 Task: Look for space in Jogbani, India from 8th August, 2023 to 15th August, 2023 for 9 adults in price range Rs.10000 to Rs.14000. Place can be shared room with 5 bedrooms having 9 beds and 5 bathrooms. Property type can be house, flat, guest house. Amenities needed are: wifi, TV, free parkinig on premises, gym, breakfast. Booking option can be shelf check-in. Required host language is English.
Action: Mouse moved to (425, 105)
Screenshot: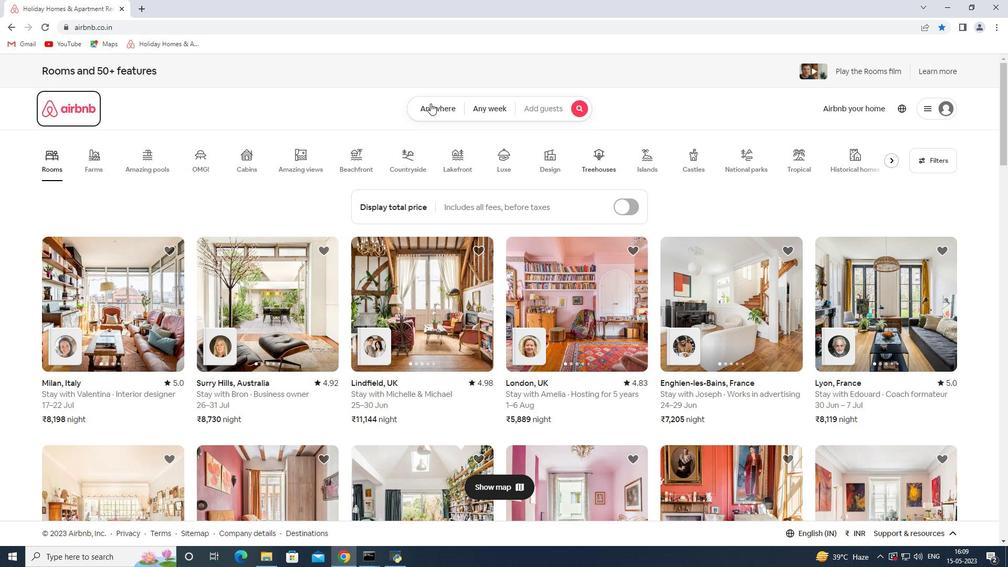 
Action: Mouse pressed left at (425, 105)
Screenshot: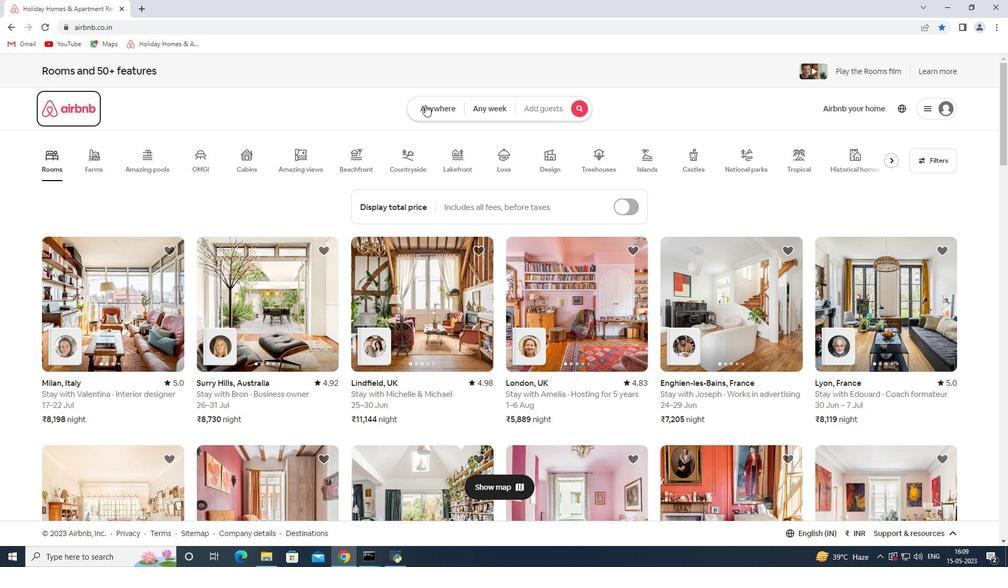 
Action: Mouse moved to (371, 147)
Screenshot: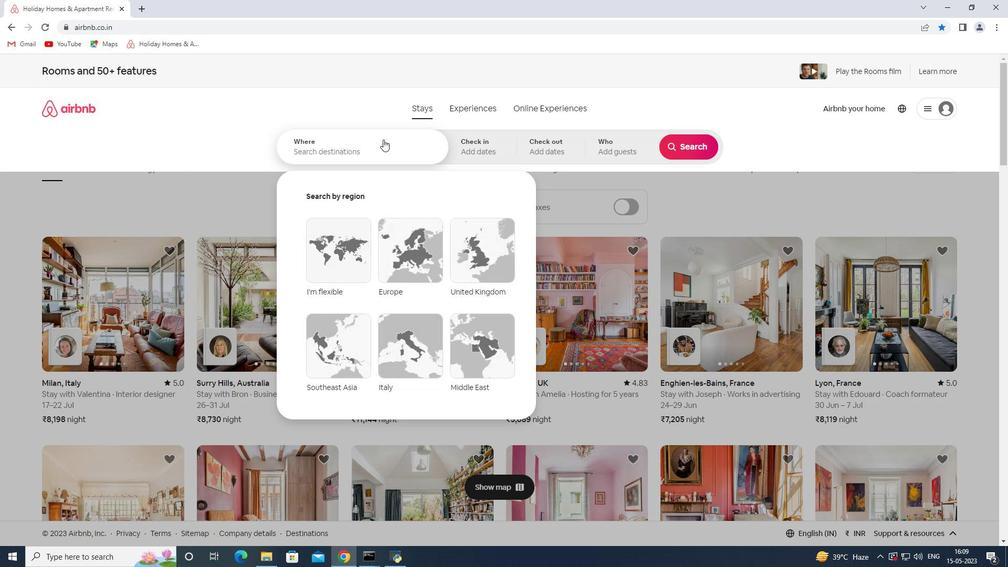 
Action: Mouse pressed left at (371, 147)
Screenshot: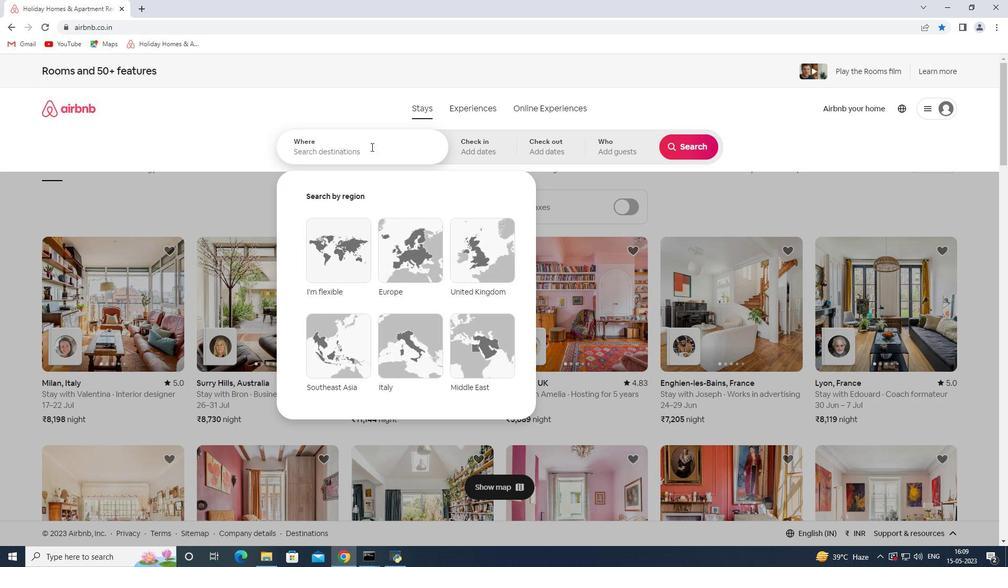 
Action: Mouse moved to (368, 148)
Screenshot: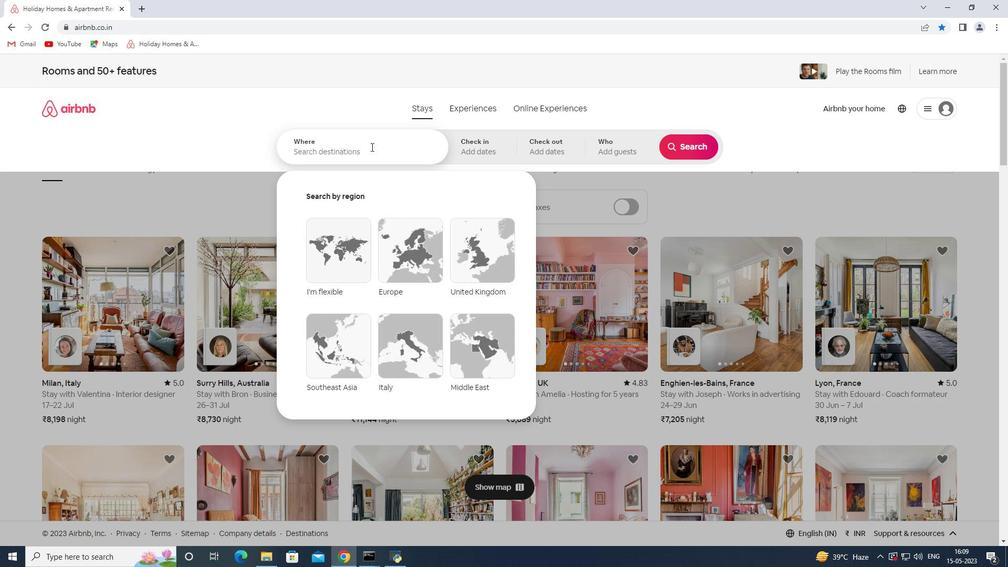 
Action: Key pressed <Key.shift><Key.shift><Key.shift><Key.shift><Key.shift>Jogbani<Key.space><Key.shift><Key.shift><Key.shift>India<Key.space><Key.enter>
Screenshot: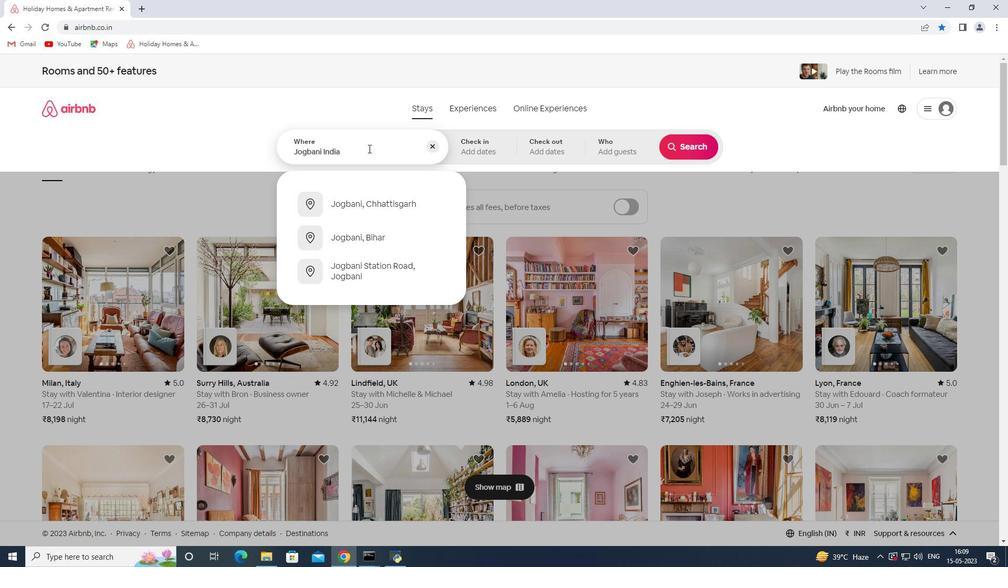 
Action: Mouse moved to (686, 233)
Screenshot: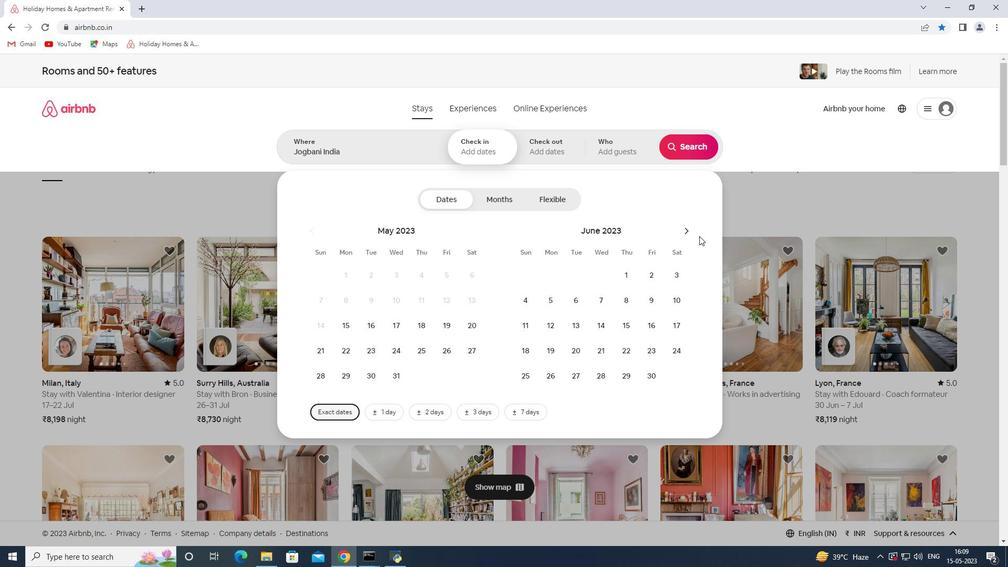 
Action: Mouse pressed left at (686, 233)
Screenshot: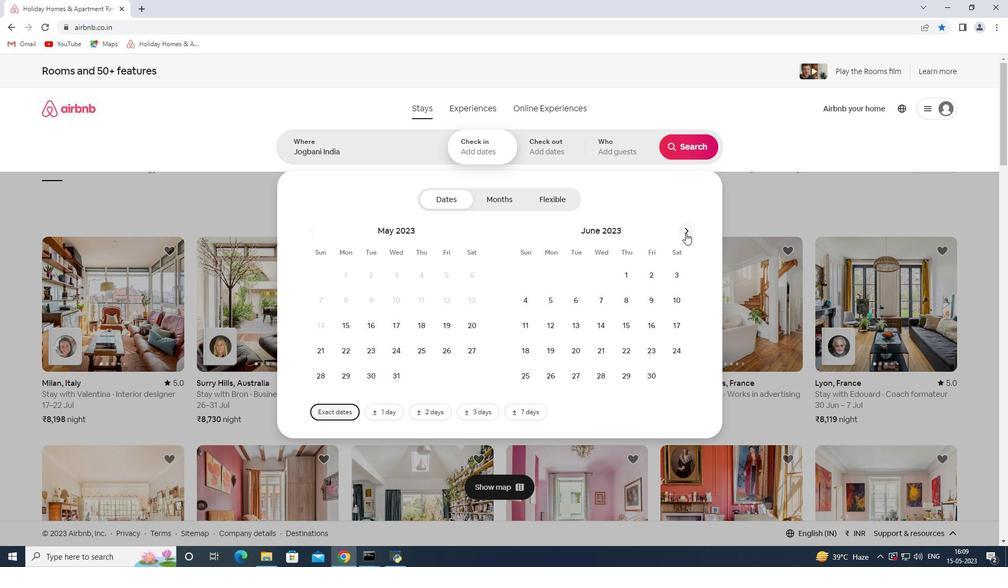 
Action: Mouse moved to (691, 230)
Screenshot: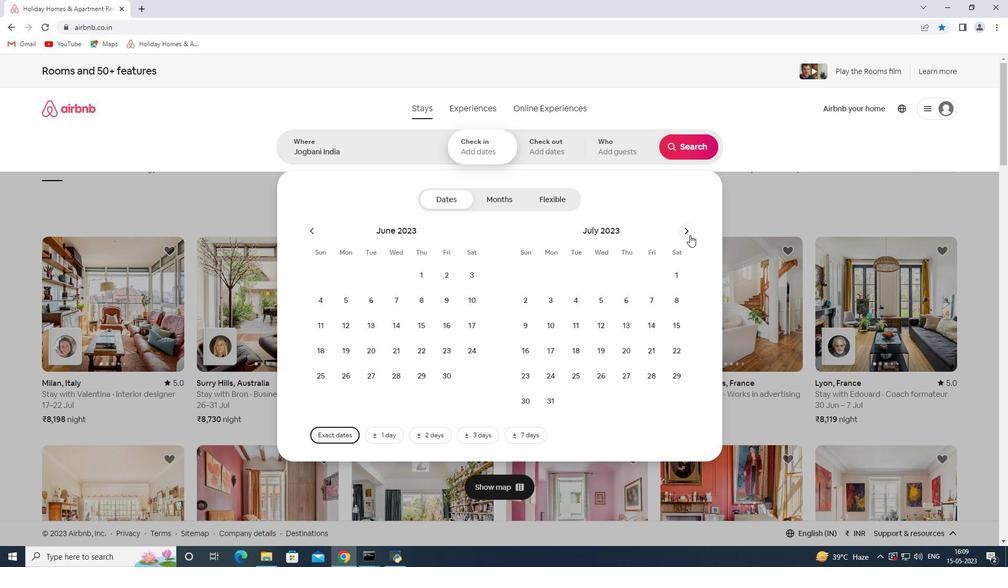 
Action: Mouse pressed left at (691, 230)
Screenshot: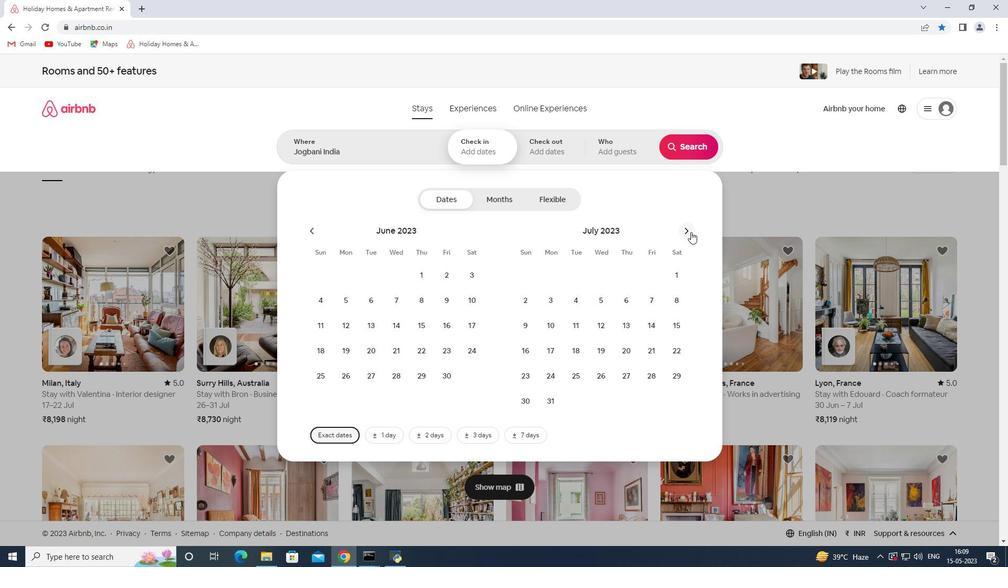 
Action: Mouse moved to (575, 300)
Screenshot: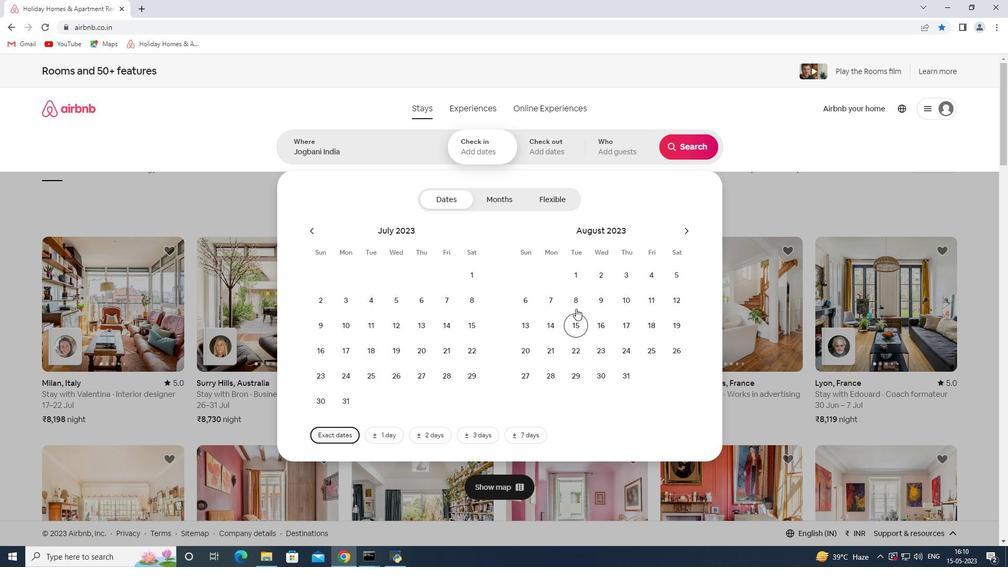 
Action: Mouse pressed left at (575, 300)
Screenshot: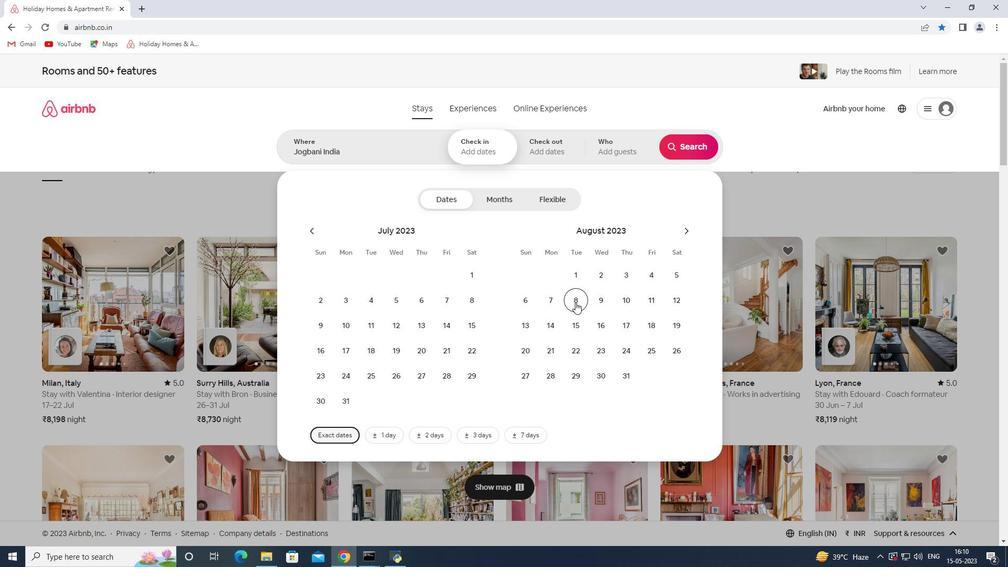 
Action: Mouse moved to (580, 330)
Screenshot: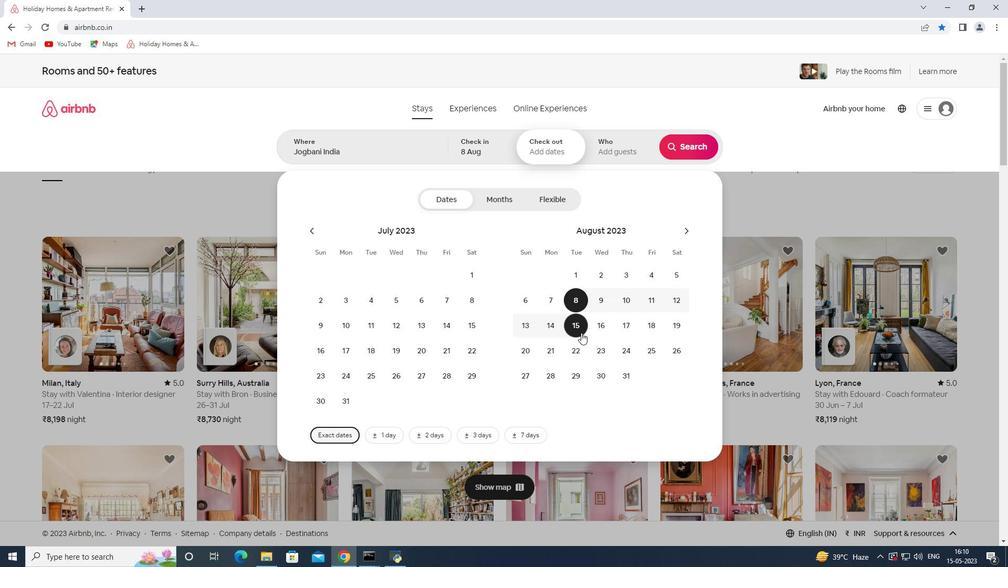 
Action: Mouse pressed left at (580, 330)
Screenshot: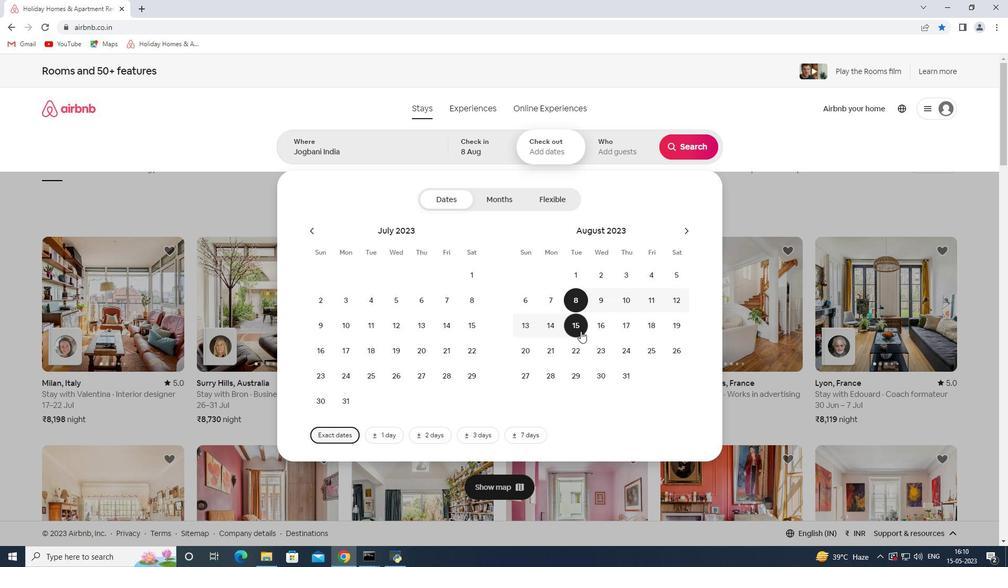 
Action: Mouse moved to (630, 151)
Screenshot: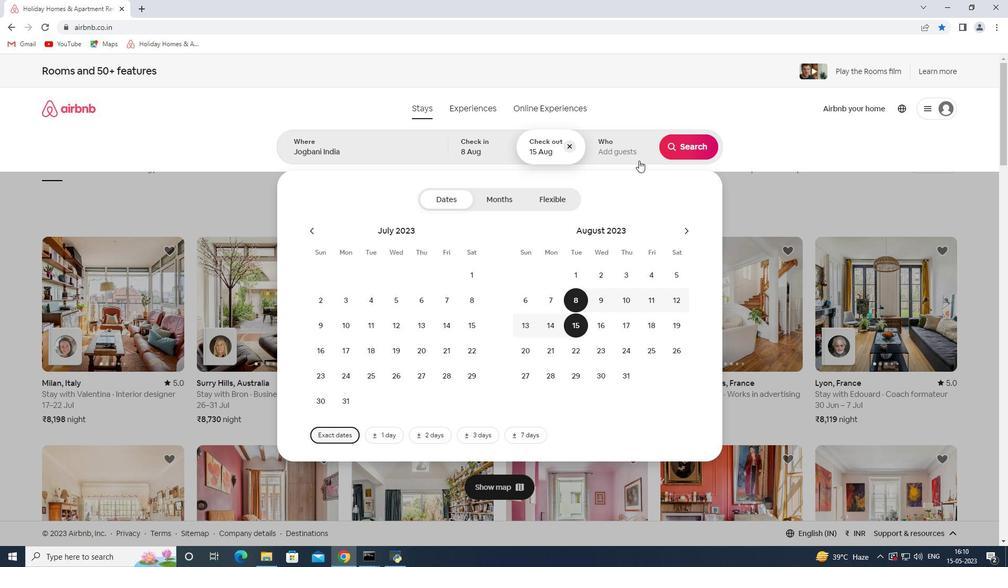 
Action: Mouse pressed left at (630, 151)
Screenshot: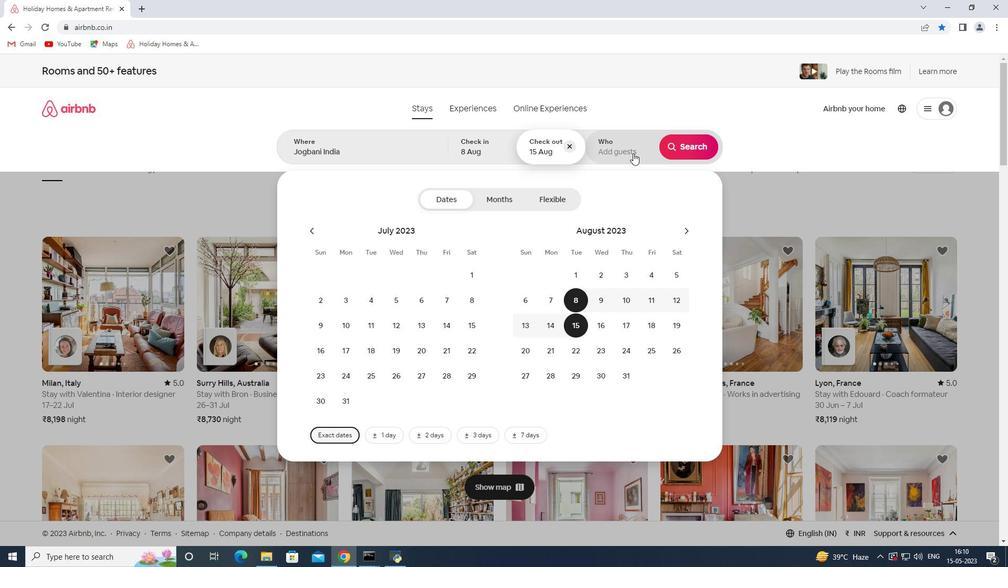 
Action: Mouse moved to (694, 205)
Screenshot: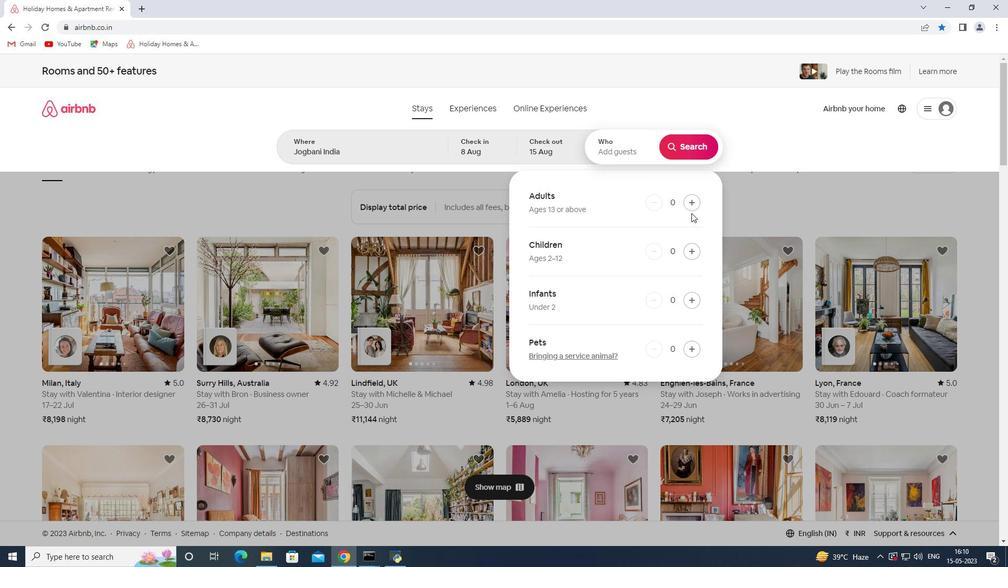 
Action: Mouse pressed left at (694, 205)
Screenshot: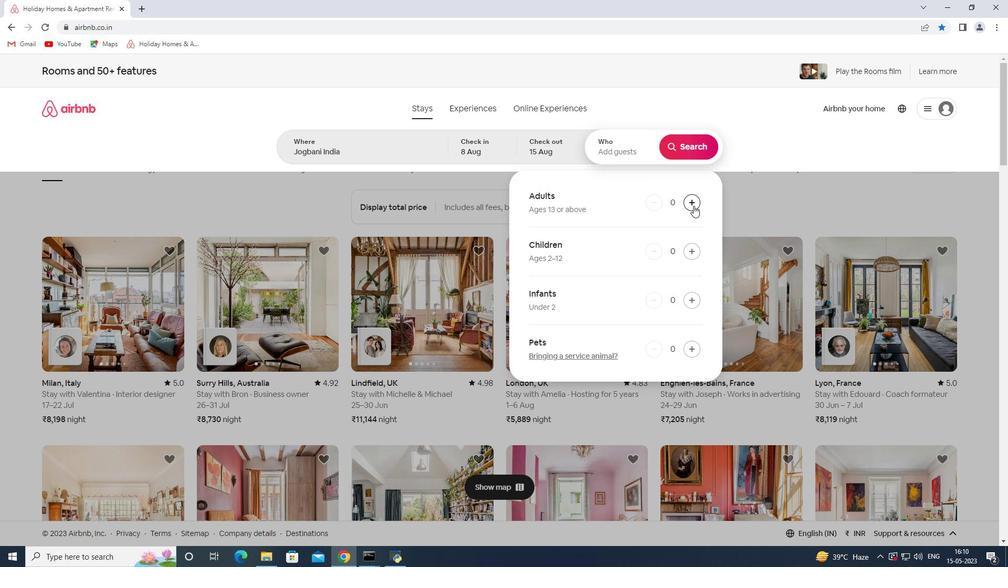 
Action: Mouse pressed left at (694, 205)
Screenshot: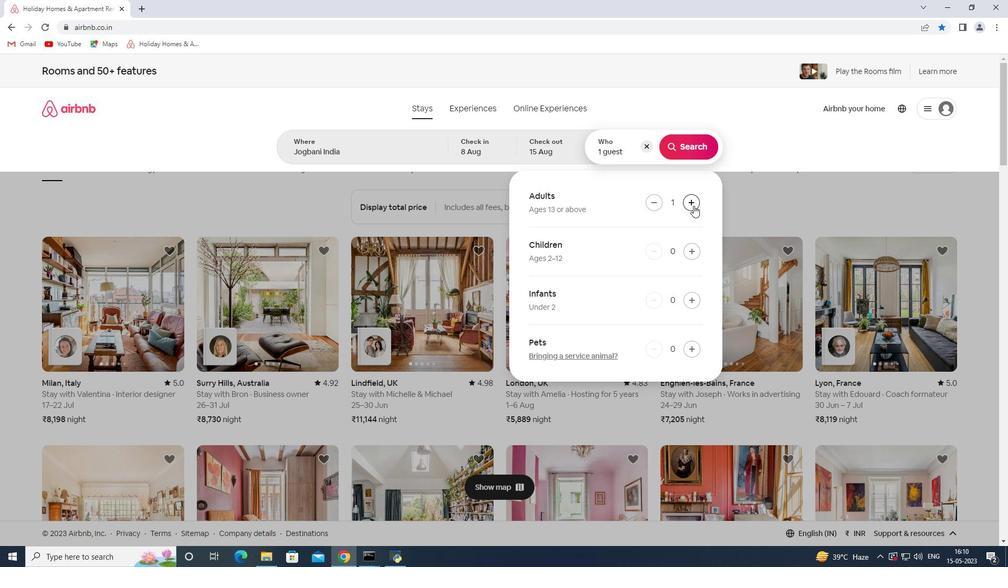 
Action: Mouse moved to (694, 205)
Screenshot: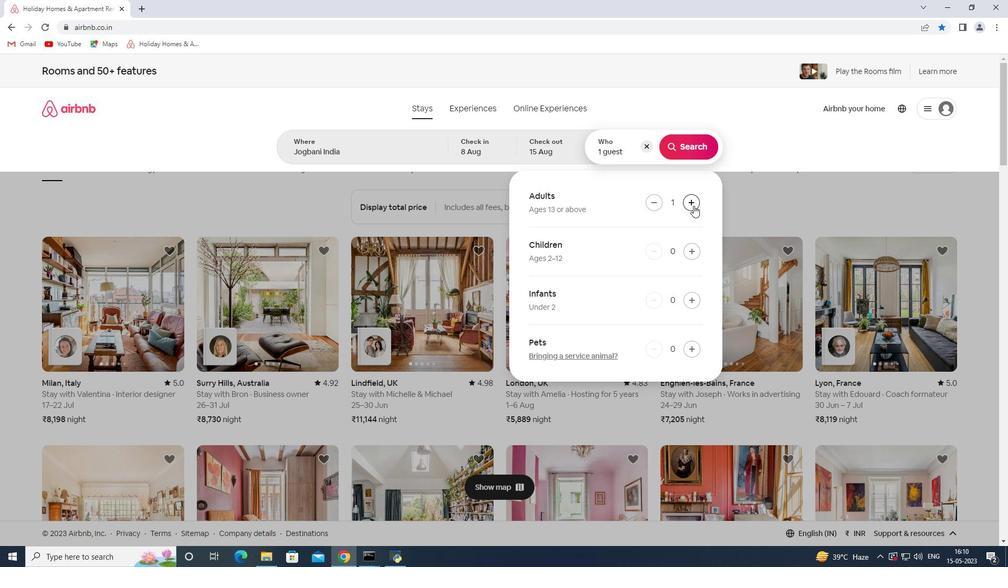 
Action: Mouse pressed left at (694, 205)
Screenshot: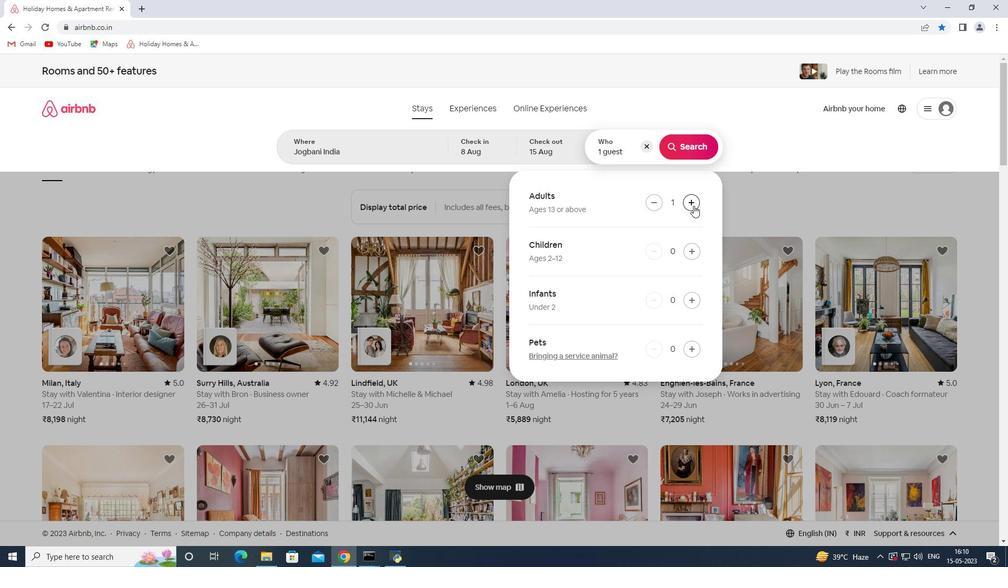 
Action: Mouse pressed left at (694, 205)
Screenshot: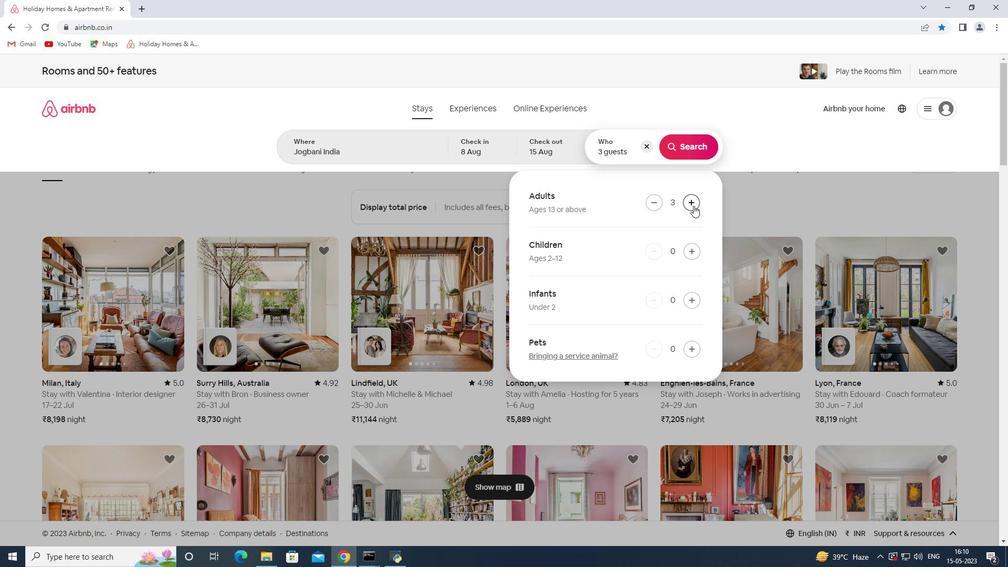 
Action: Mouse pressed left at (694, 205)
Screenshot: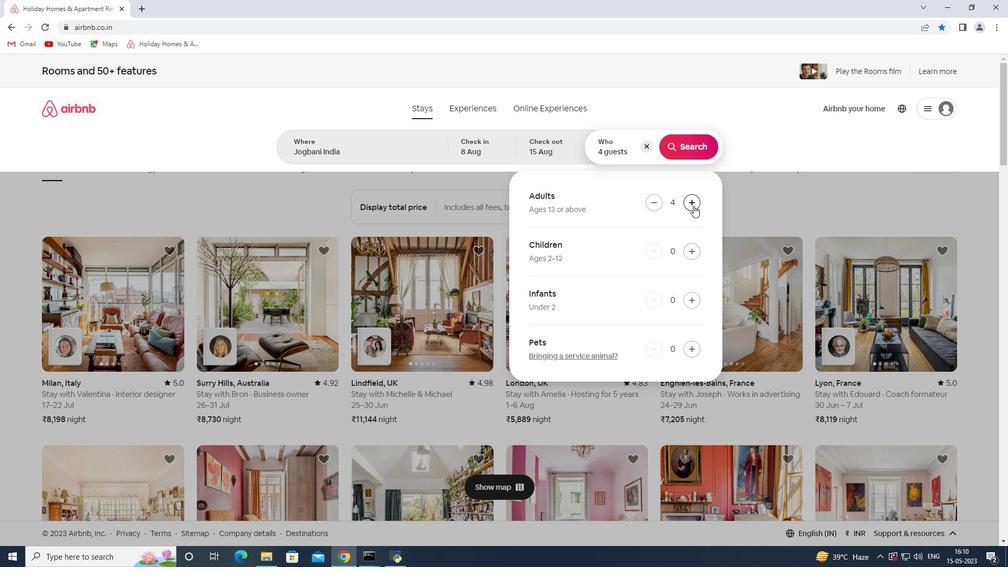 
Action: Mouse moved to (694, 205)
Screenshot: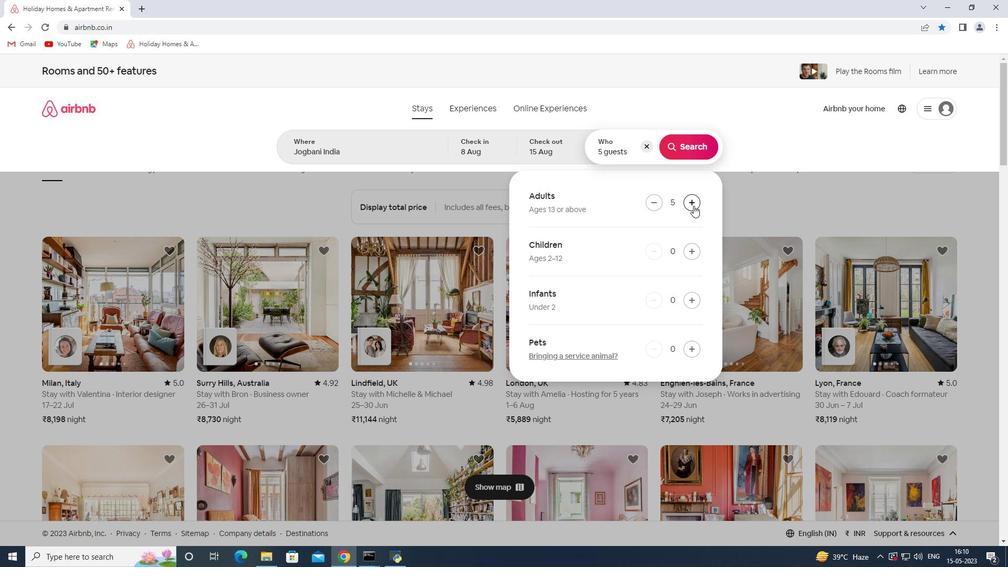 
Action: Mouse pressed left at (694, 205)
Screenshot: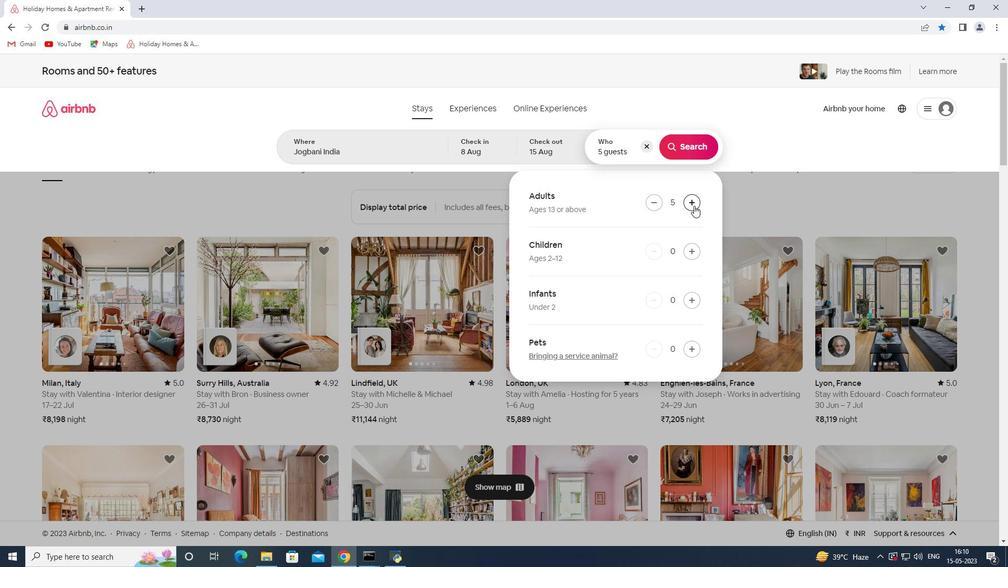 
Action: Mouse pressed left at (694, 205)
Screenshot: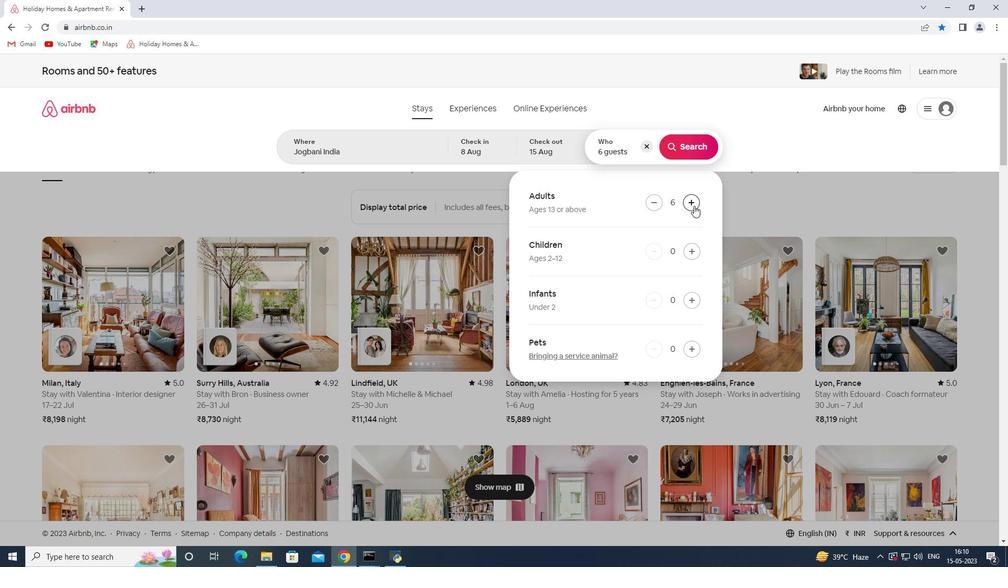 
Action: Mouse pressed left at (694, 205)
Screenshot: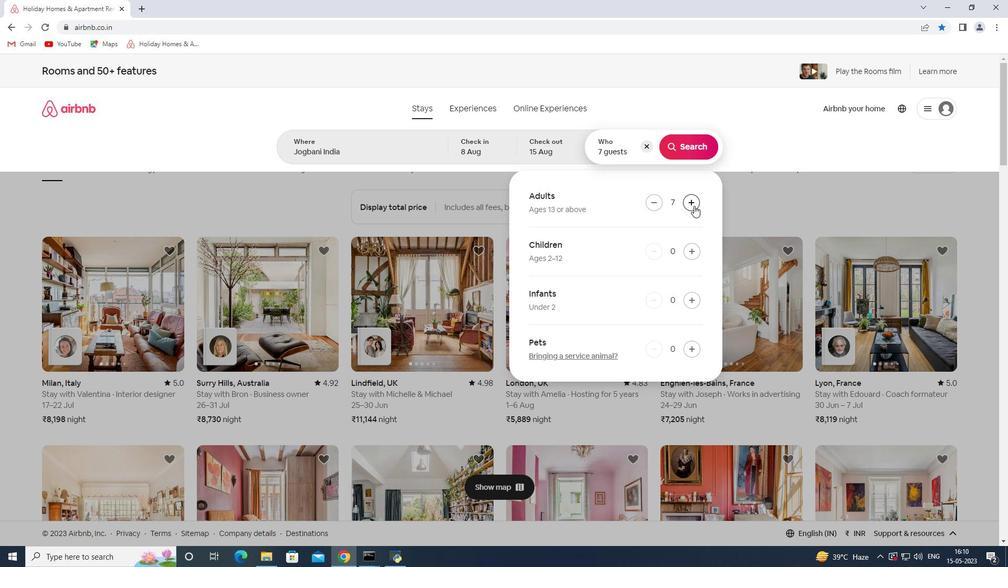 
Action: Mouse moved to (686, 181)
Screenshot: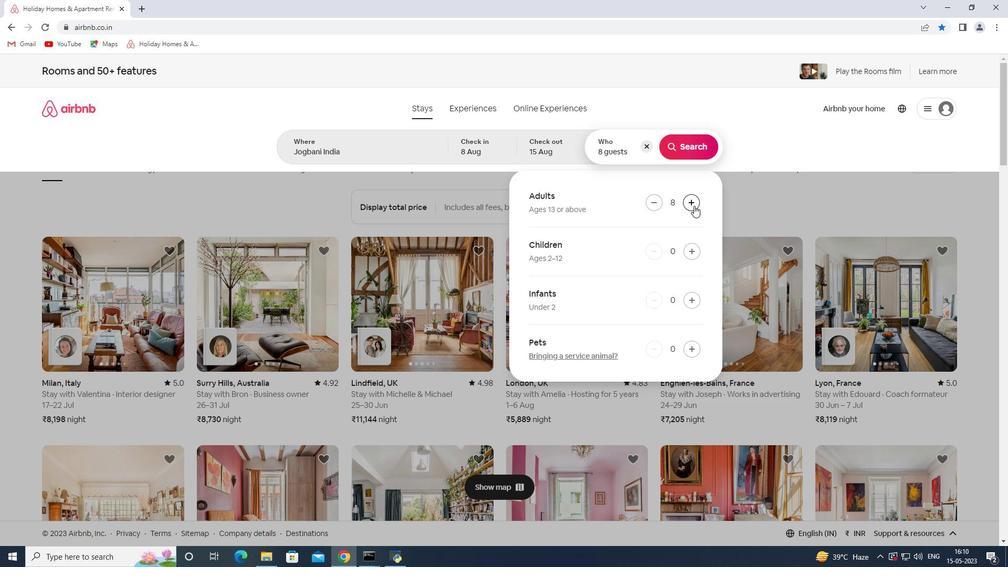 
Action: Mouse pressed left at (686, 181)
Screenshot: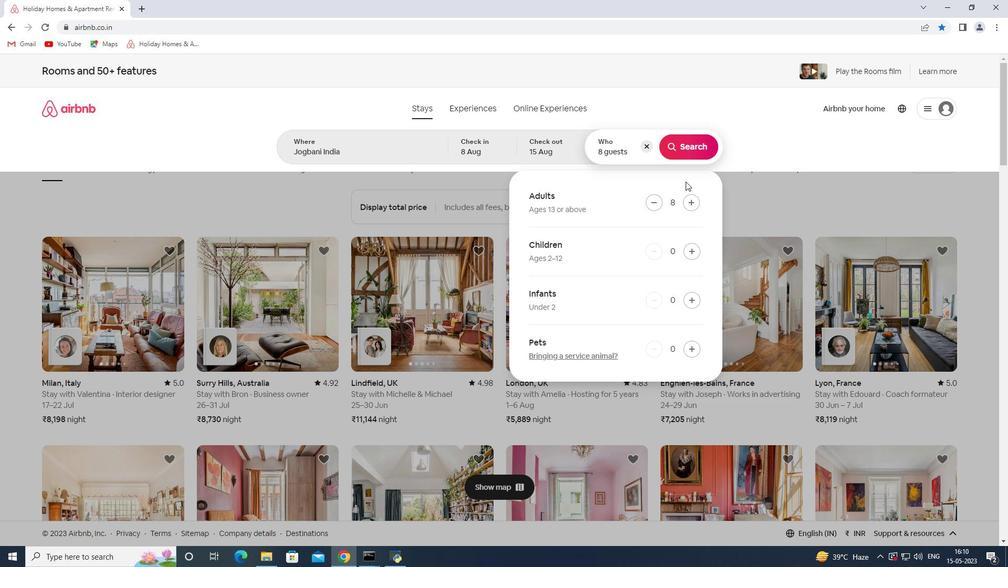
Action: Mouse moved to (692, 205)
Screenshot: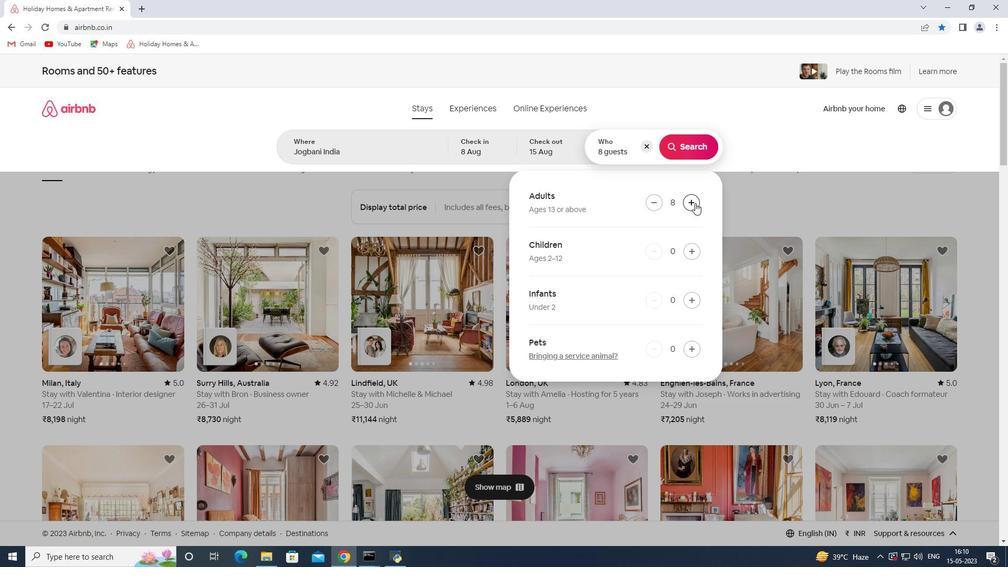
Action: Mouse pressed left at (692, 205)
Screenshot: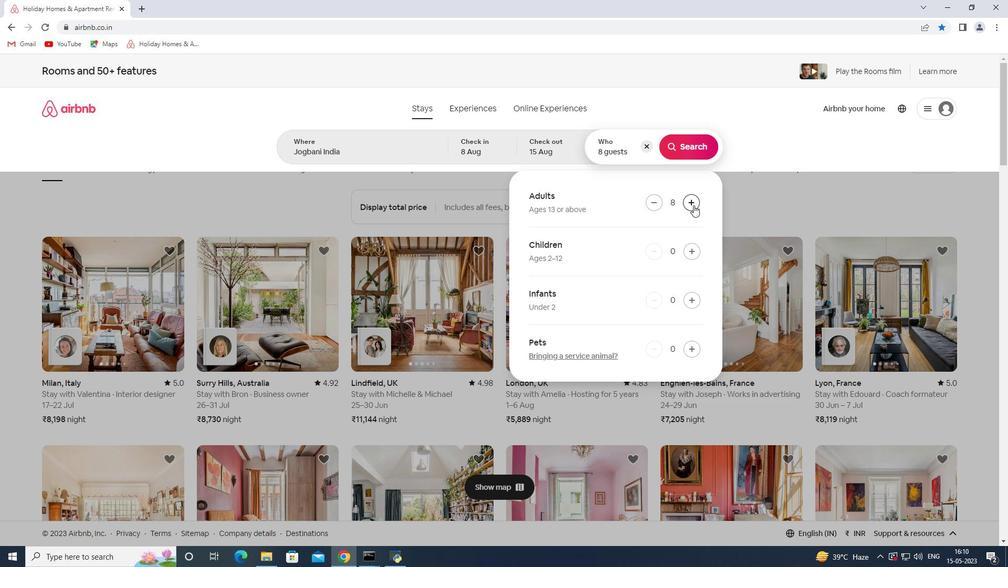
Action: Mouse moved to (698, 147)
Screenshot: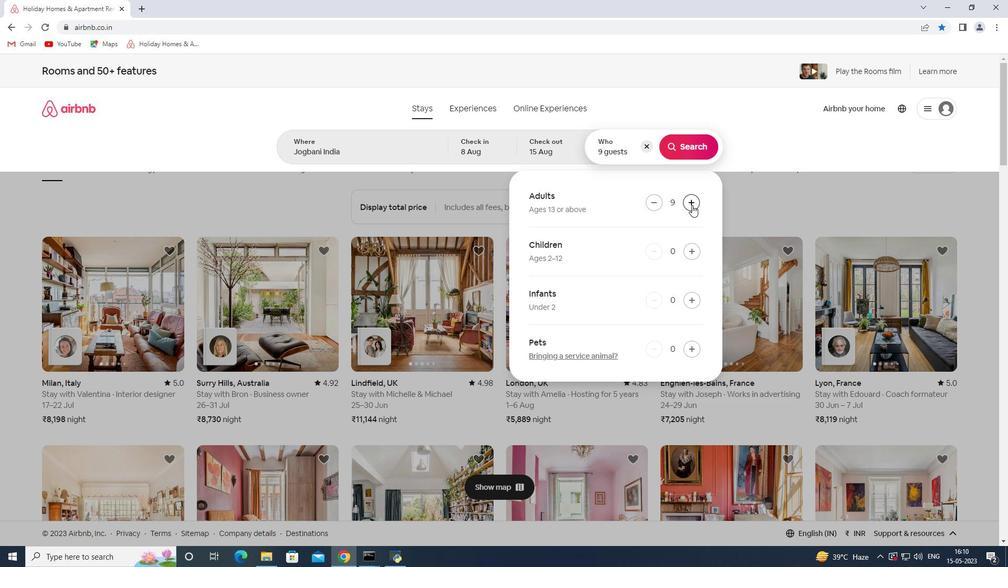 
Action: Mouse pressed left at (698, 147)
Screenshot: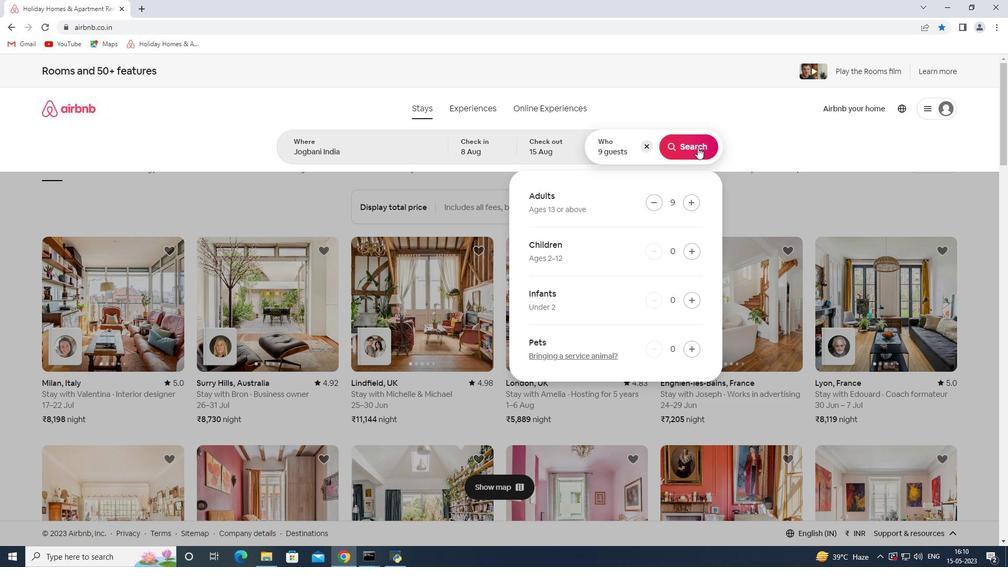 
Action: Mouse moved to (936, 124)
Screenshot: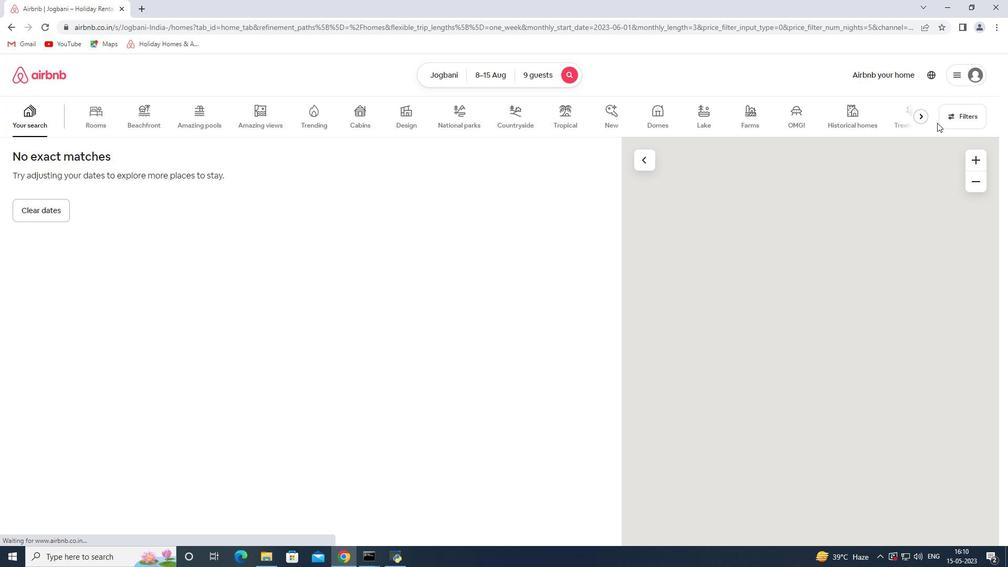 
Action: Mouse pressed left at (936, 124)
Screenshot: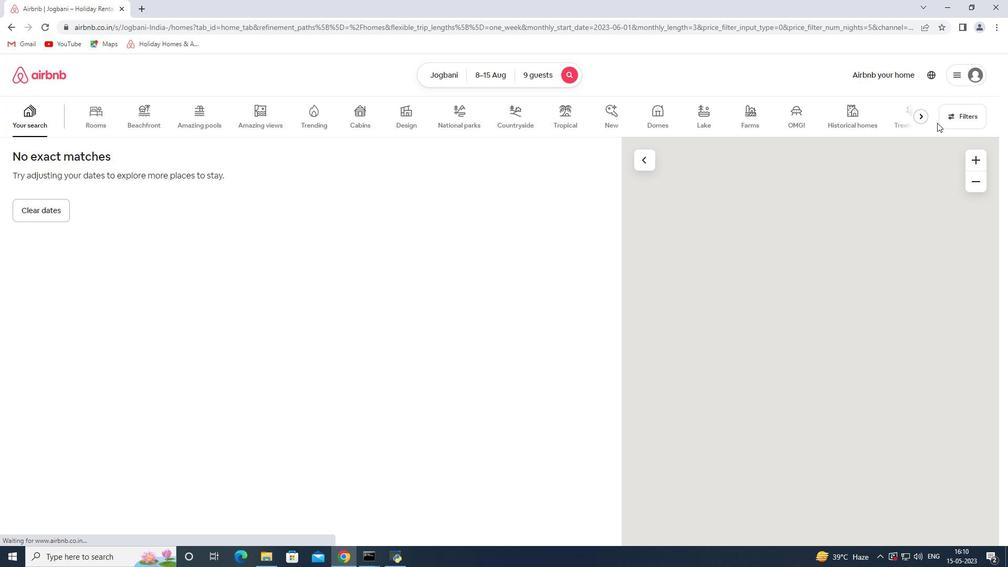 
Action: Mouse moved to (953, 117)
Screenshot: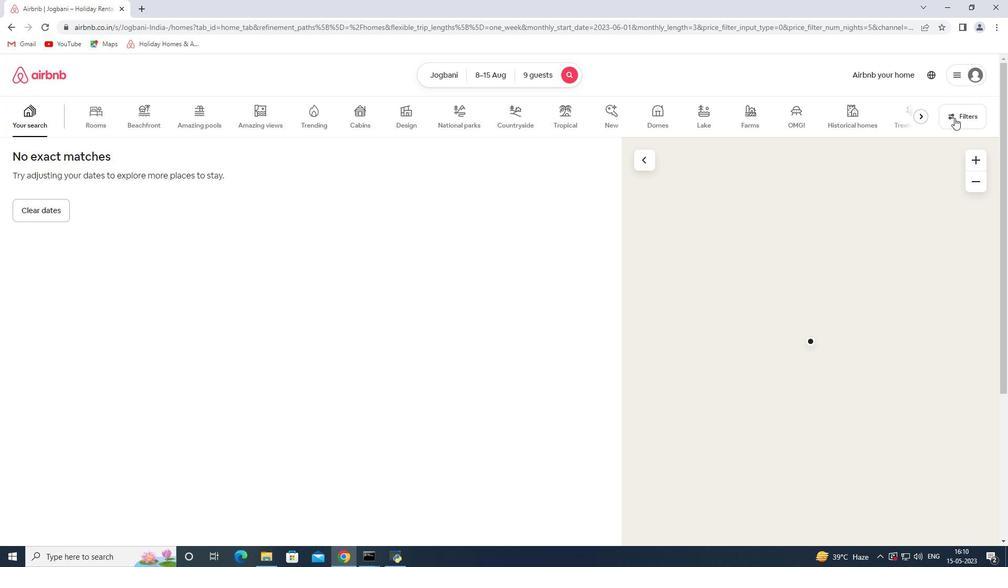 
Action: Mouse pressed left at (953, 117)
Screenshot: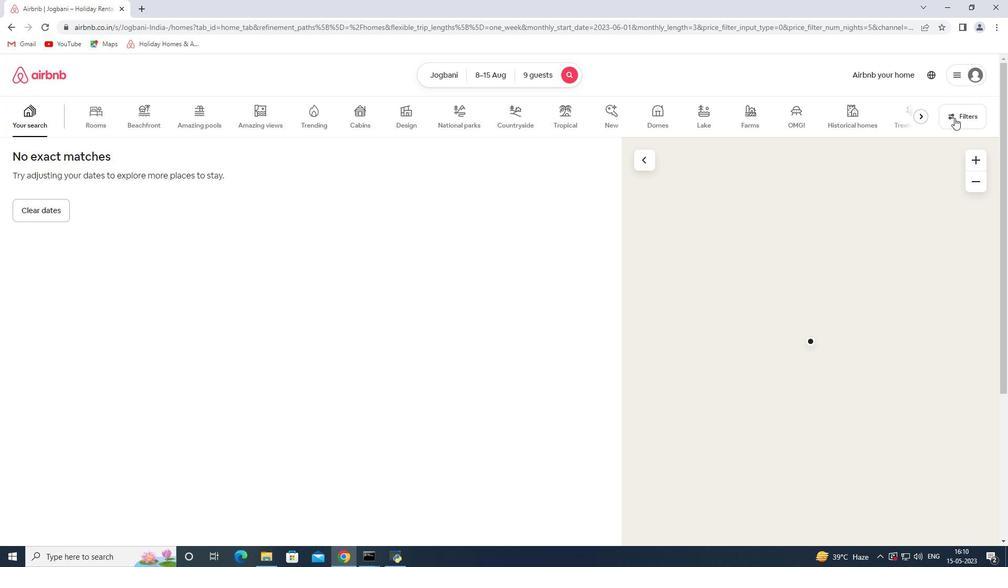 
Action: Mouse moved to (400, 370)
Screenshot: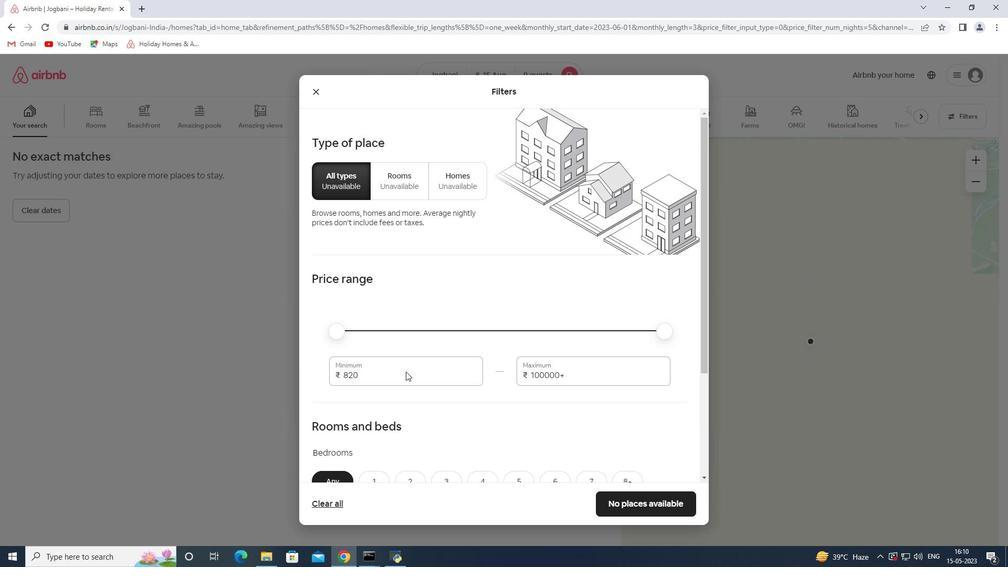 
Action: Mouse pressed left at (400, 370)
Screenshot: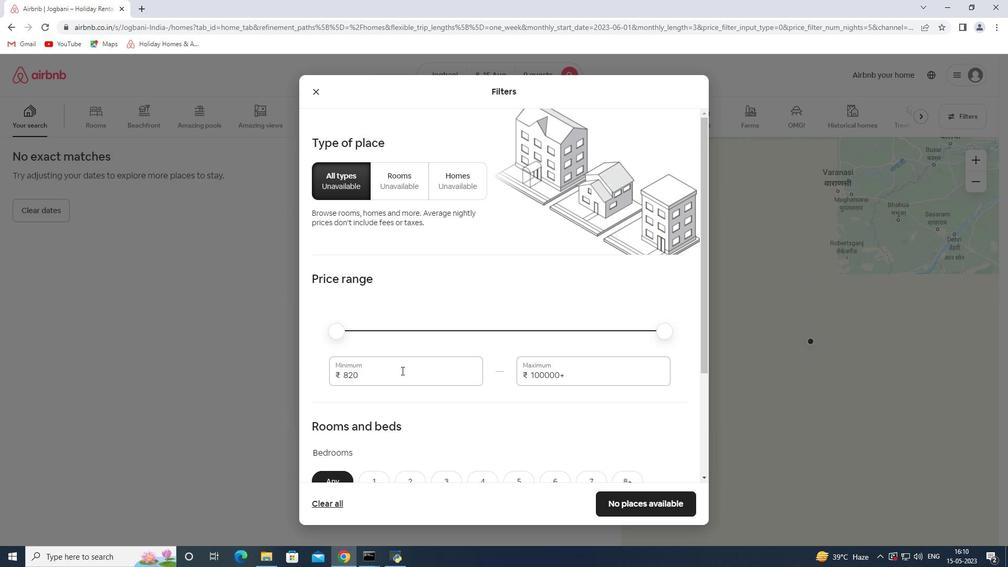 
Action: Mouse pressed left at (400, 370)
Screenshot: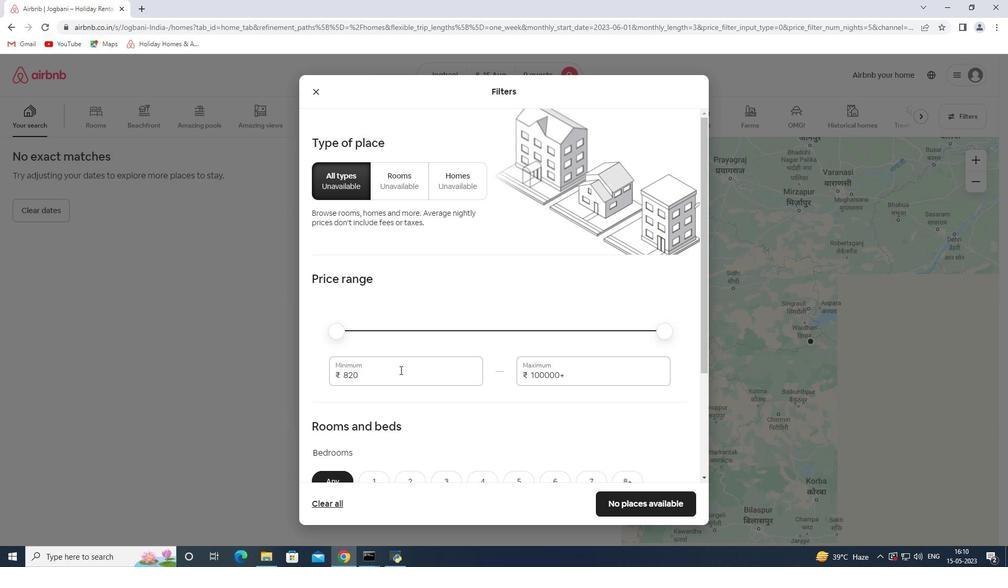 
Action: Key pressed 10000<Key.tab>14000
Screenshot: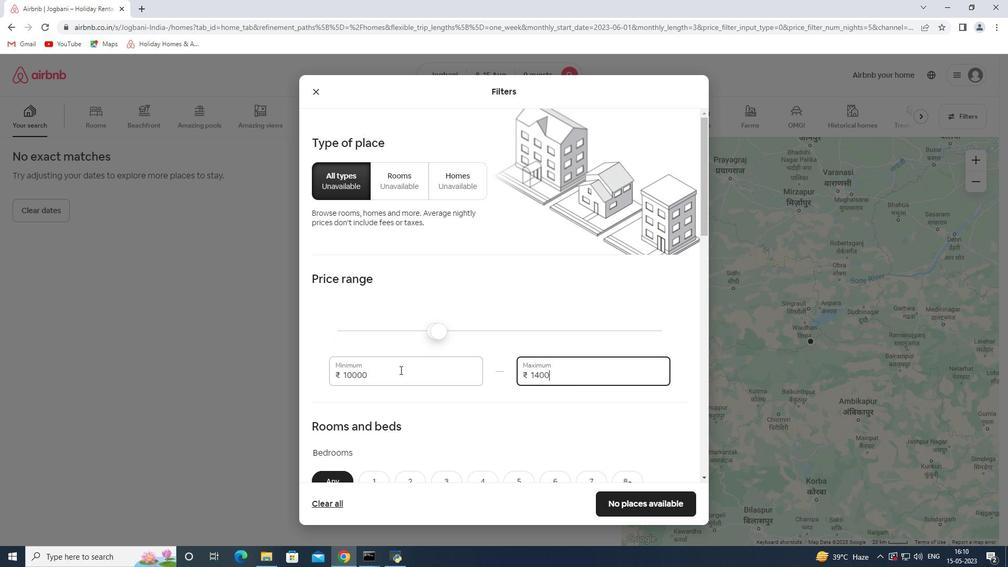 
Action: Mouse moved to (379, 376)
Screenshot: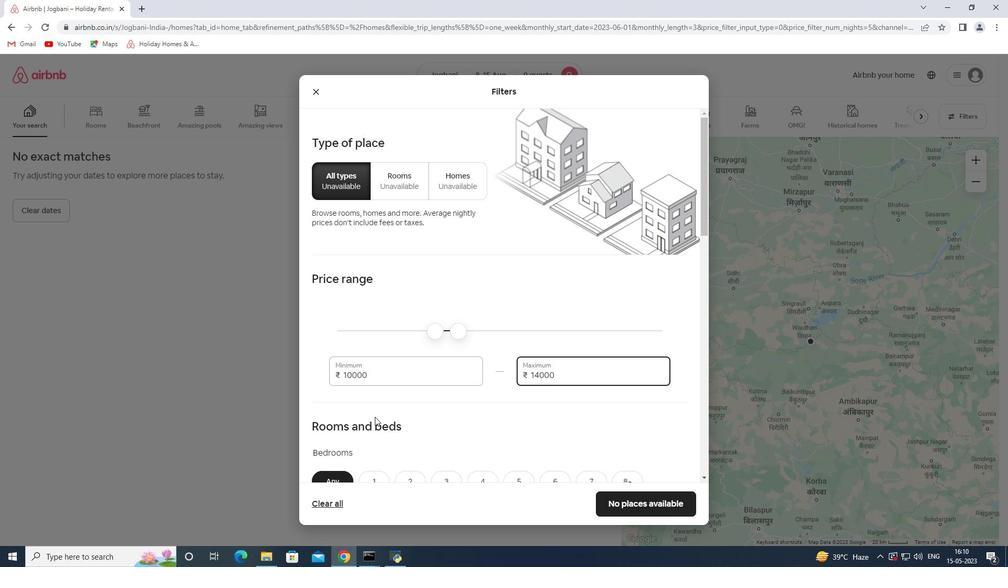 
Action: Mouse scrolled (379, 376) with delta (0, 0)
Screenshot: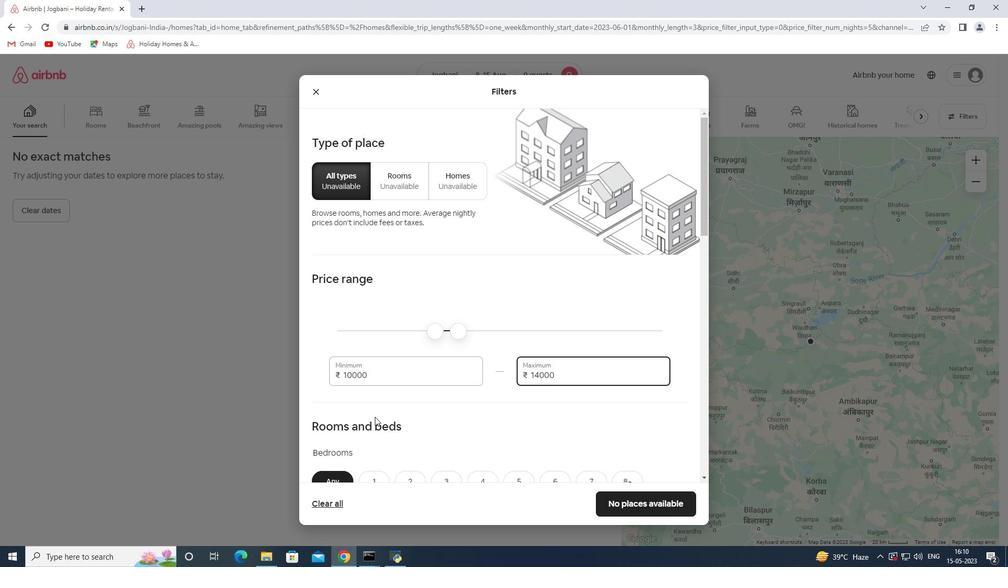 
Action: Mouse scrolled (379, 376) with delta (0, 0)
Screenshot: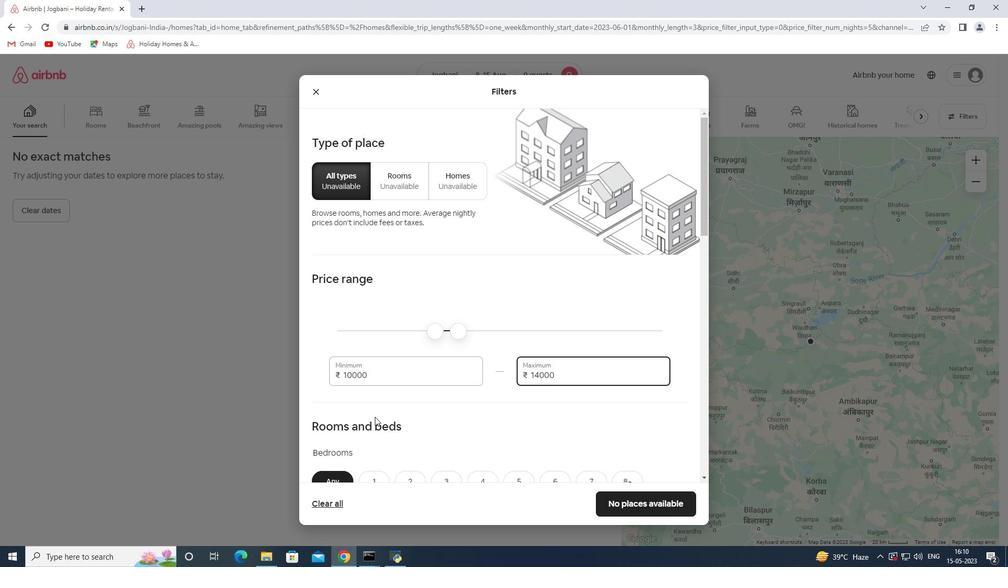 
Action: Mouse scrolled (379, 376) with delta (0, 0)
Screenshot: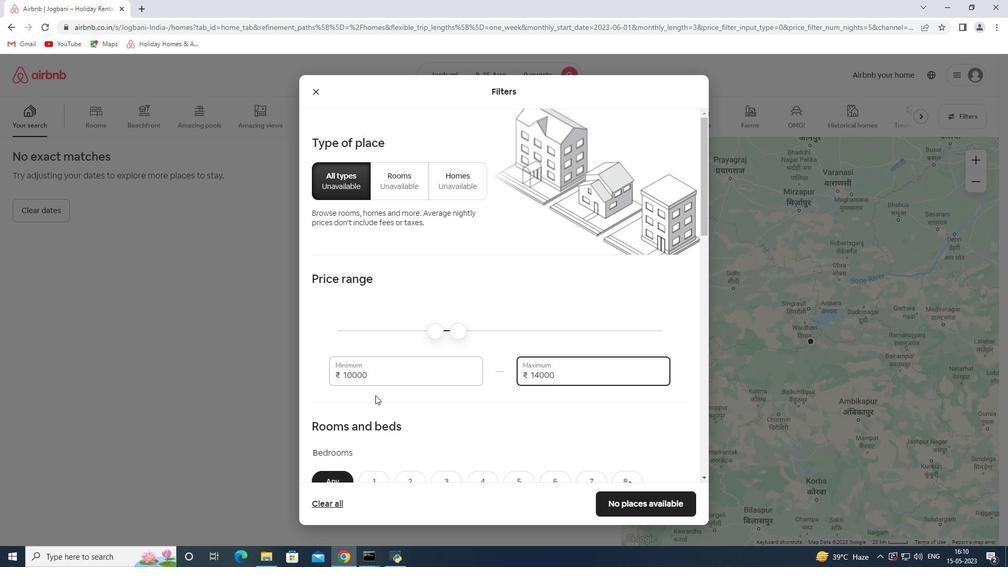
Action: Mouse scrolled (379, 376) with delta (0, 0)
Screenshot: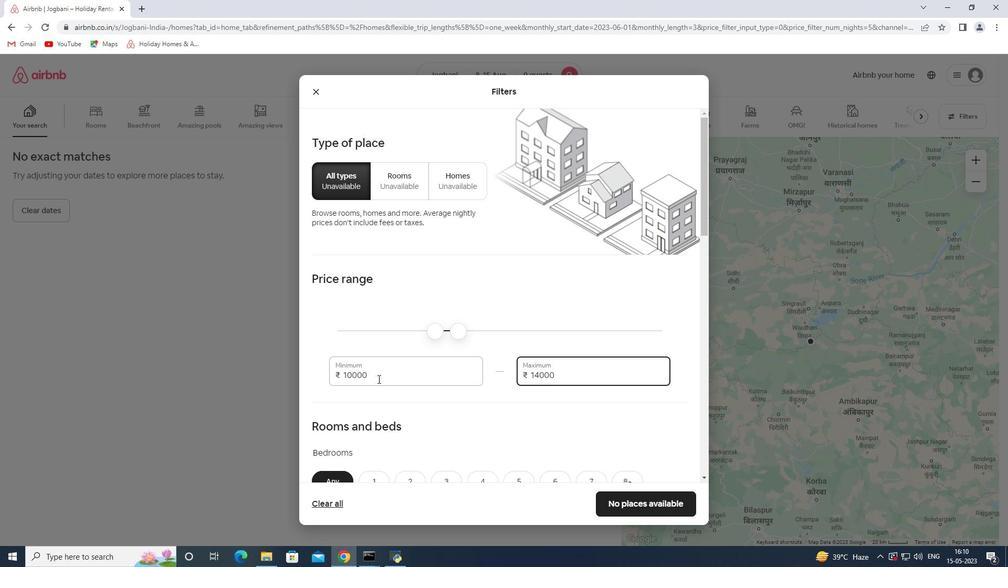 
Action: Mouse moved to (527, 273)
Screenshot: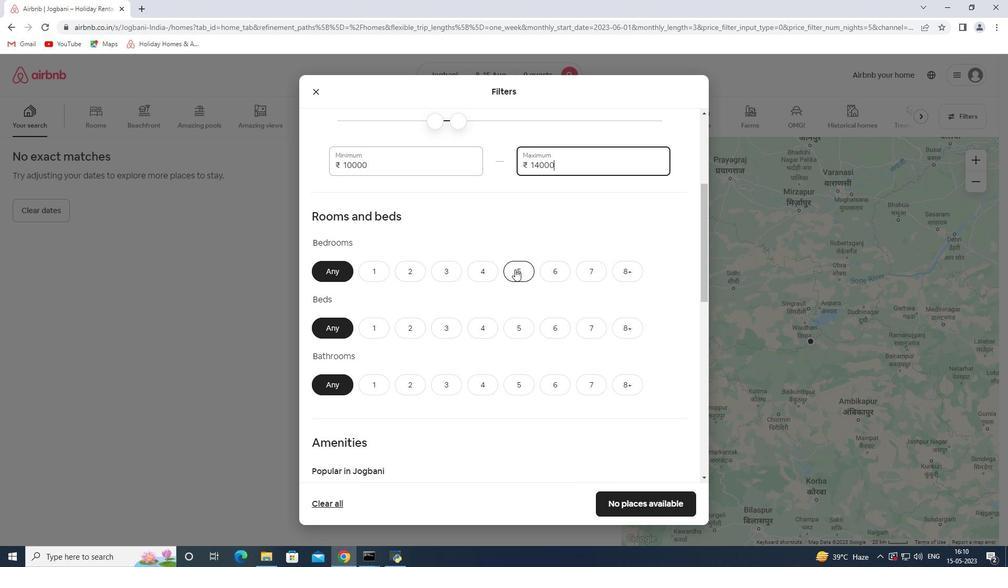 
Action: Mouse pressed left at (527, 273)
Screenshot: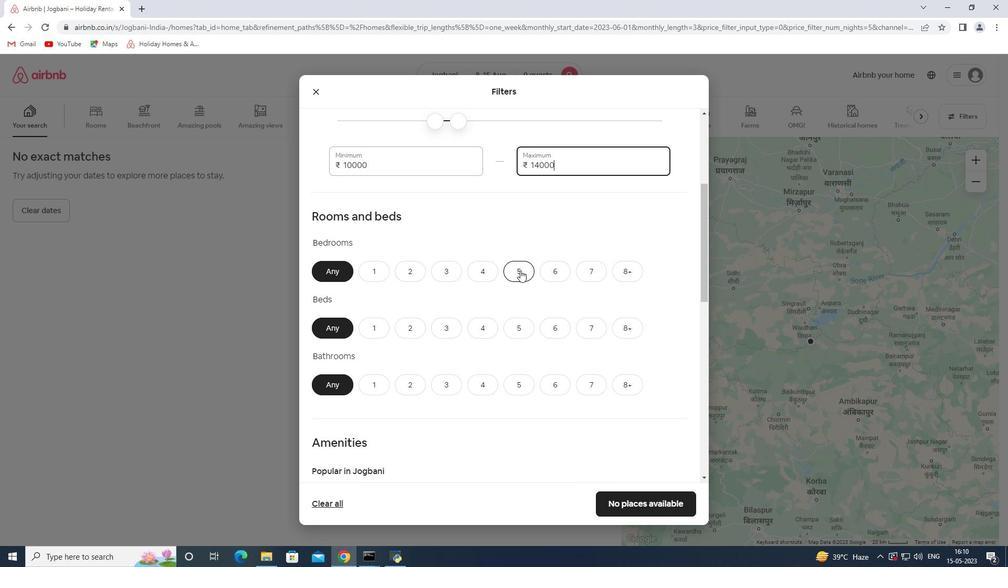 
Action: Mouse moved to (631, 326)
Screenshot: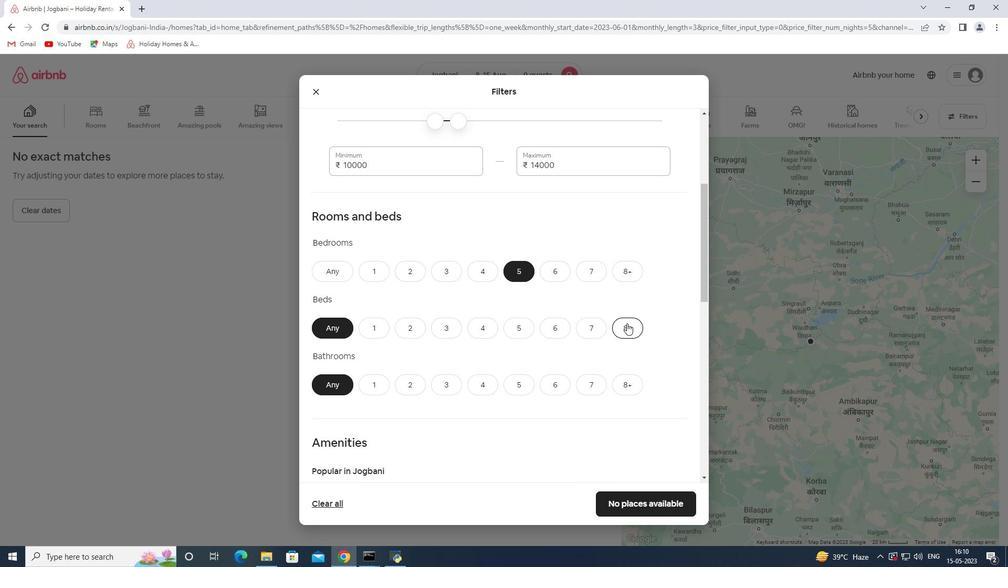 
Action: Mouse pressed left at (631, 326)
Screenshot: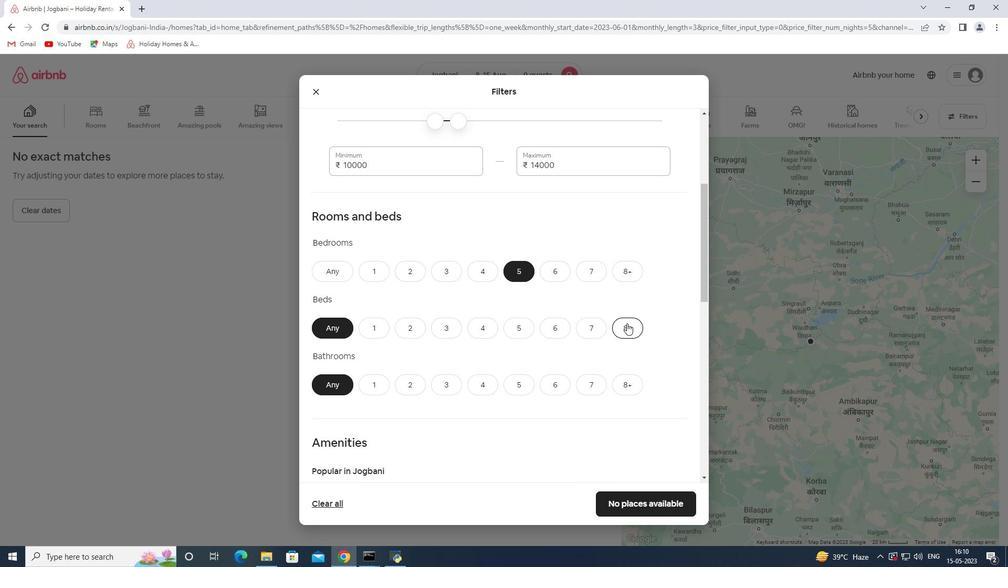 
Action: Mouse moved to (520, 385)
Screenshot: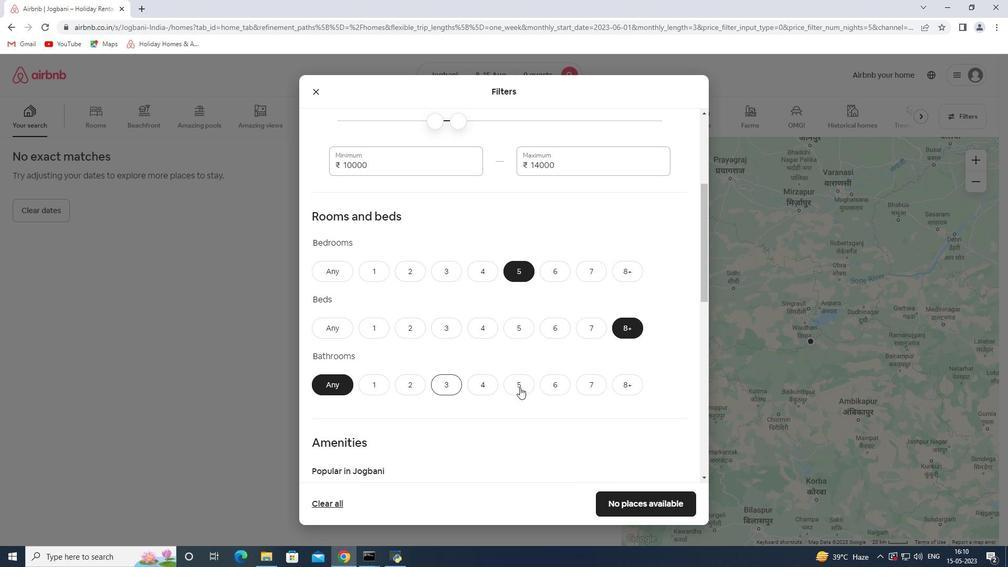 
Action: Mouse pressed left at (520, 385)
Screenshot: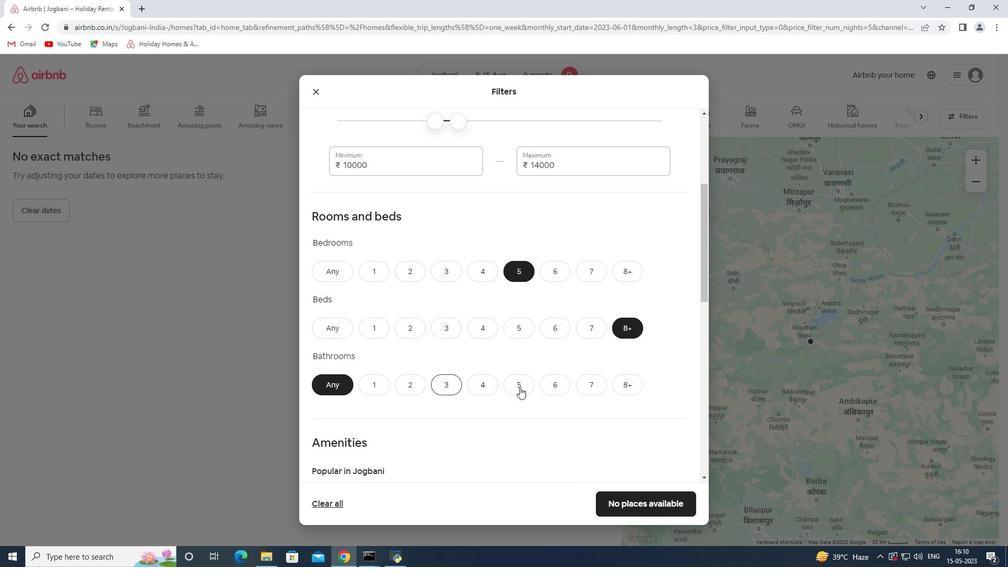 
Action: Mouse moved to (520, 364)
Screenshot: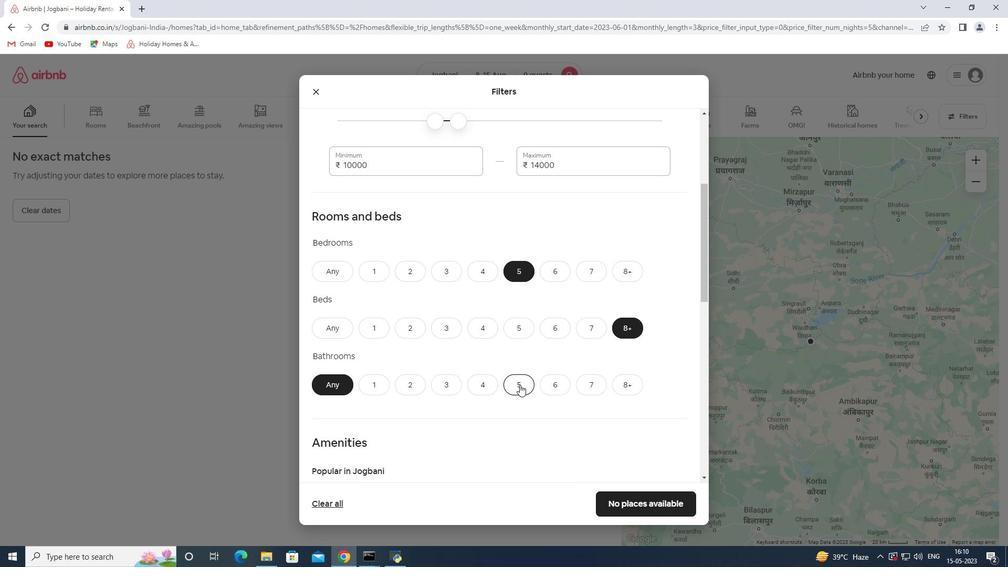 
Action: Mouse scrolled (520, 363) with delta (0, 0)
Screenshot: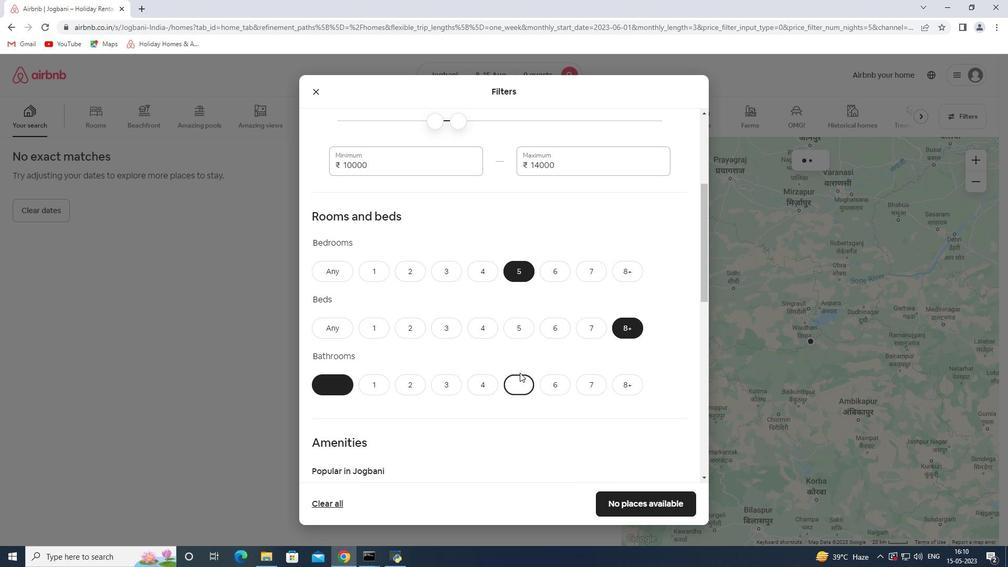 
Action: Mouse scrolled (520, 363) with delta (0, 0)
Screenshot: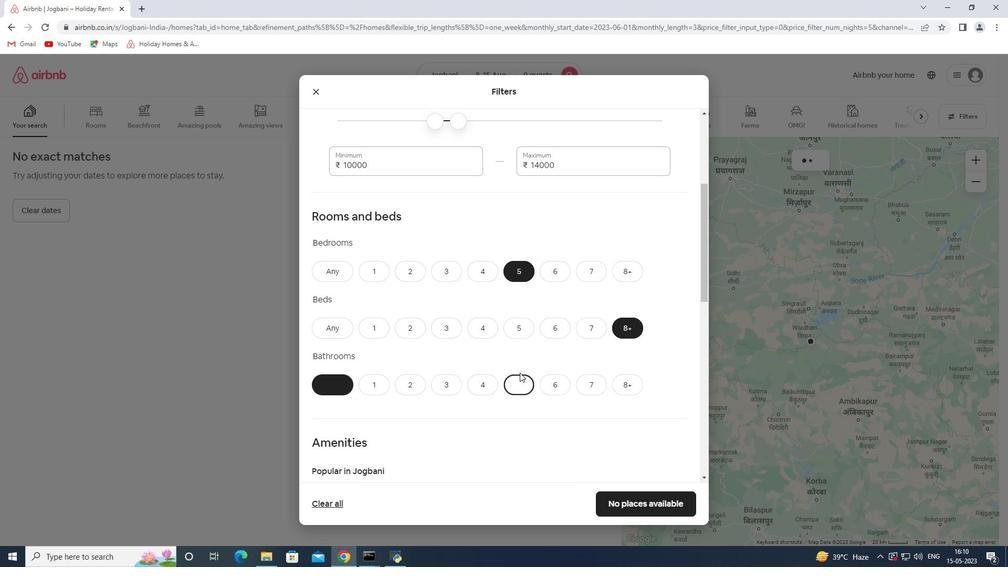 
Action: Mouse scrolled (520, 363) with delta (0, 0)
Screenshot: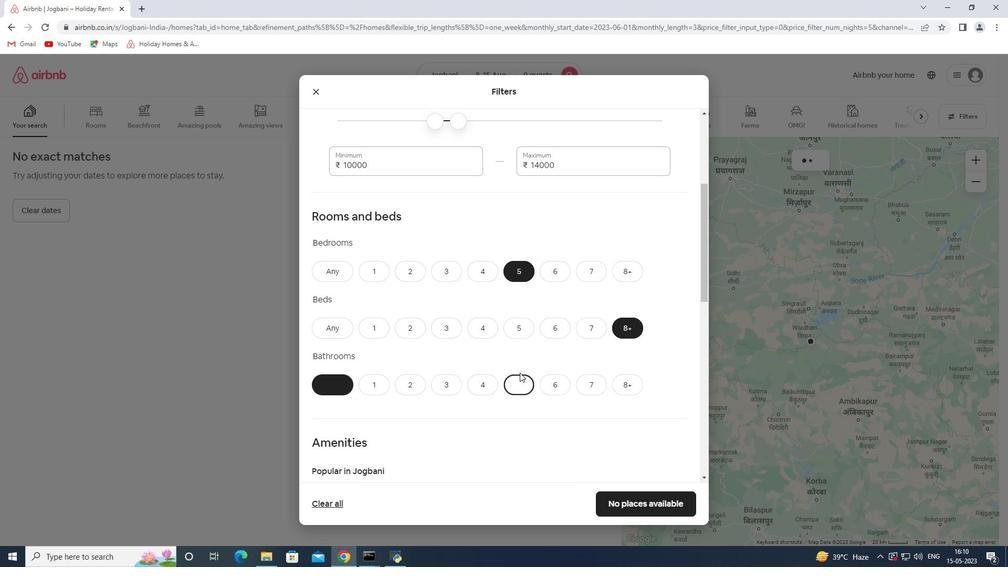 
Action: Mouse scrolled (520, 363) with delta (0, 0)
Screenshot: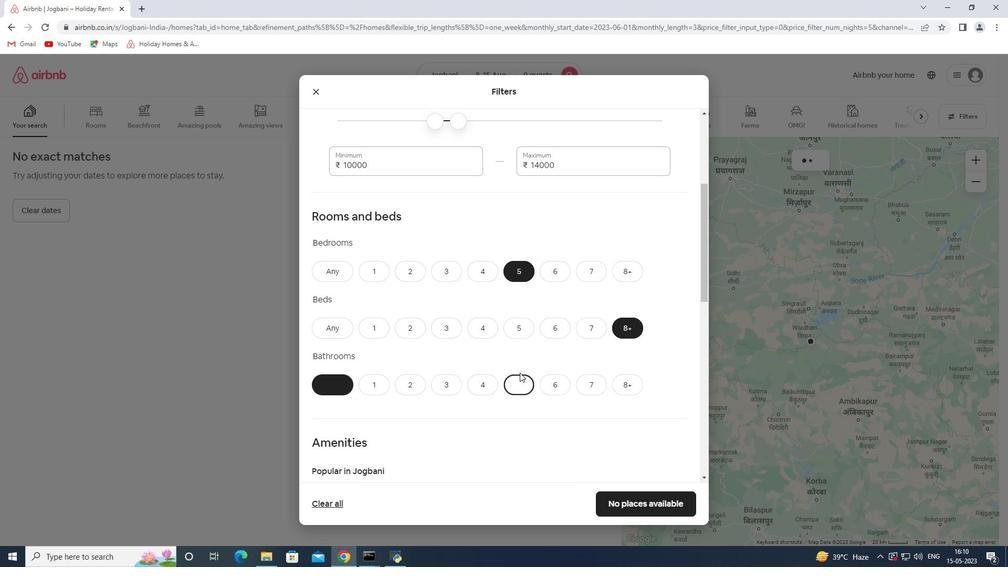 
Action: Mouse scrolled (520, 363) with delta (0, 0)
Screenshot: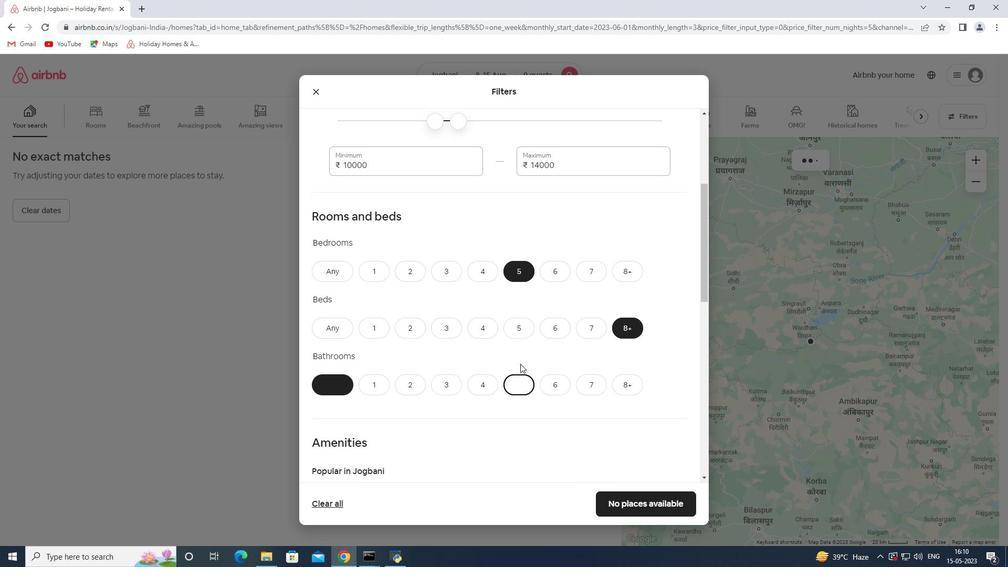 
Action: Mouse moved to (343, 230)
Screenshot: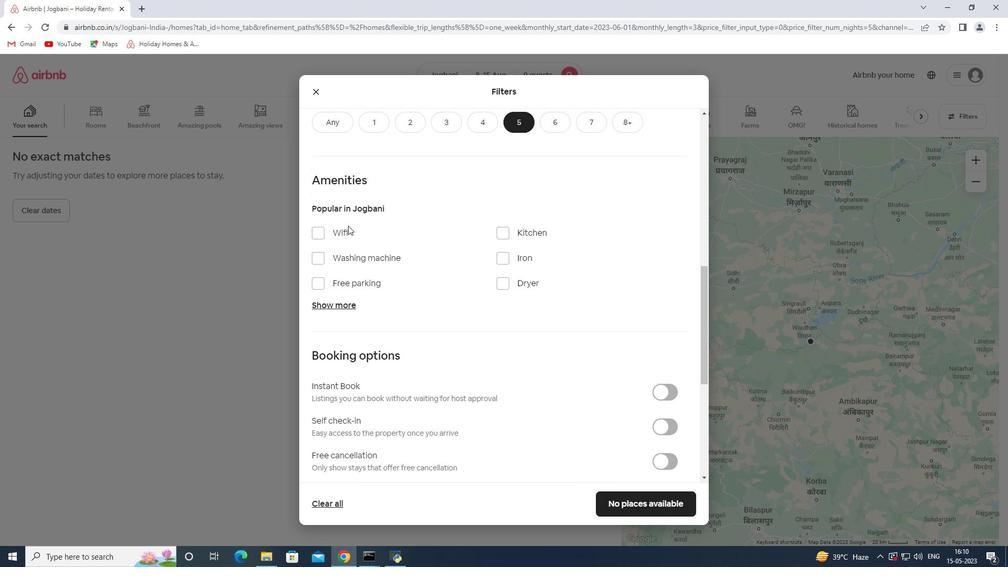 
Action: Mouse pressed left at (343, 230)
Screenshot: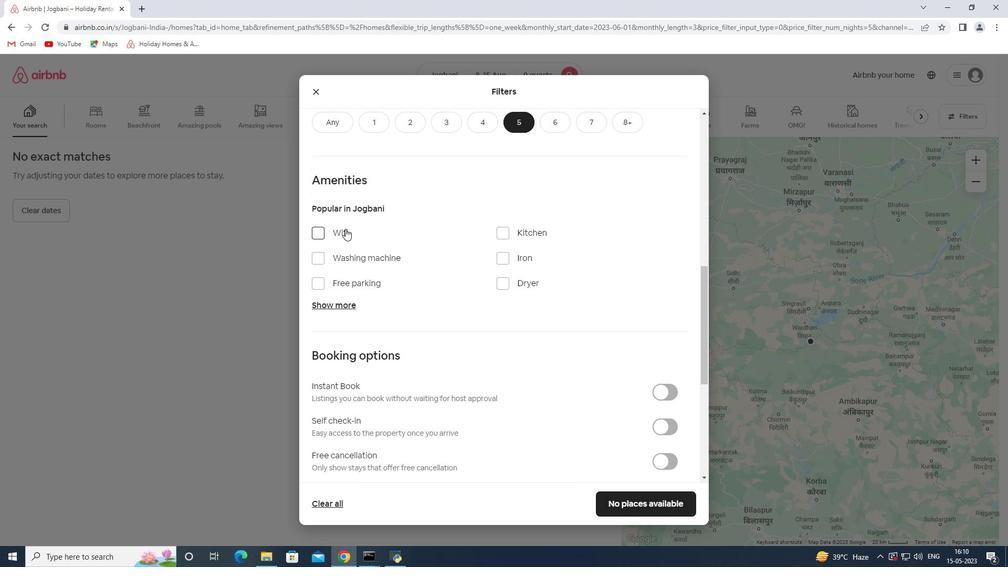 
Action: Mouse moved to (348, 281)
Screenshot: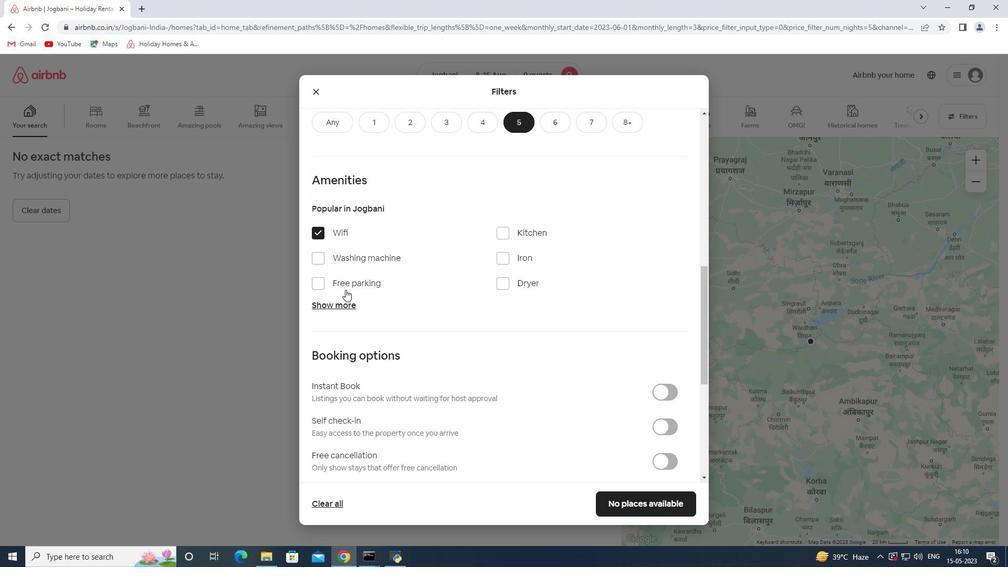 
Action: Mouse pressed left at (348, 281)
Screenshot: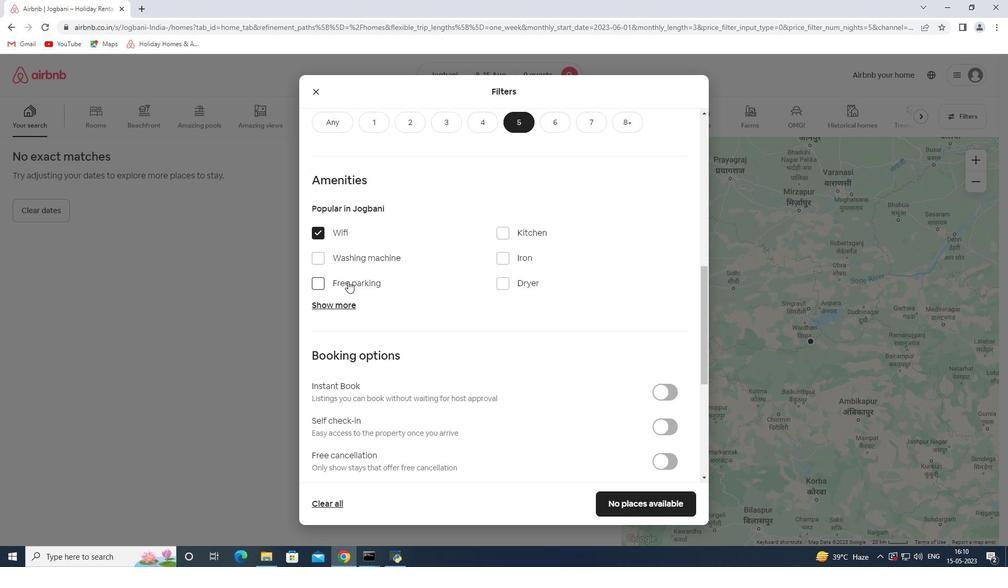 
Action: Mouse moved to (343, 305)
Screenshot: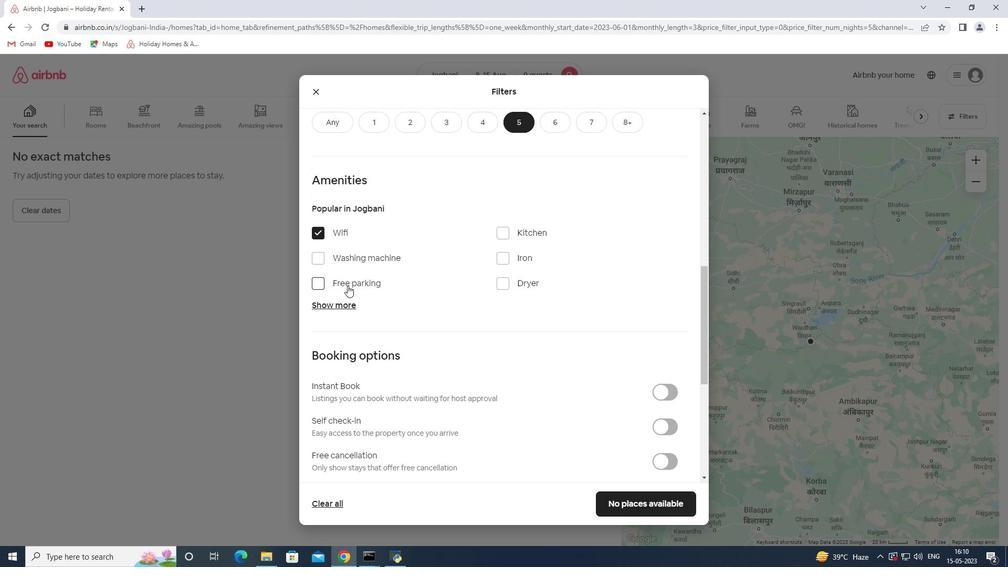 
Action: Mouse pressed left at (343, 305)
Screenshot: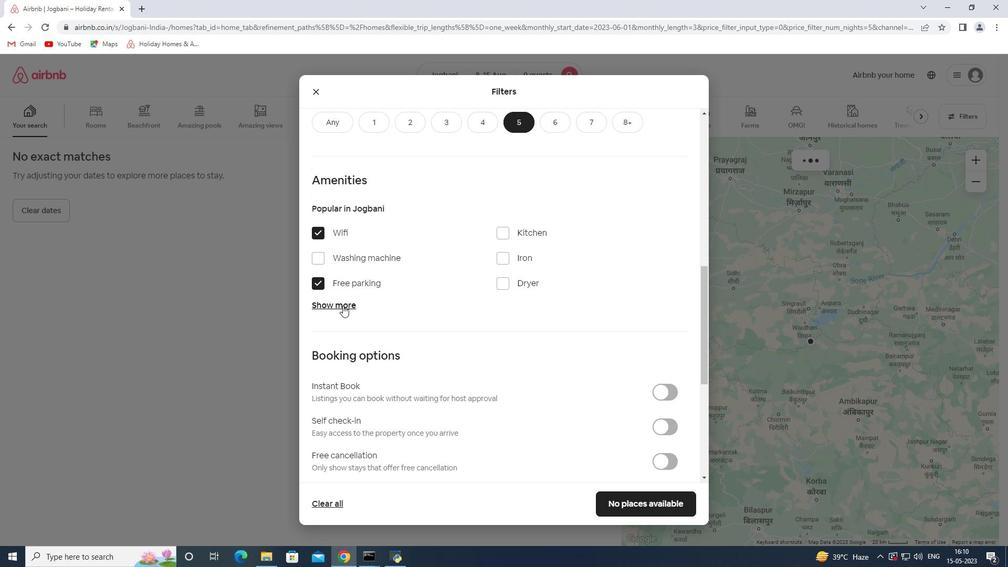 
Action: Mouse moved to (503, 373)
Screenshot: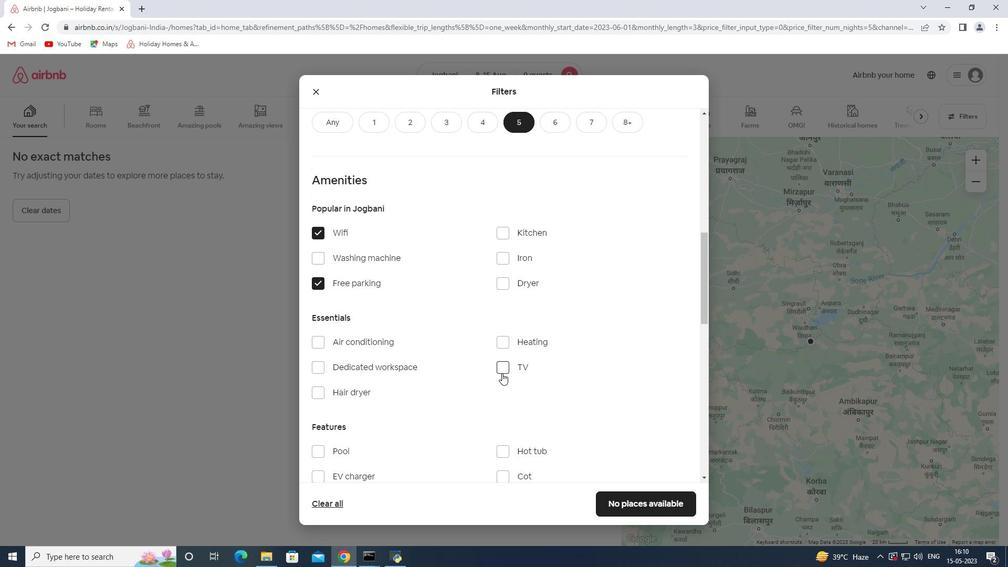 
Action: Mouse pressed left at (503, 373)
Screenshot: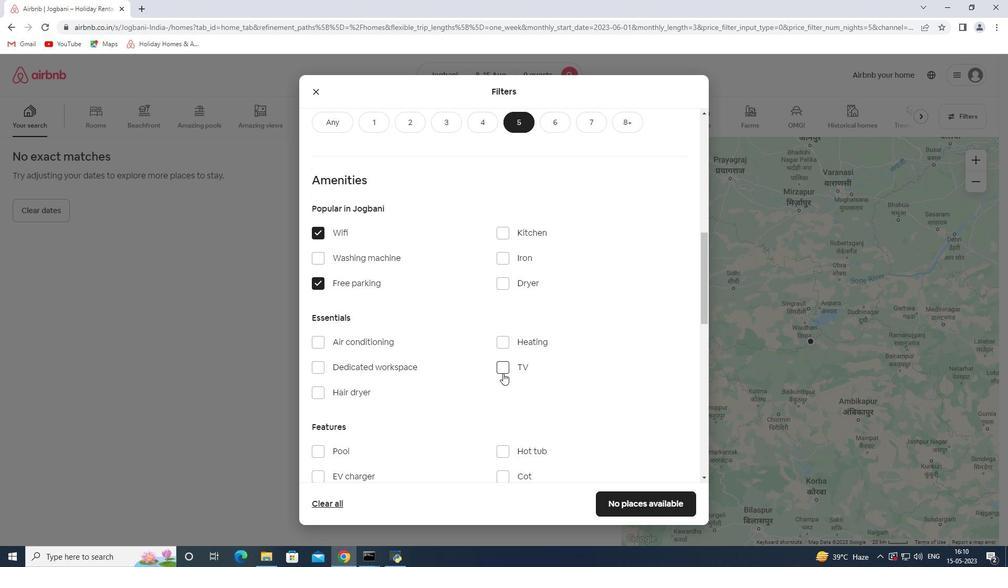 
Action: Mouse moved to (397, 431)
Screenshot: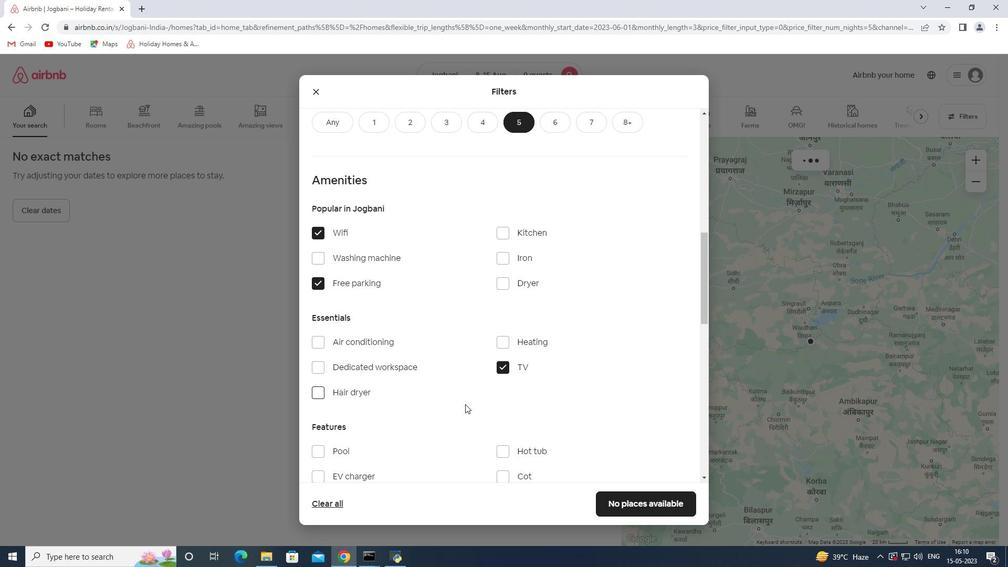 
Action: Mouse scrolled (397, 430) with delta (0, 0)
Screenshot: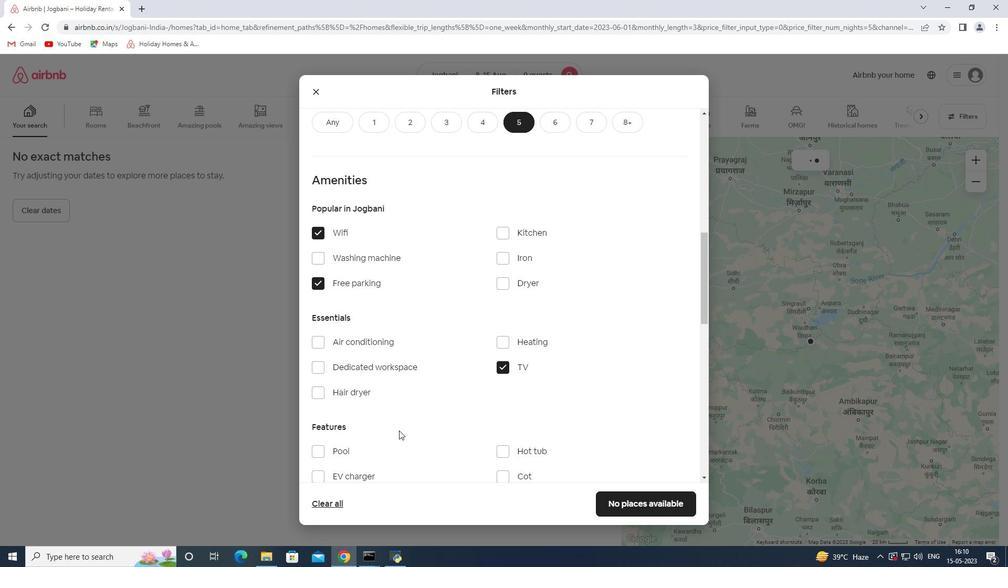 
Action: Mouse scrolled (397, 430) with delta (0, 0)
Screenshot: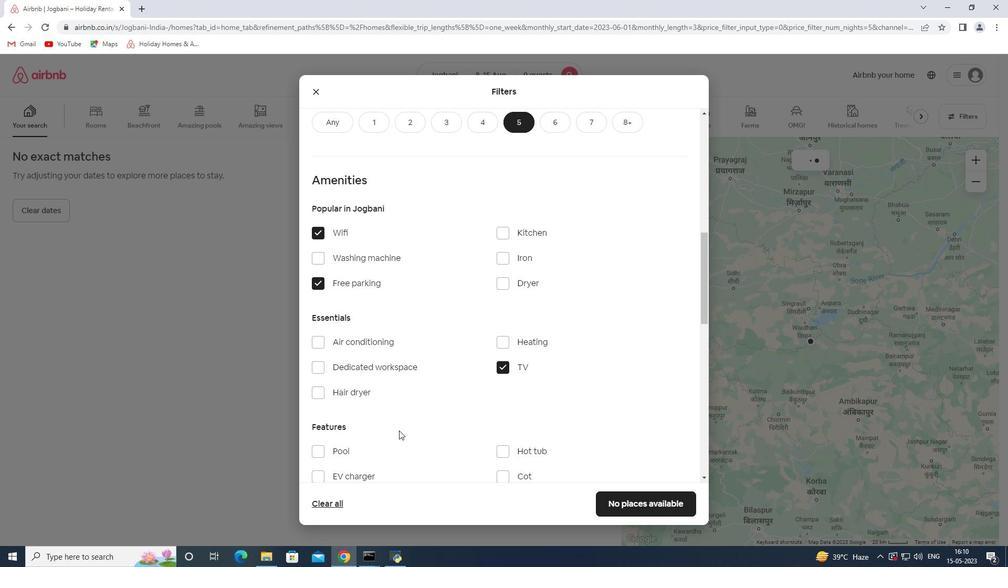 
Action: Mouse scrolled (397, 430) with delta (0, 0)
Screenshot: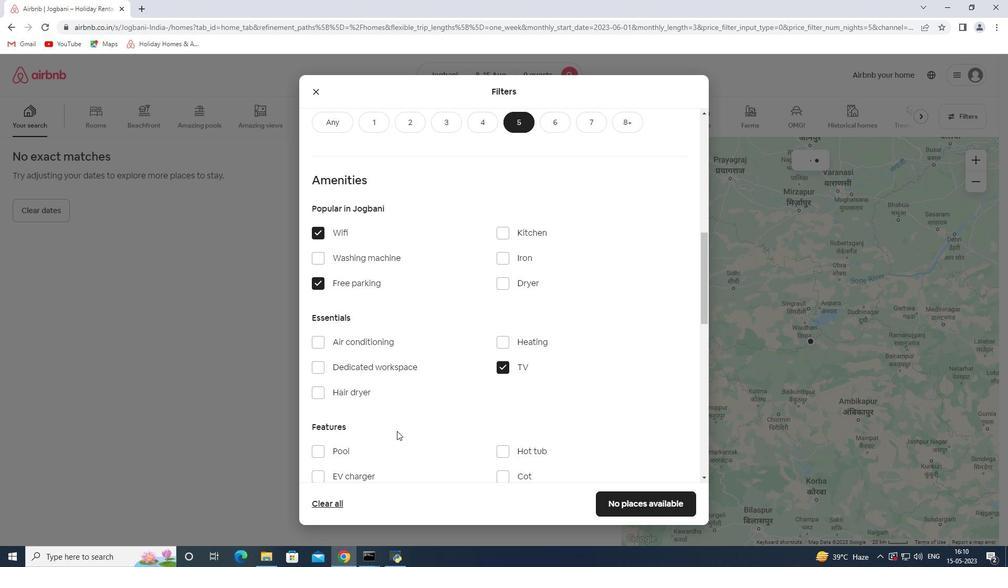 
Action: Mouse moved to (341, 348)
Screenshot: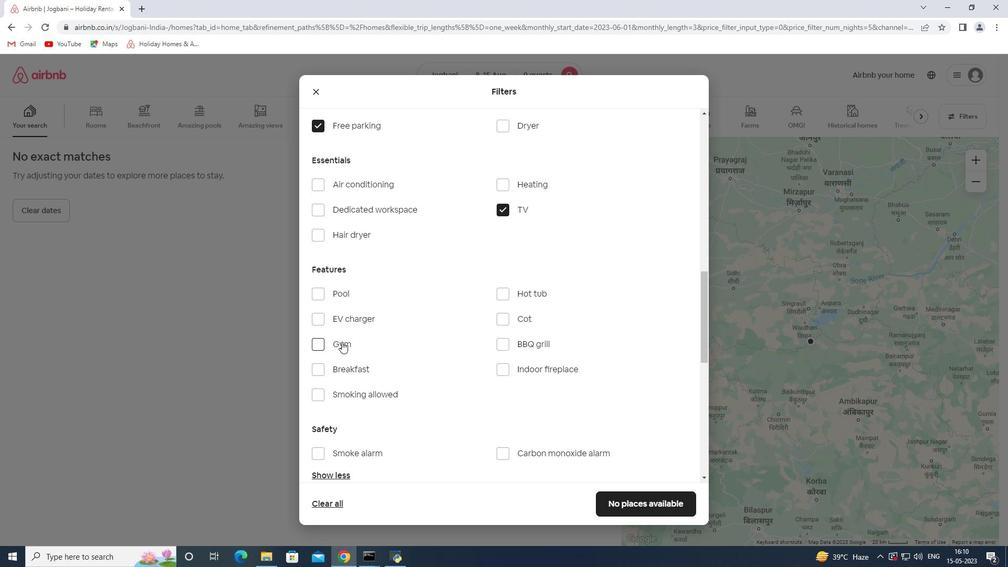 
Action: Mouse pressed left at (341, 348)
Screenshot: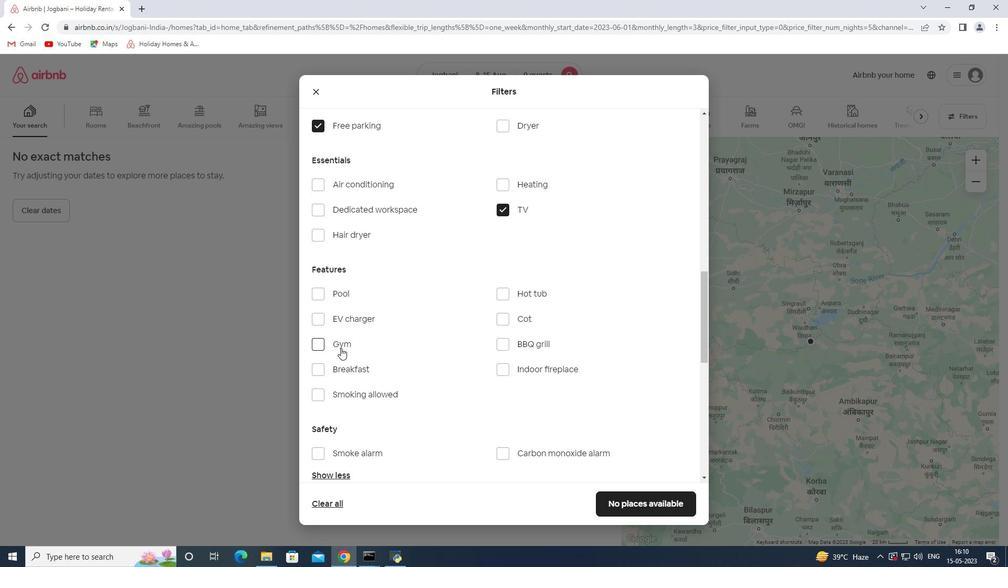 
Action: Mouse moved to (343, 367)
Screenshot: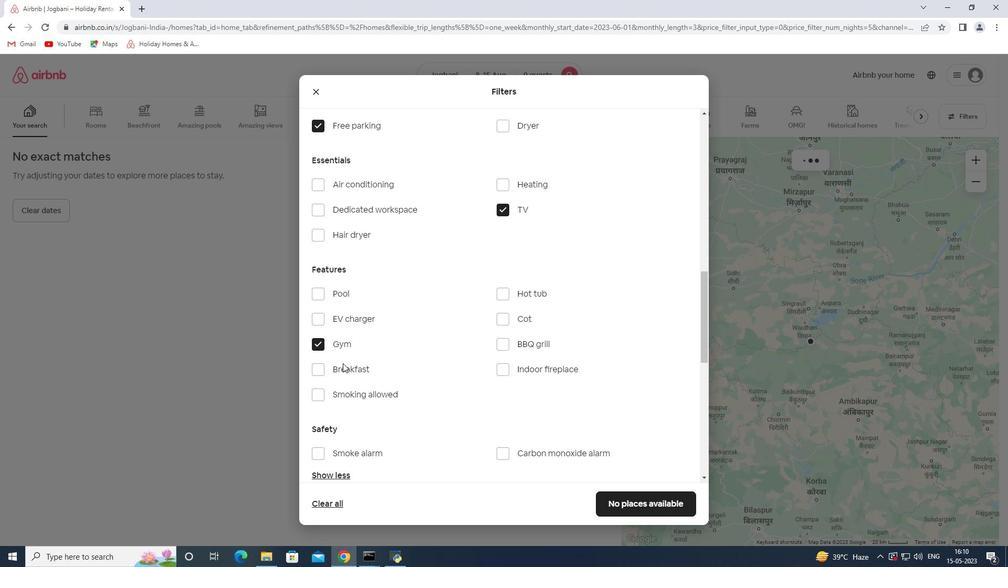 
Action: Mouse pressed left at (343, 367)
Screenshot: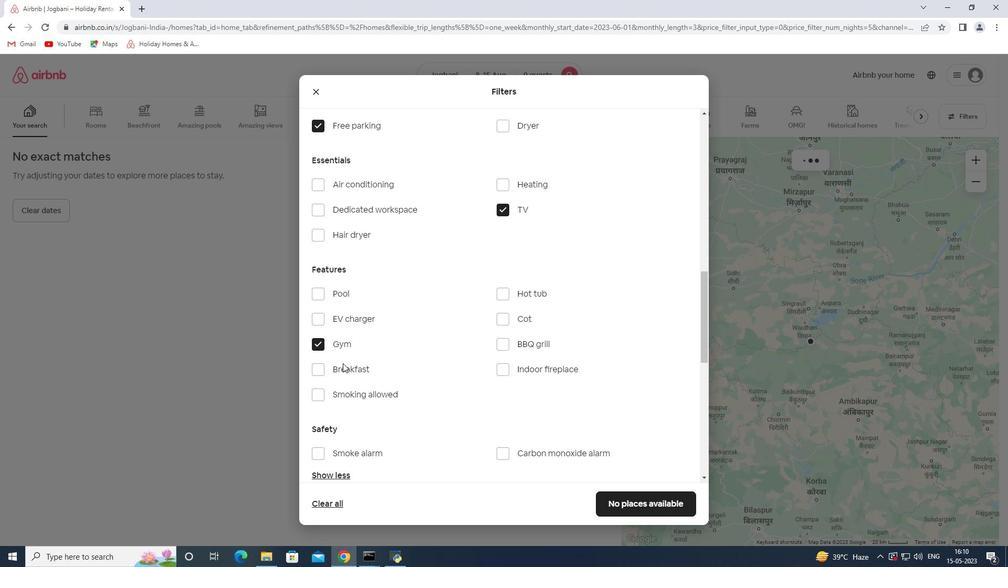 
Action: Mouse moved to (362, 366)
Screenshot: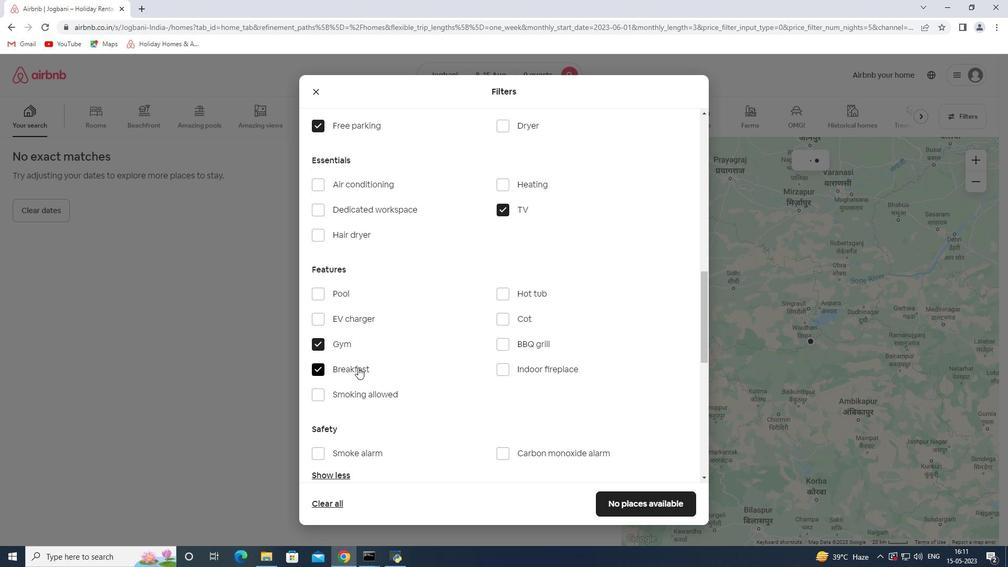
Action: Mouse scrolled (362, 365) with delta (0, 0)
Screenshot: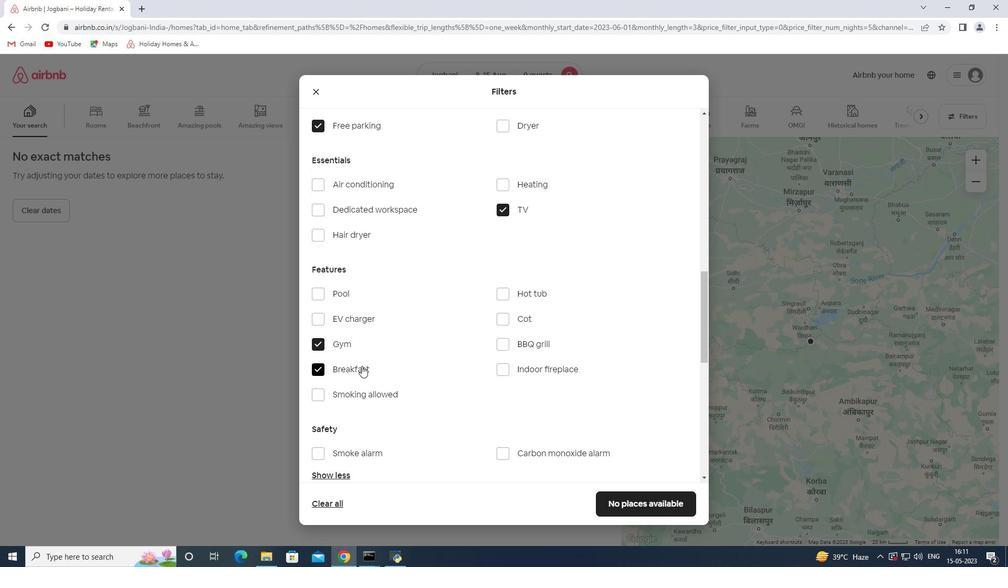 
Action: Mouse scrolled (362, 365) with delta (0, 0)
Screenshot: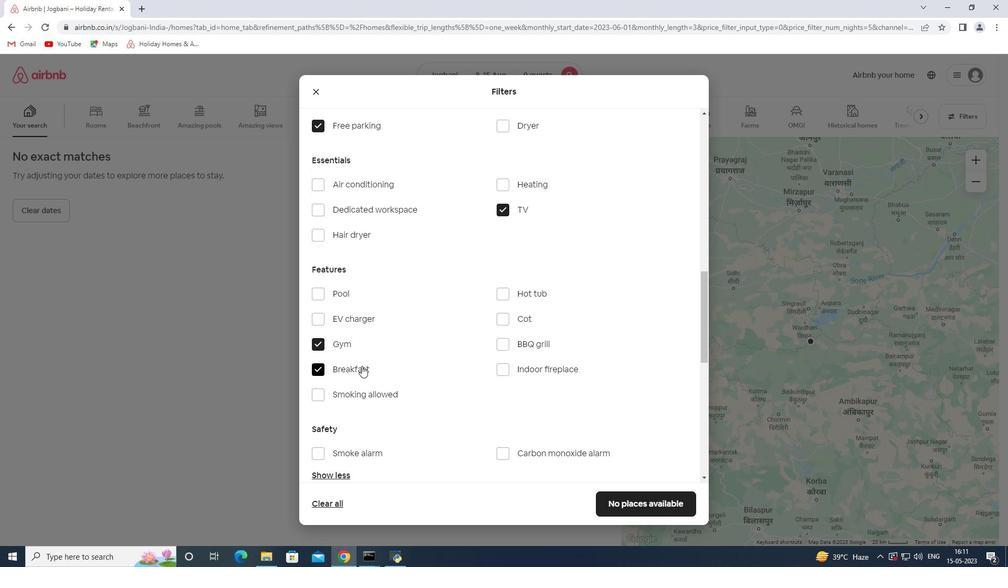 
Action: Mouse scrolled (362, 365) with delta (0, 0)
Screenshot: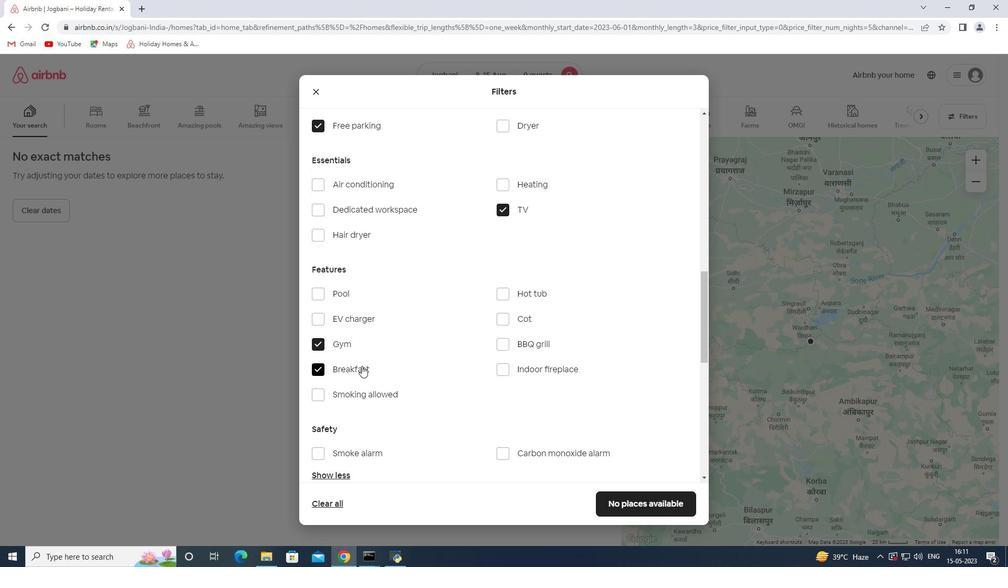 
Action: Mouse scrolled (362, 365) with delta (0, 0)
Screenshot: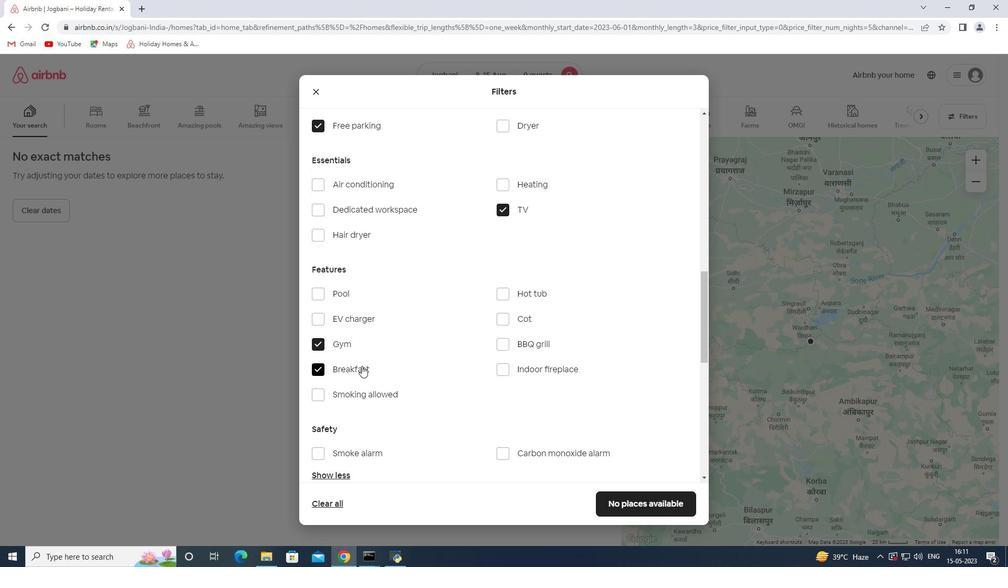 
Action: Mouse moved to (666, 387)
Screenshot: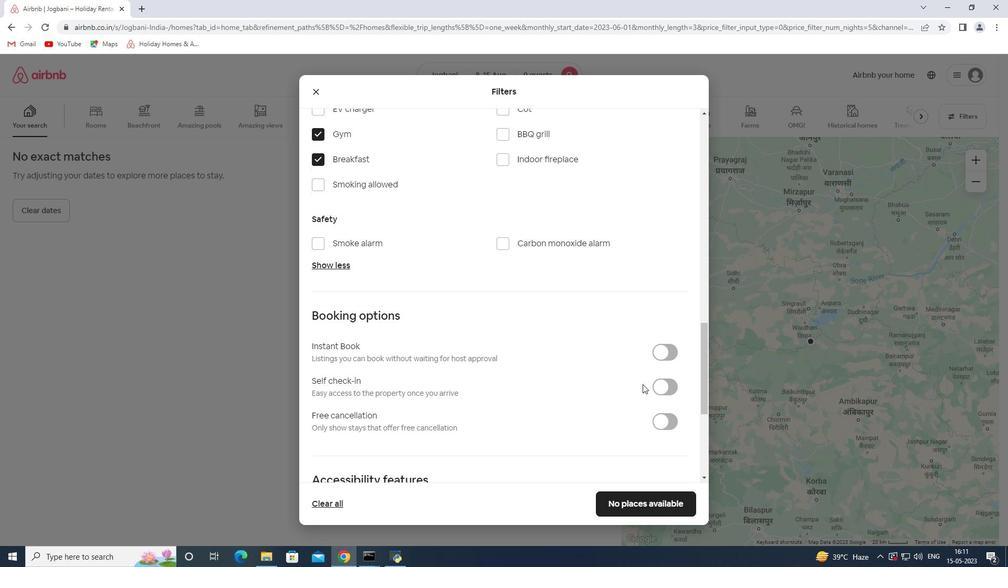 
Action: Mouse pressed left at (666, 387)
Screenshot: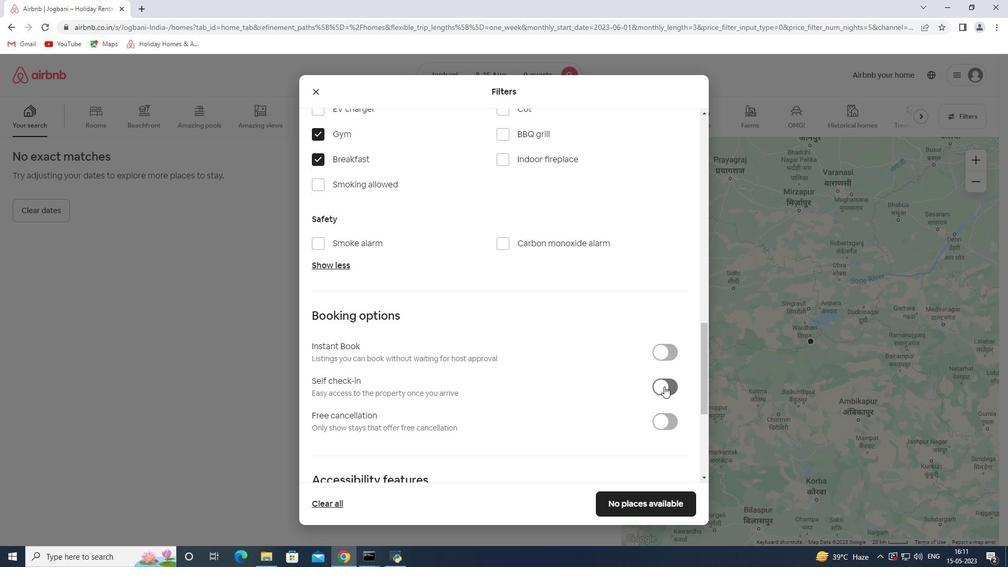 
Action: Mouse moved to (274, 463)
Screenshot: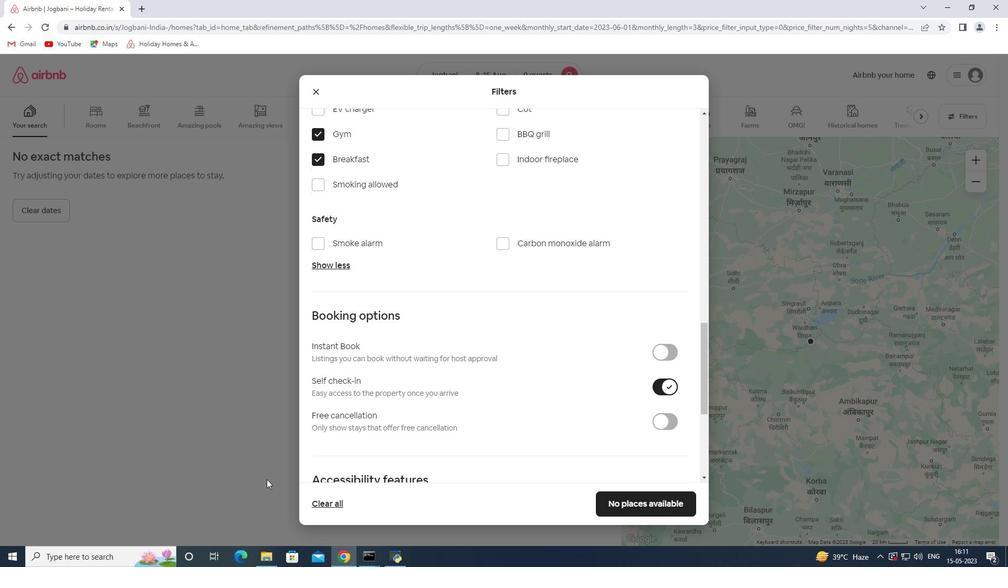 
Action: Mouse scrolled (274, 463) with delta (0, 0)
Screenshot: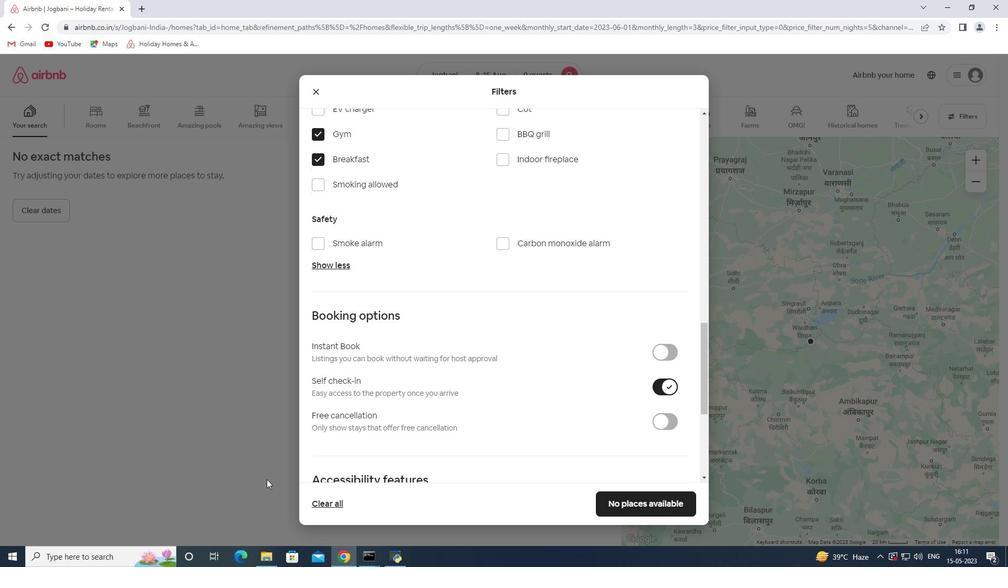 
Action: Mouse moved to (291, 456)
Screenshot: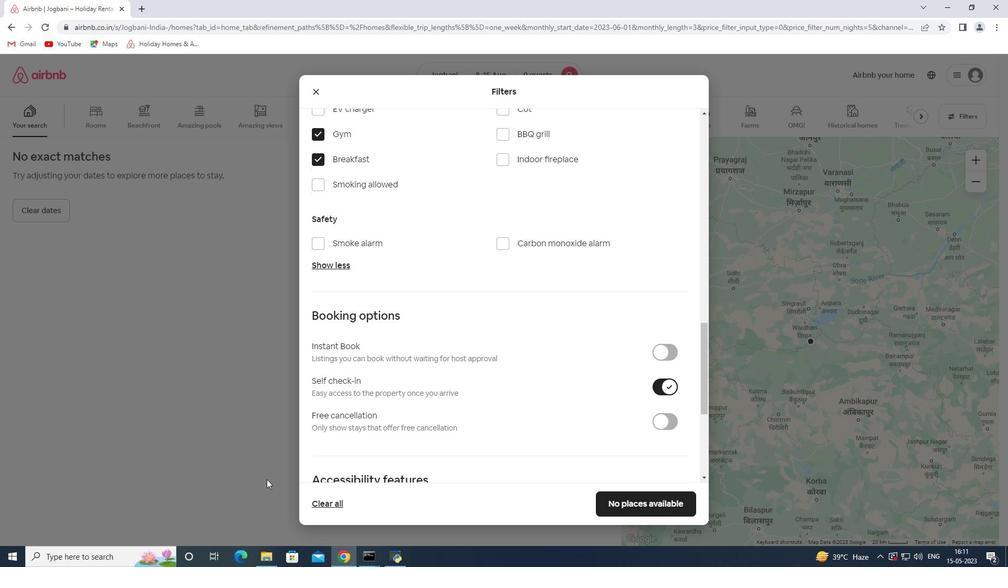
Action: Mouse scrolled (291, 456) with delta (0, 0)
Screenshot: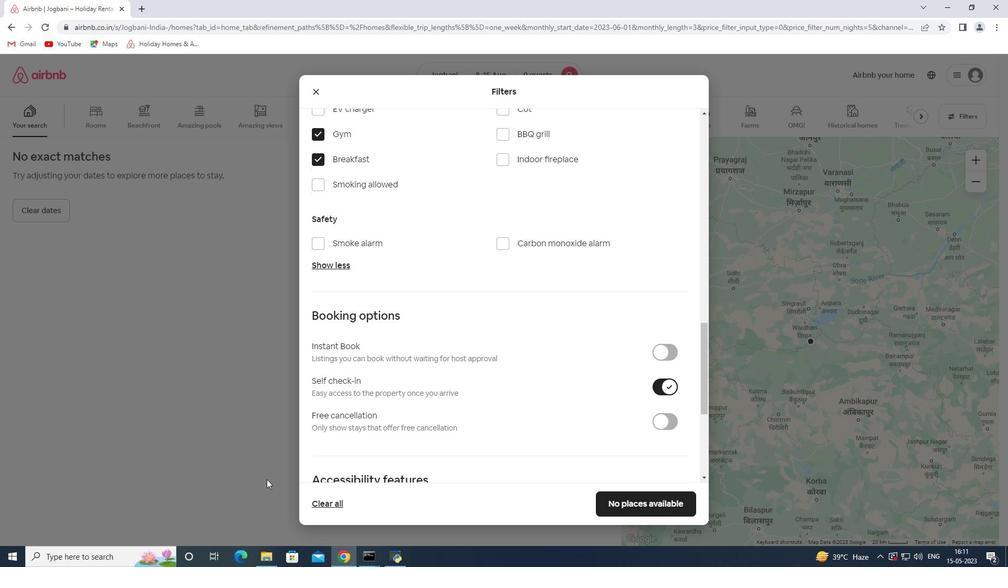 
Action: Mouse moved to (301, 451)
Screenshot: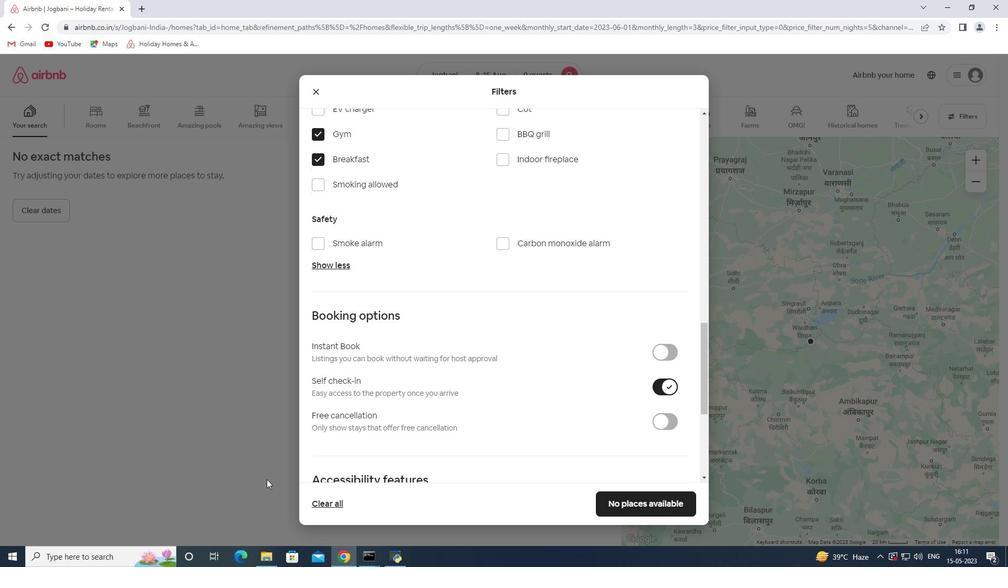 
Action: Mouse scrolled (301, 450) with delta (0, 0)
Screenshot: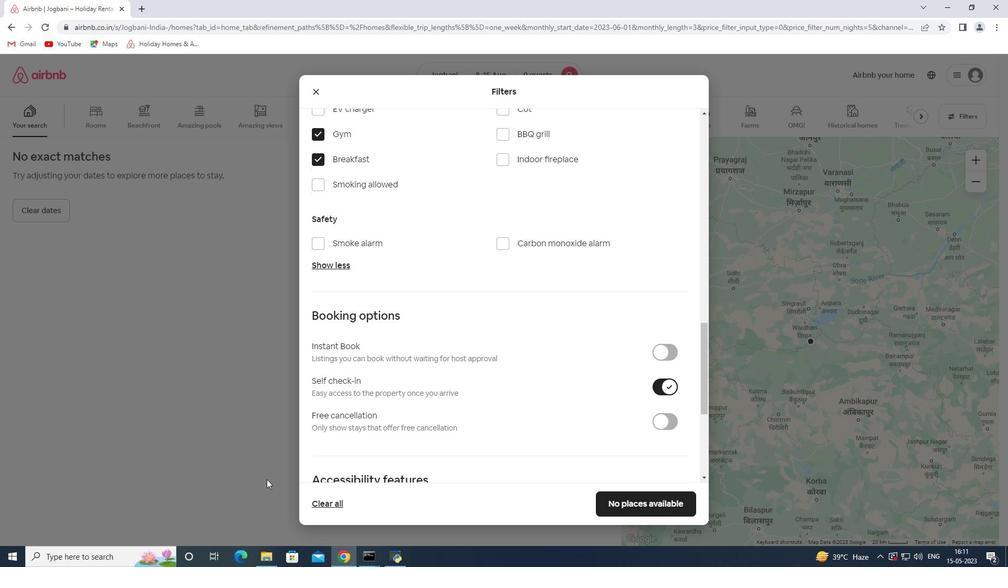 
Action: Mouse moved to (315, 439)
Screenshot: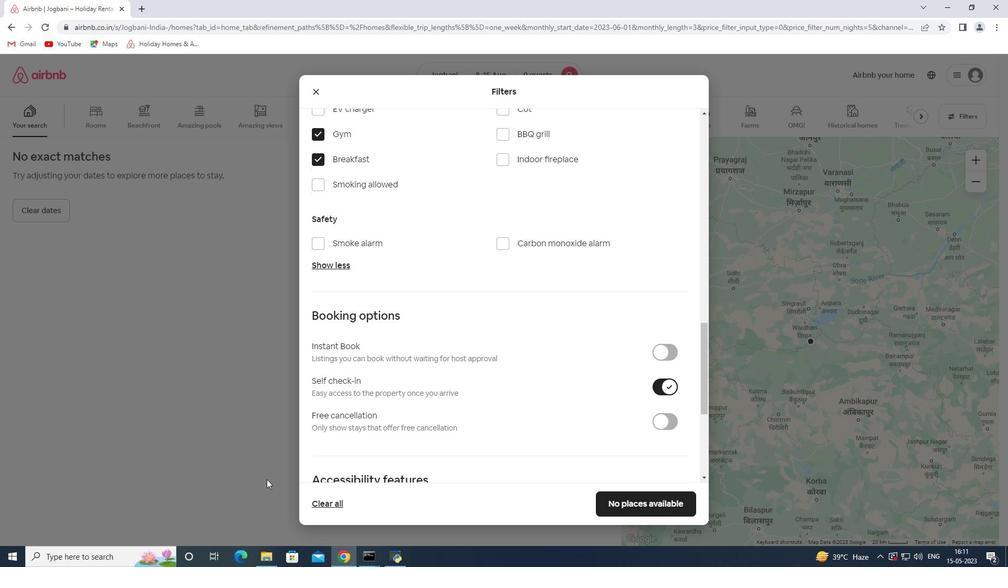 
Action: Mouse scrolled (315, 439) with delta (0, 0)
Screenshot: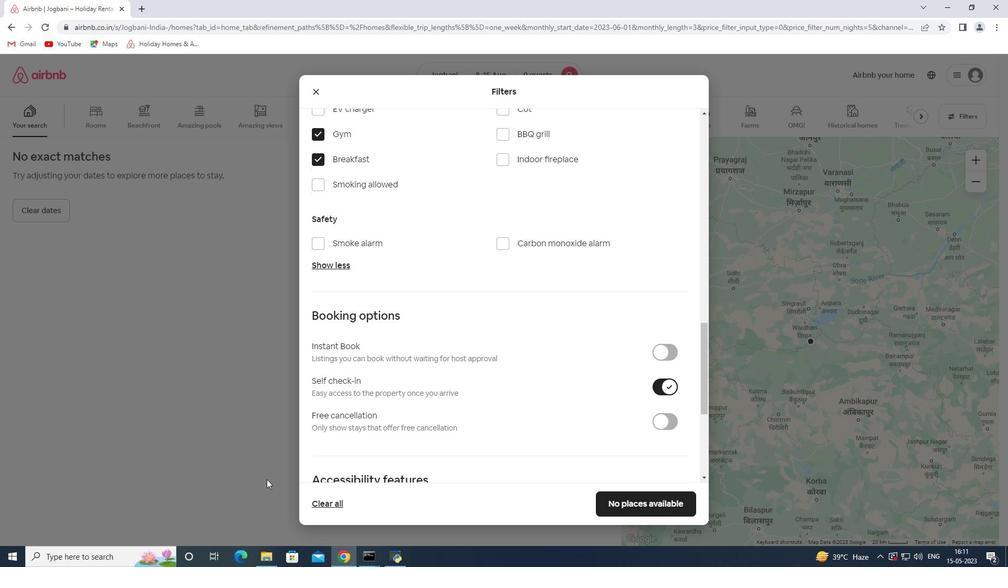 
Action: Mouse moved to (354, 363)
Screenshot: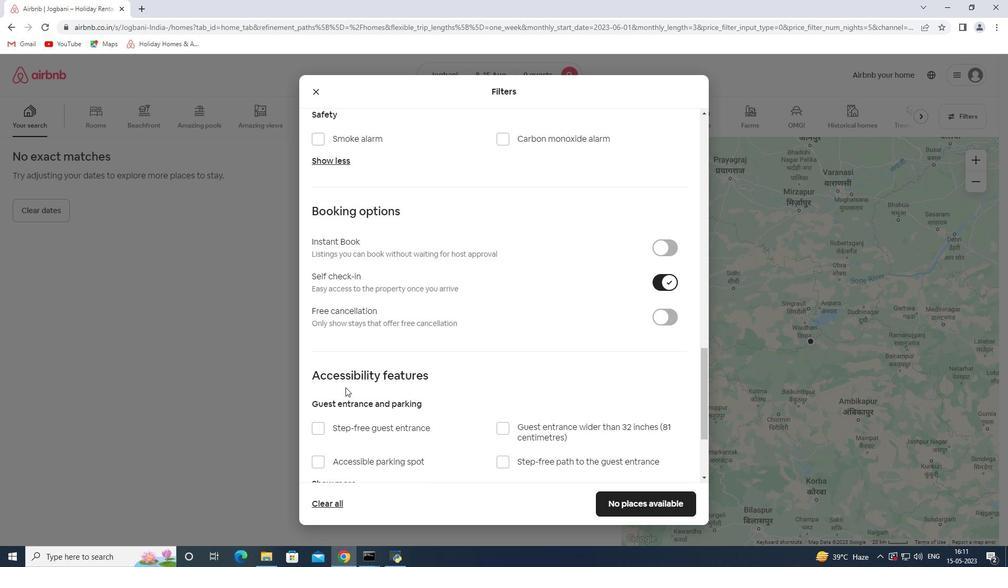 
Action: Mouse scrolled (354, 363) with delta (0, 0)
Screenshot: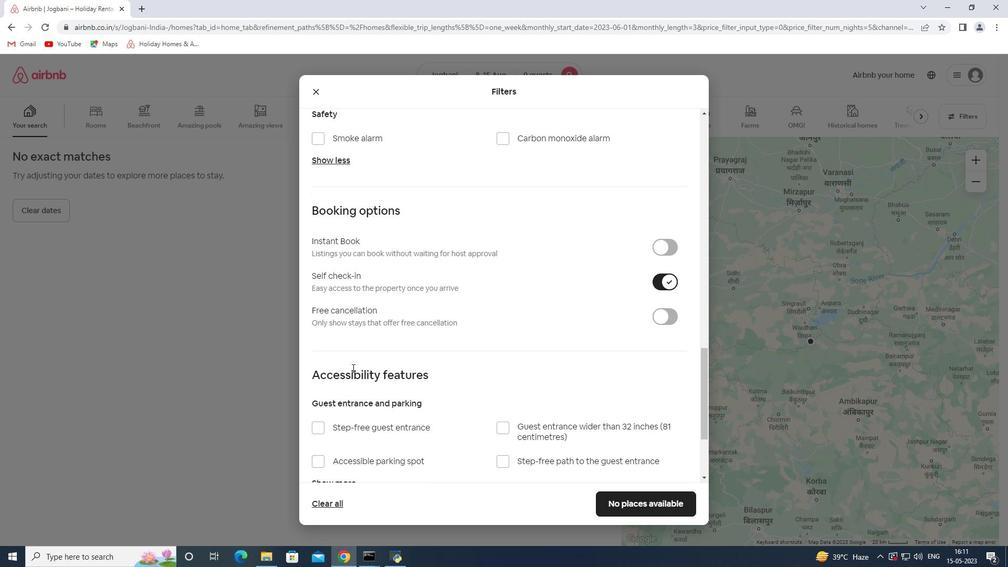 
Action: Mouse scrolled (354, 363) with delta (0, 0)
Screenshot: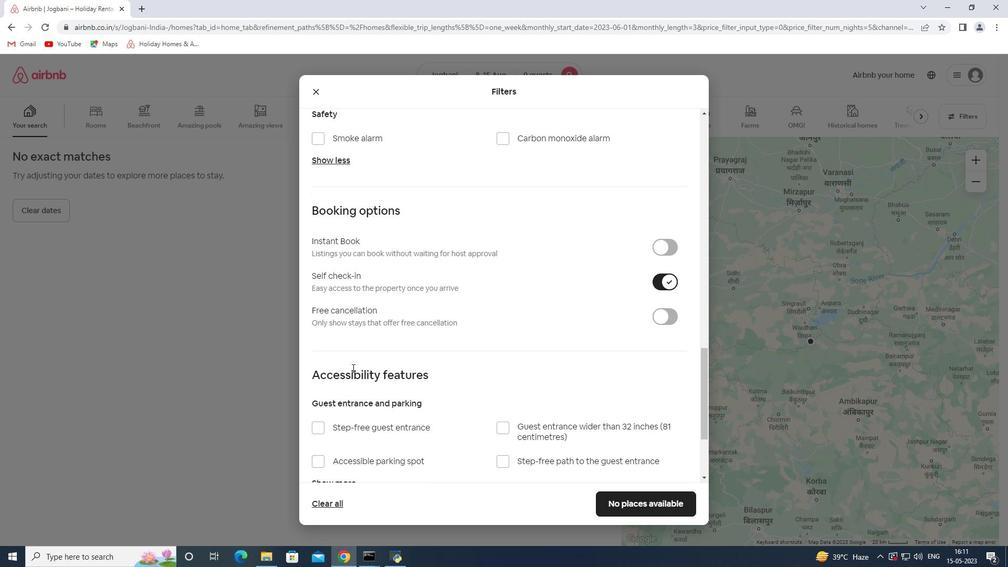 
Action: Mouse scrolled (354, 363) with delta (0, 0)
Screenshot: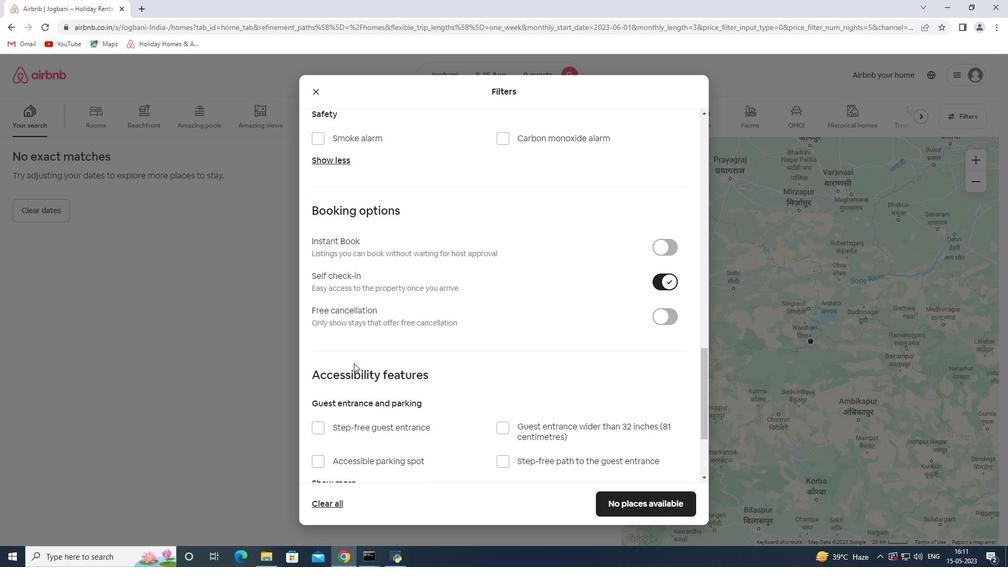 
Action: Mouse scrolled (354, 363) with delta (0, 0)
Screenshot: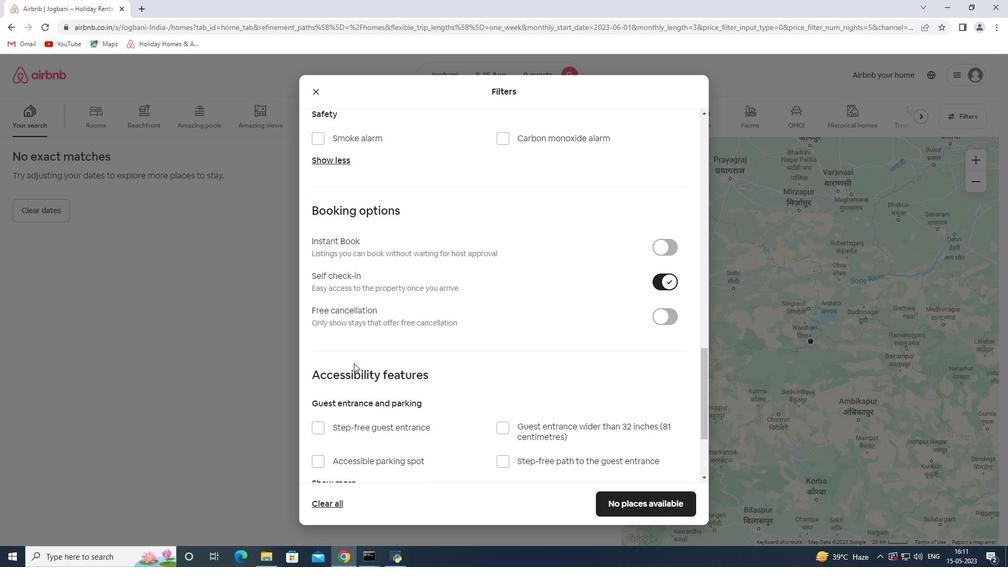 
Action: Mouse scrolled (354, 363) with delta (0, 0)
Screenshot: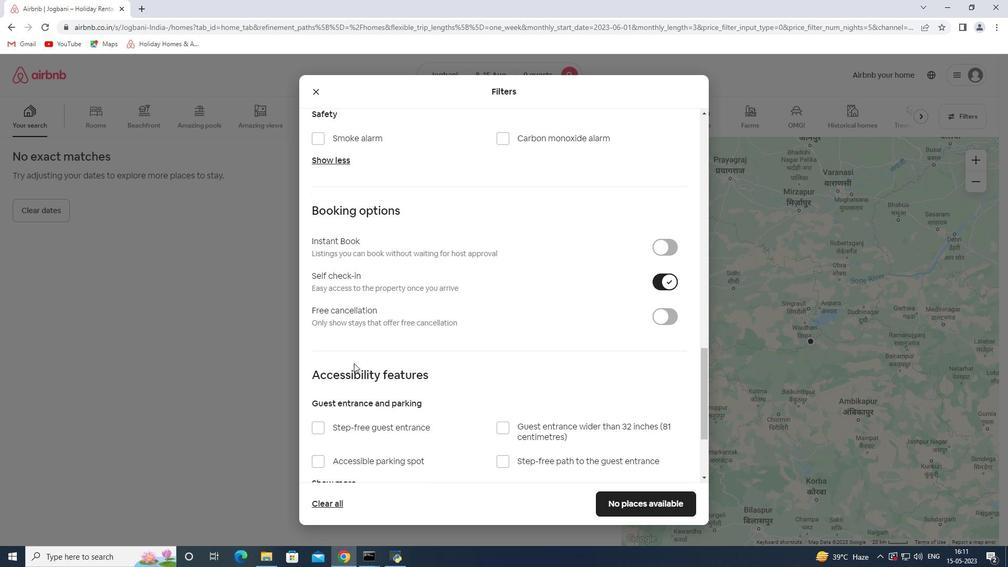 
Action: Mouse moved to (354, 365)
Screenshot: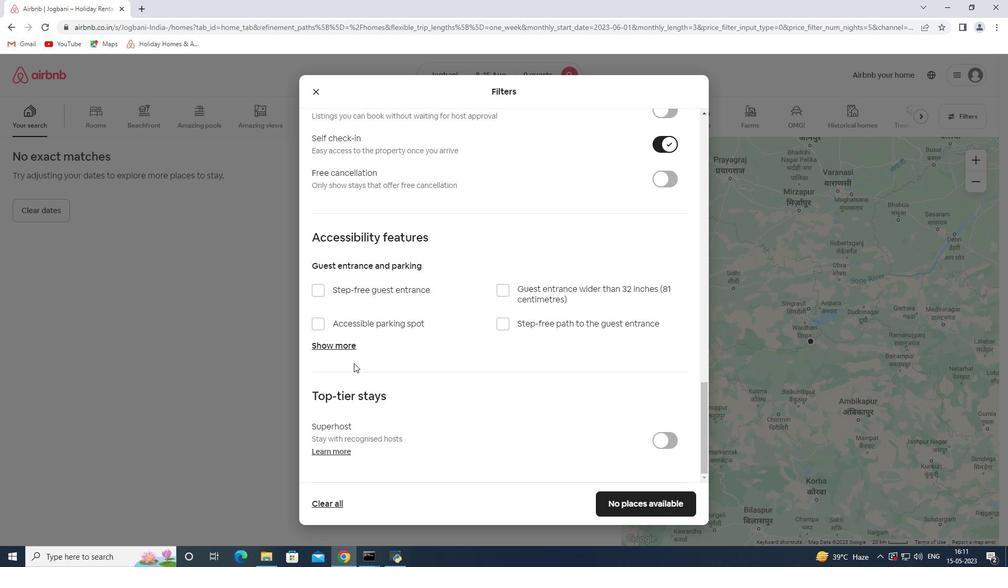 
Action: Mouse scrolled (354, 365) with delta (0, 0)
Screenshot: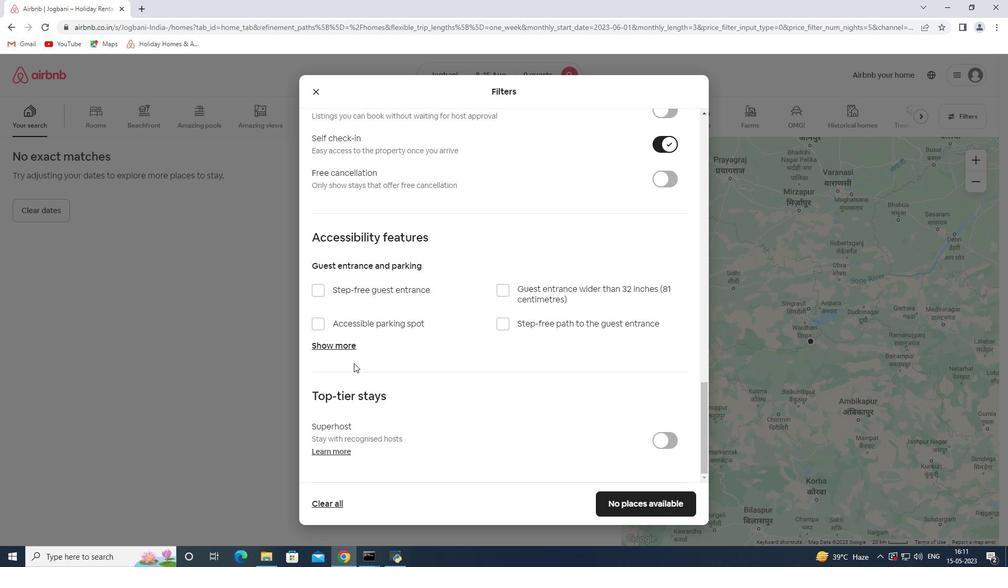 
Action: Mouse moved to (354, 367)
Screenshot: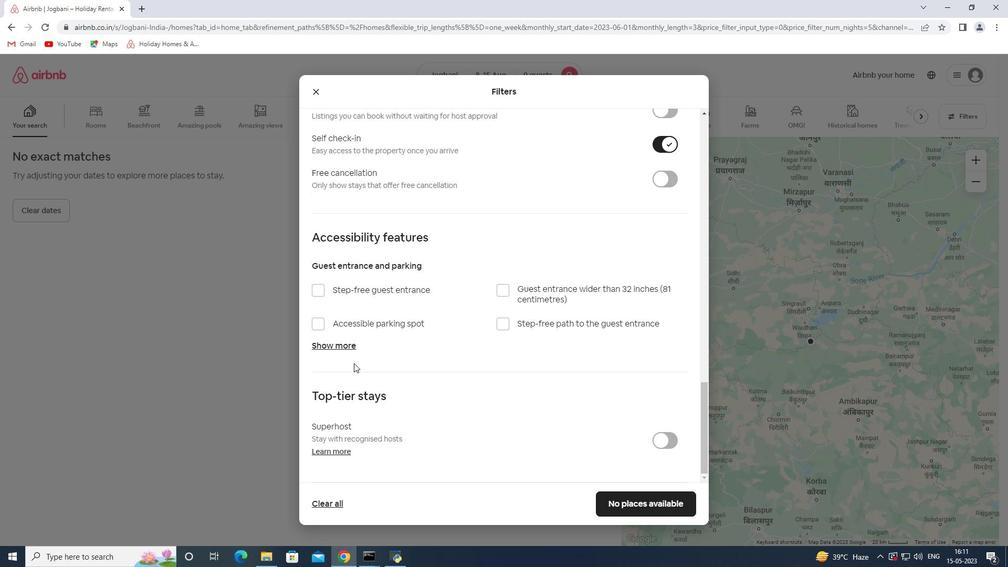 
Action: Mouse scrolled (354, 366) with delta (0, 0)
Screenshot: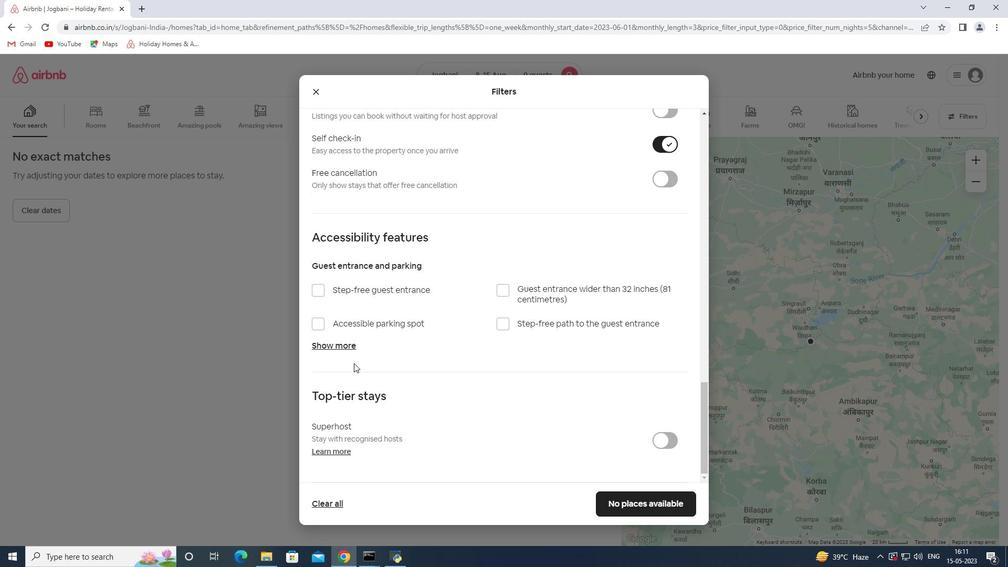 
Action: Mouse moved to (354, 367)
Screenshot: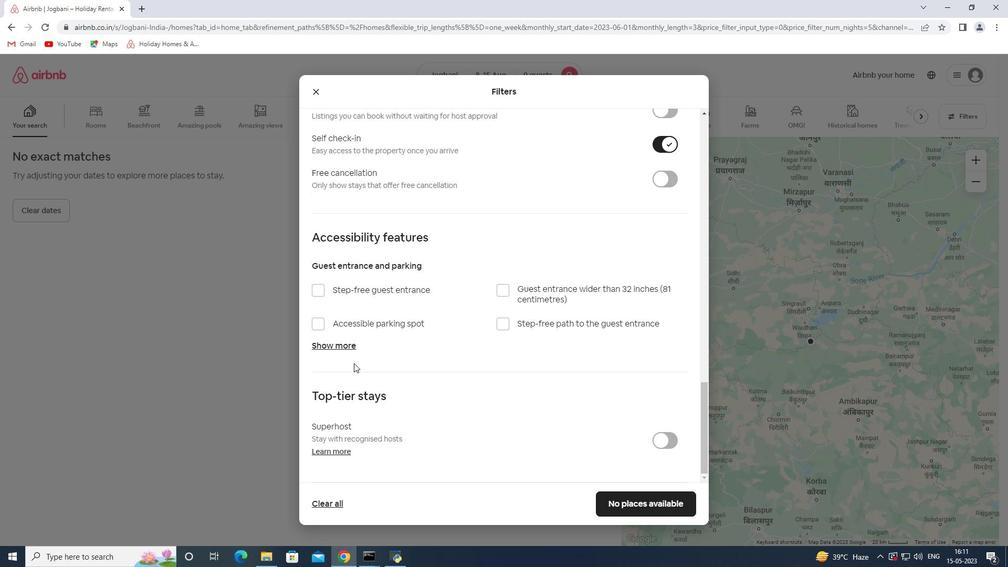 
Action: Mouse scrolled (354, 366) with delta (0, 0)
Screenshot: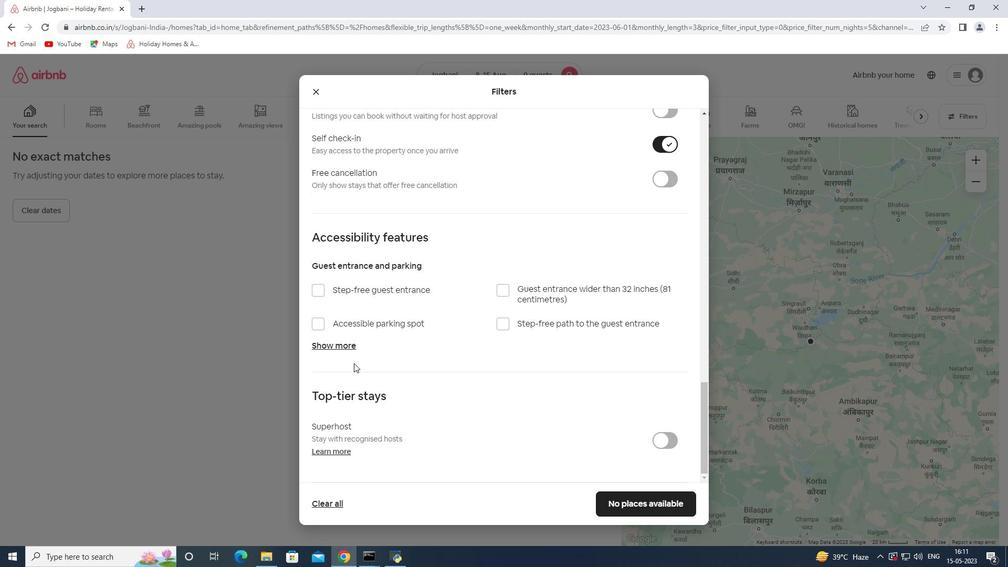 
Action: Mouse moved to (354, 368)
Screenshot: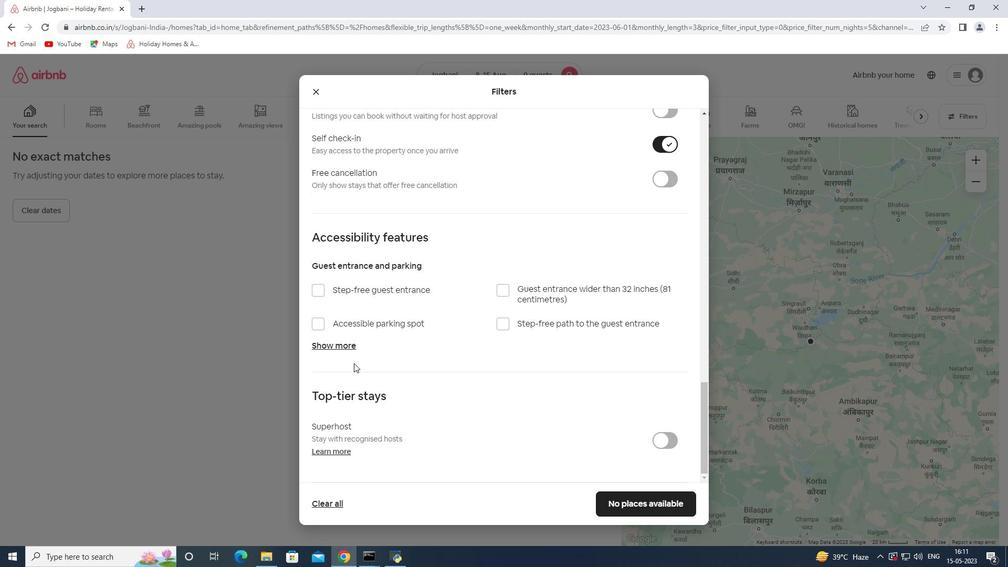 
Action: Mouse scrolled (354, 367) with delta (0, 0)
Screenshot: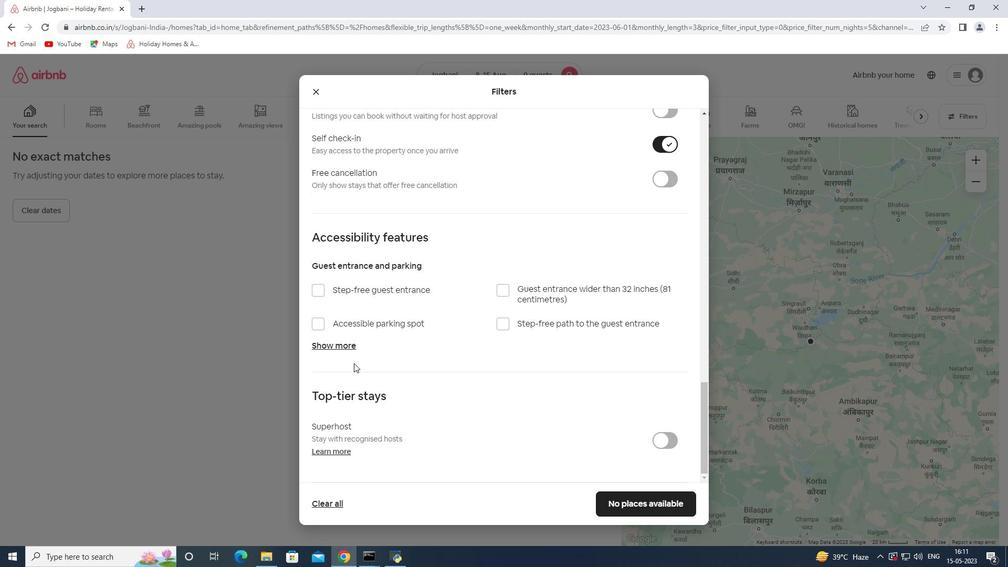 
Action: Mouse moved to (448, 372)
Screenshot: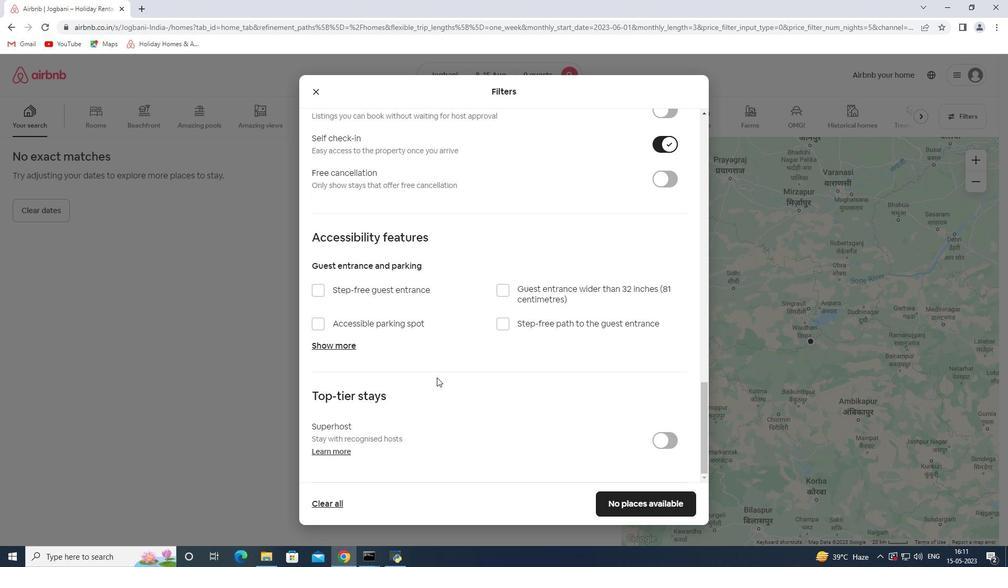 
Action: Mouse scrolled (448, 372) with delta (0, 0)
Screenshot: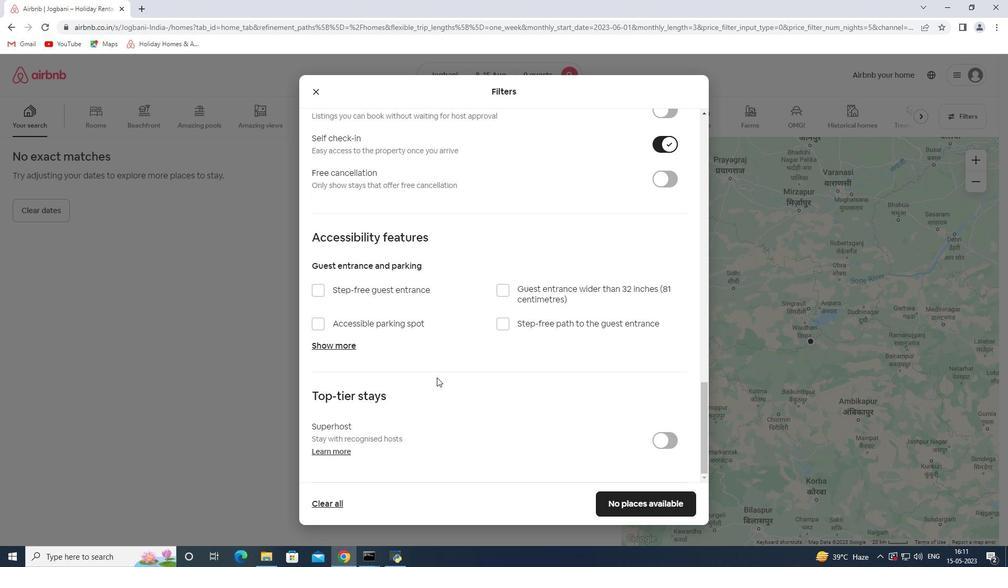 
Action: Mouse scrolled (448, 372) with delta (0, 0)
Screenshot: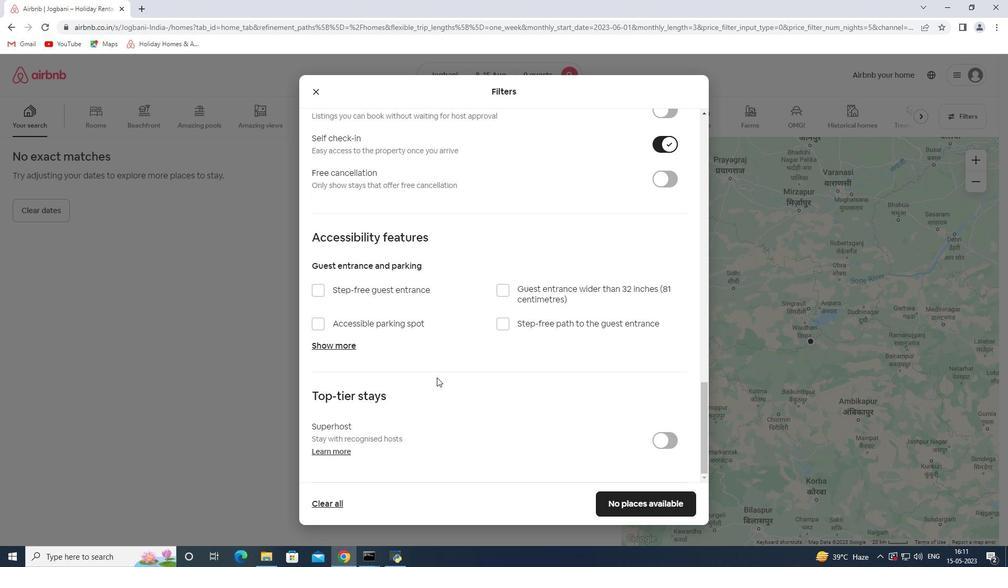 
Action: Mouse scrolled (448, 372) with delta (0, 0)
Screenshot: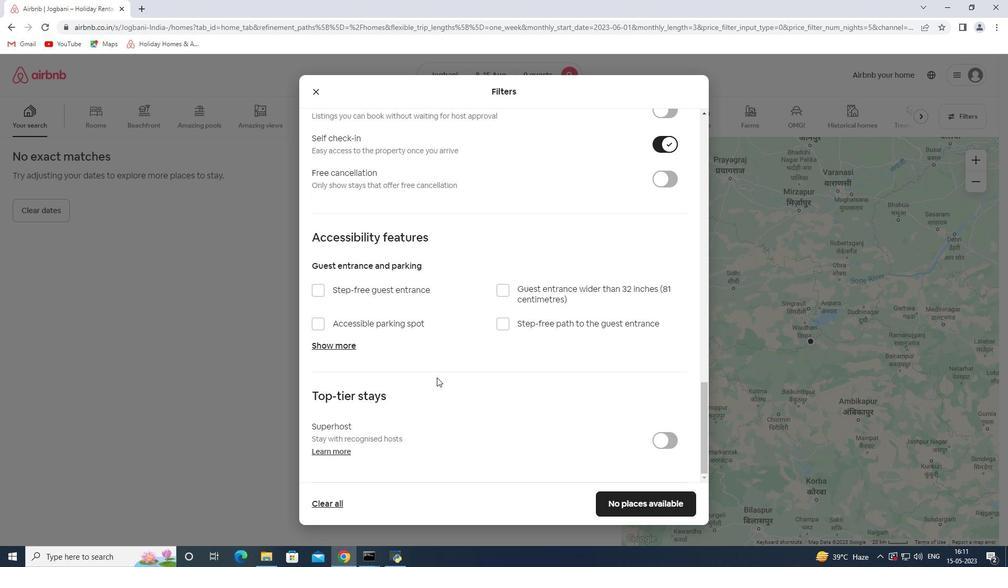 
Action: Mouse scrolled (448, 372) with delta (0, 0)
Screenshot: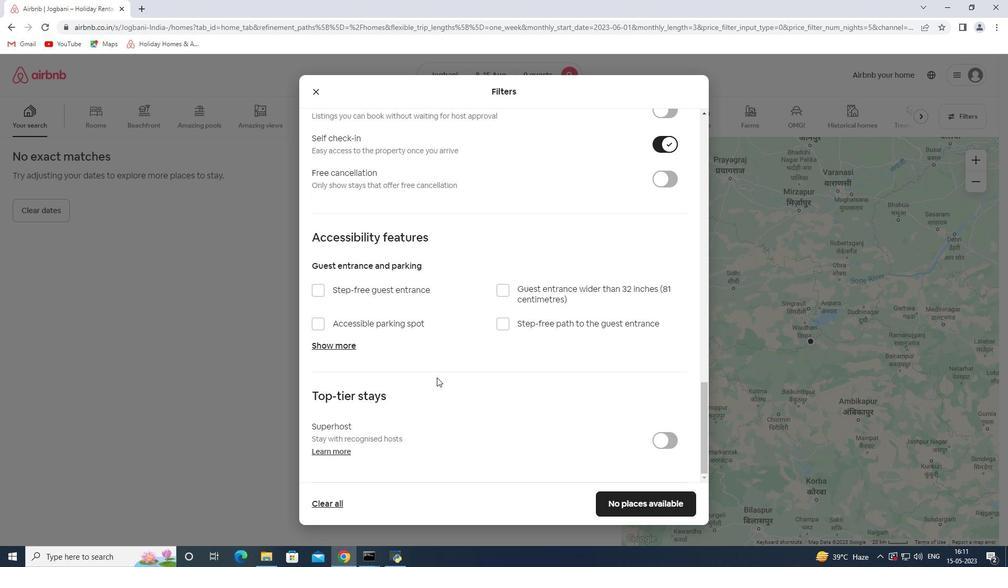 
Action: Mouse moved to (448, 372)
Screenshot: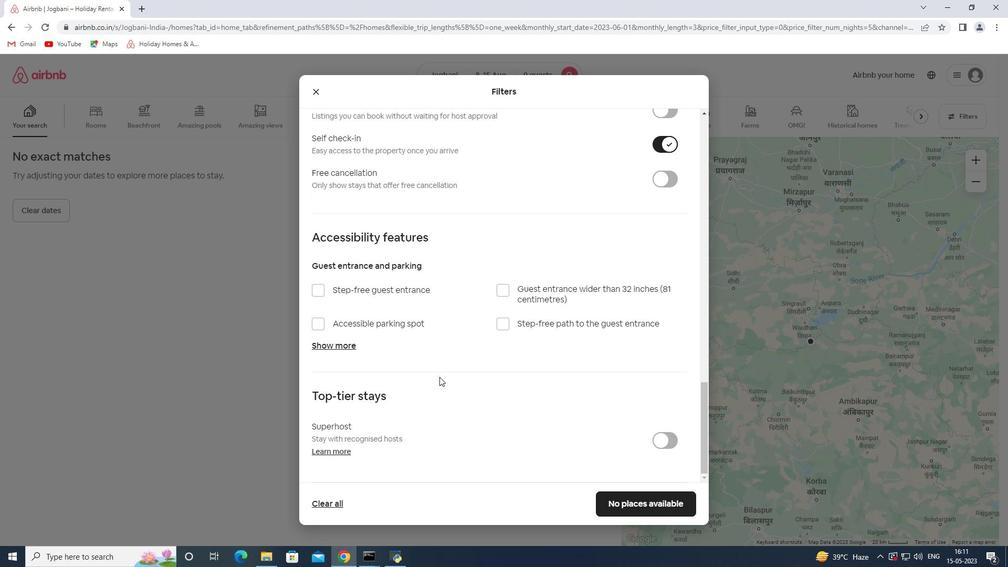 
Action: Mouse scrolled (448, 372) with delta (0, 0)
Screenshot: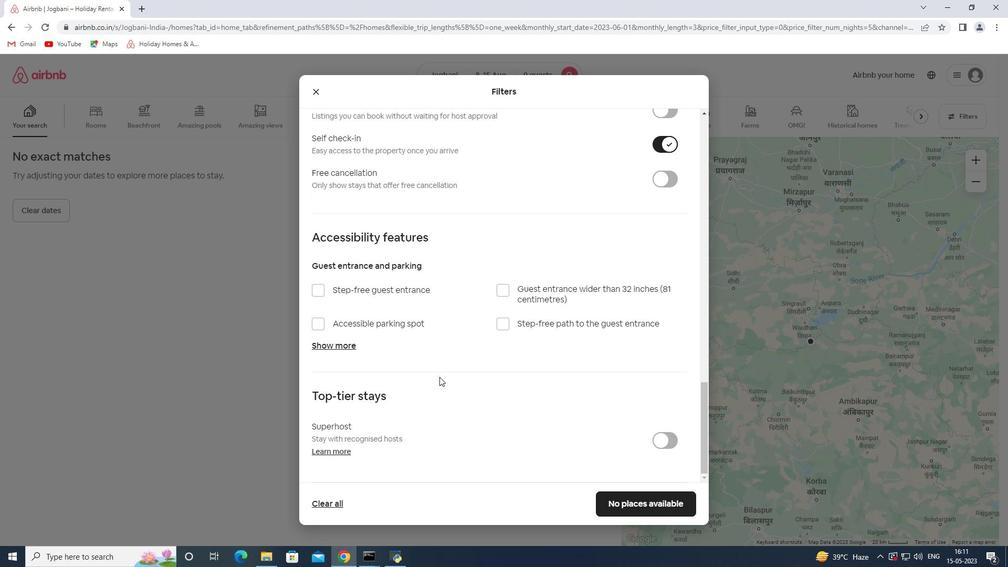 
Action: Mouse moved to (452, 371)
Screenshot: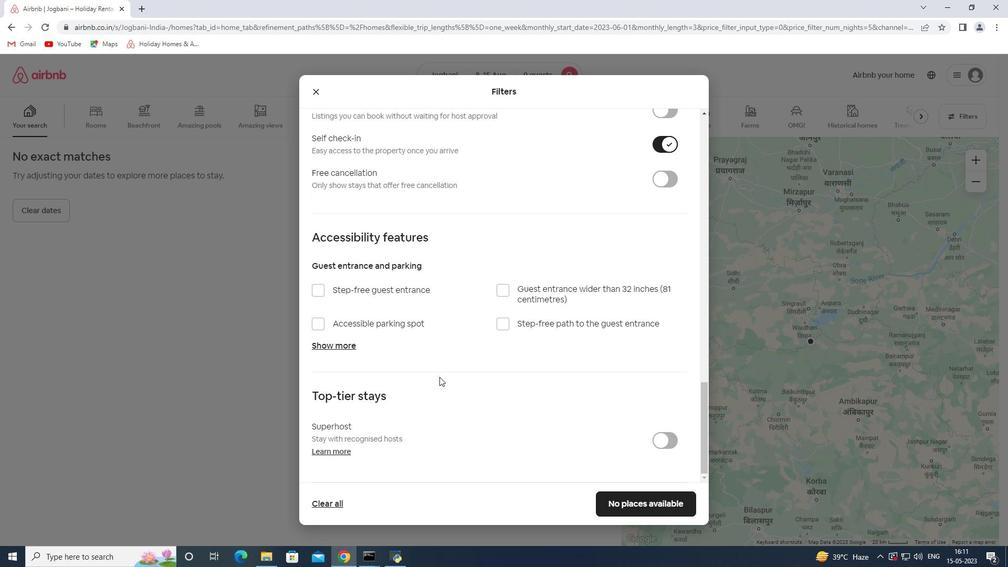
Action: Mouse scrolled (452, 370) with delta (0, 0)
Screenshot: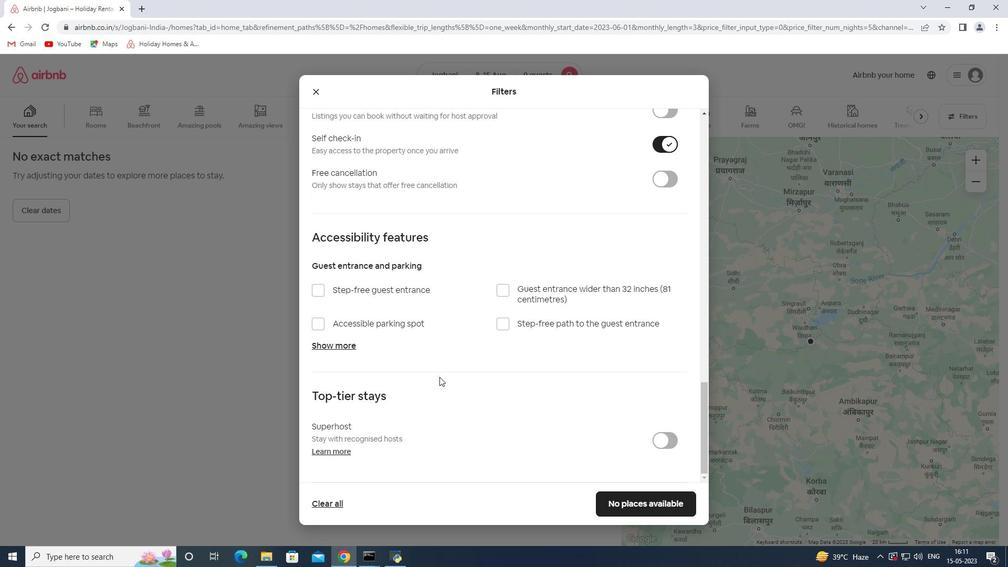 
Action: Mouse moved to (666, 404)
Screenshot: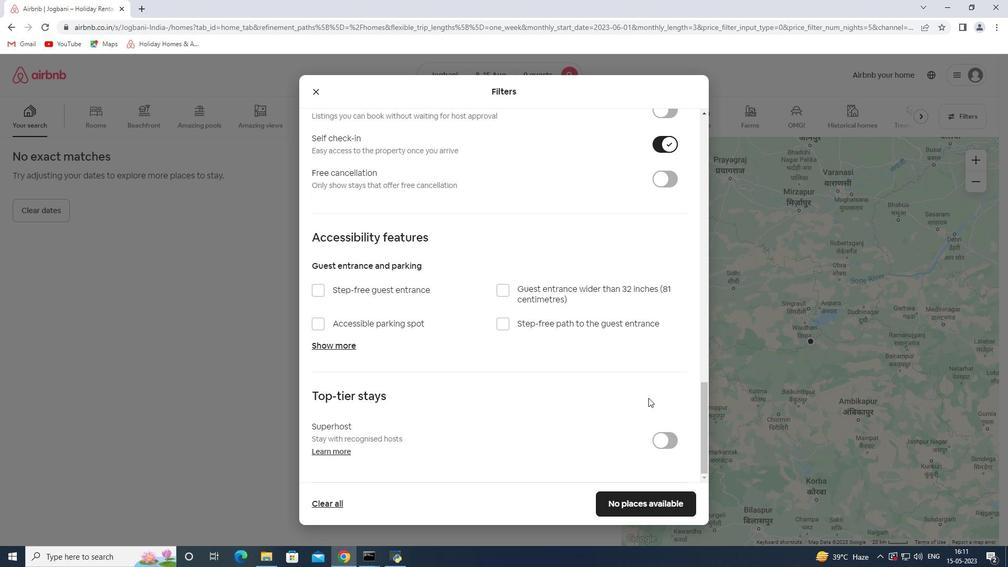 
Action: Mouse scrolled (666, 403) with delta (0, 0)
Screenshot: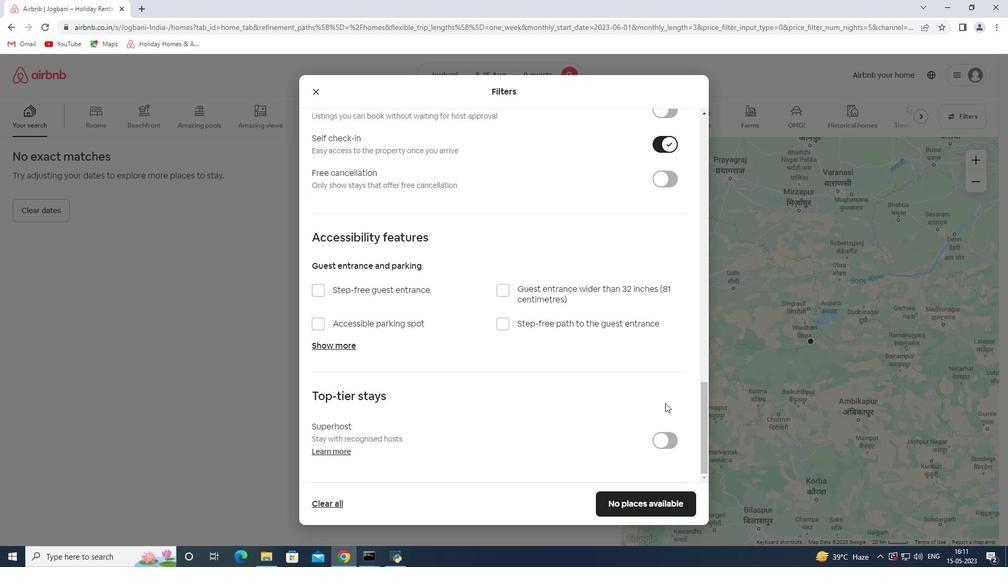 
Action: Mouse moved to (666, 403)
Screenshot: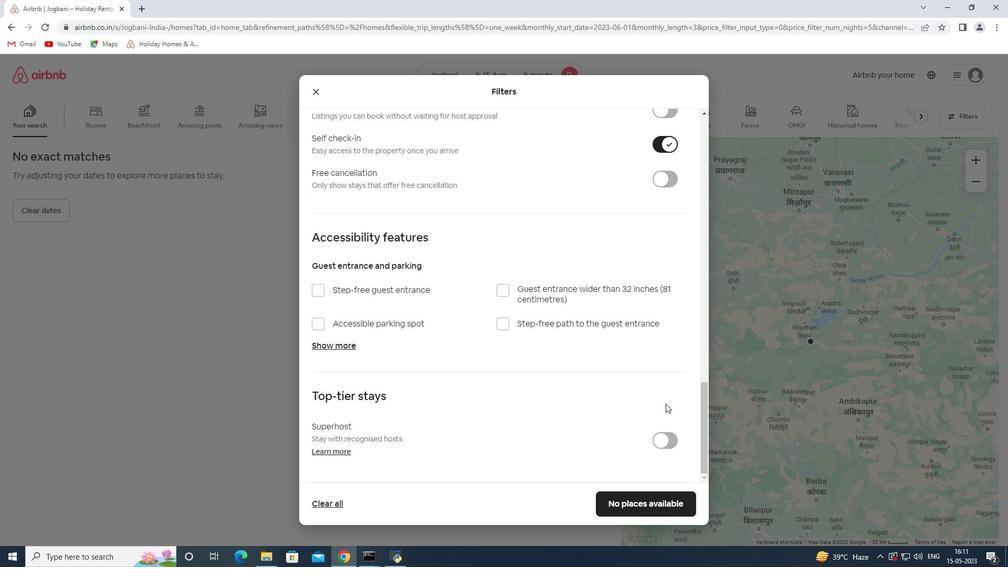 
Action: Mouse scrolled (666, 403) with delta (0, 0)
Screenshot: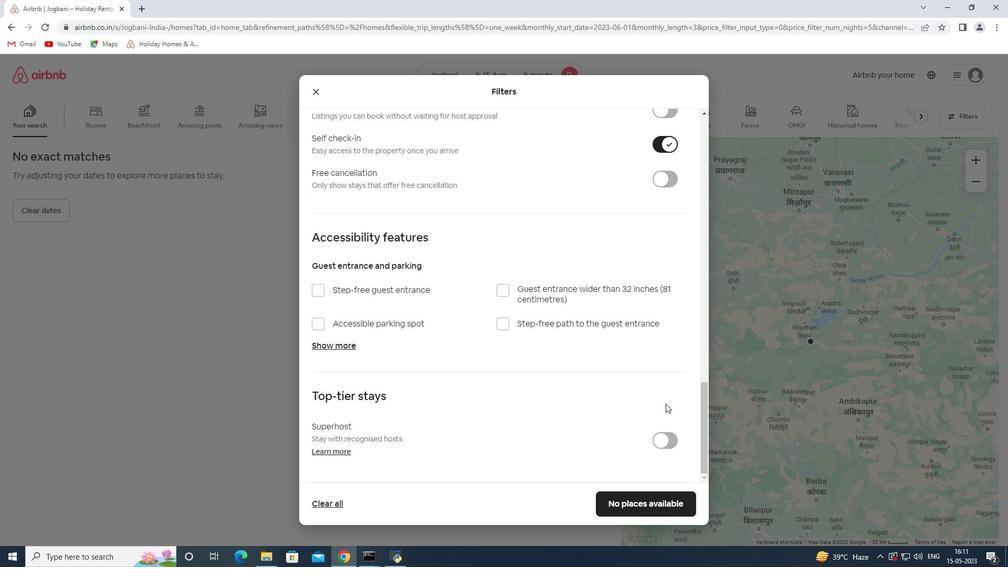 
Action: Mouse scrolled (666, 403) with delta (0, 0)
Screenshot: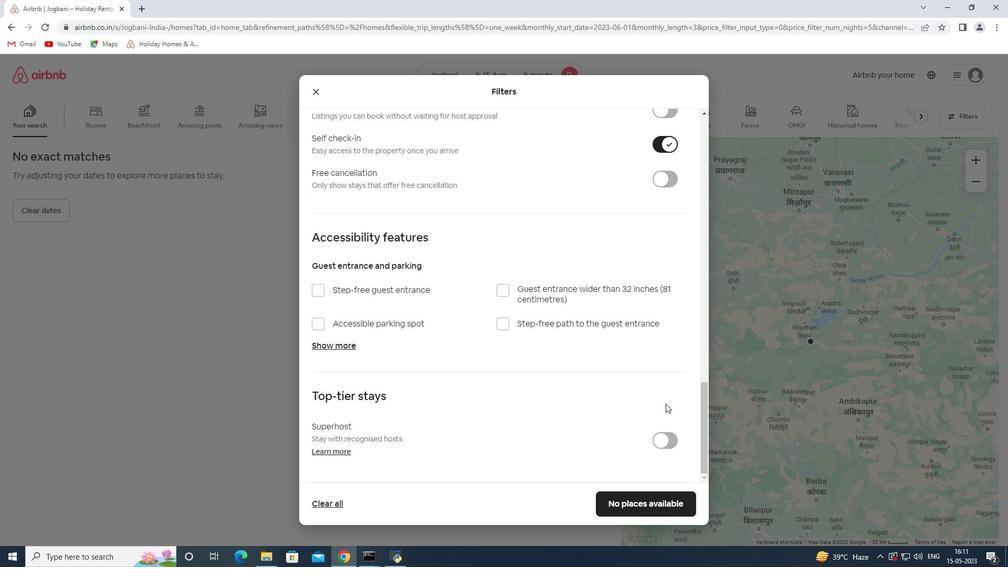 
Action: Mouse scrolled (666, 403) with delta (0, 0)
Screenshot: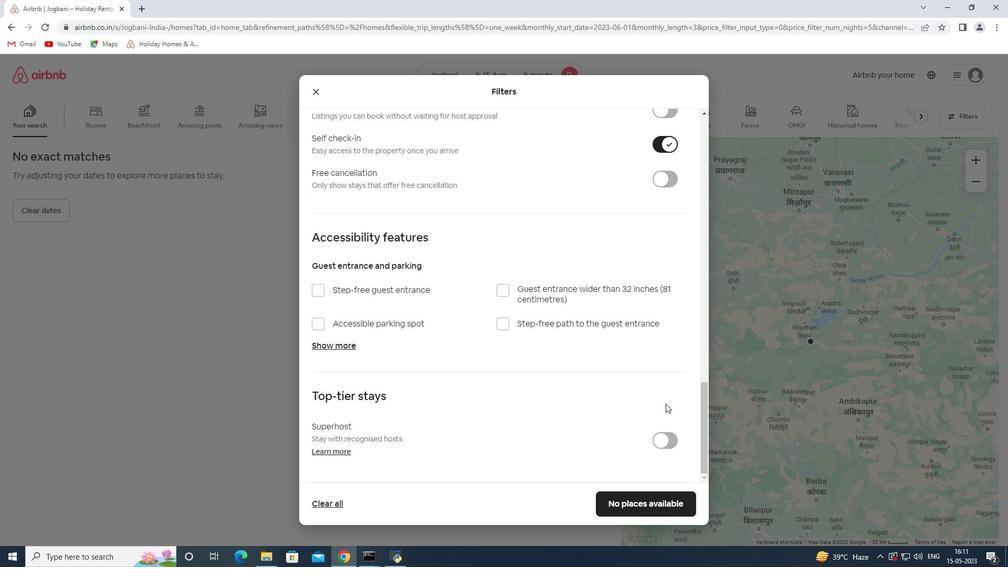 
Action: Mouse moved to (661, 500)
Screenshot: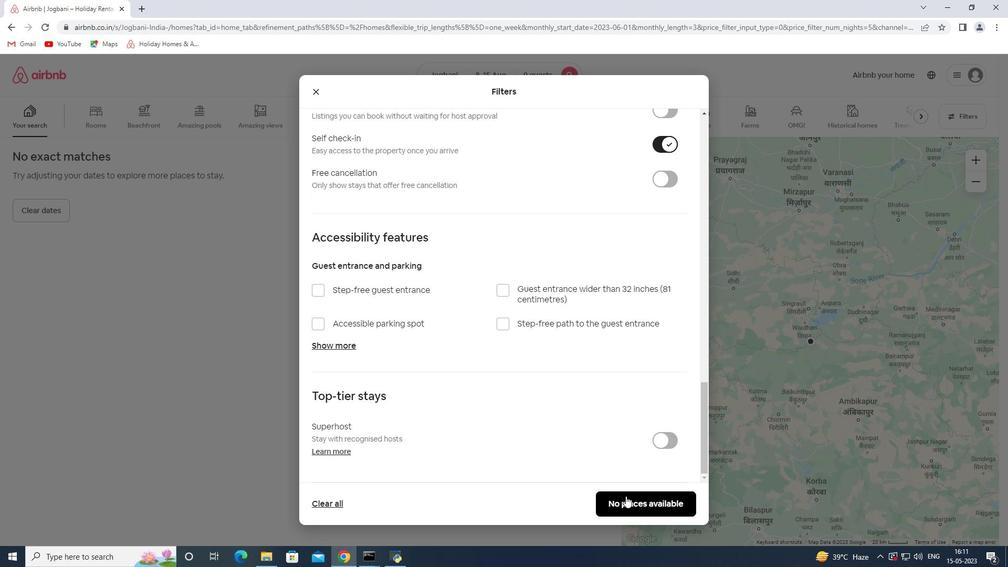 
Action: Mouse pressed left at (661, 500)
Screenshot: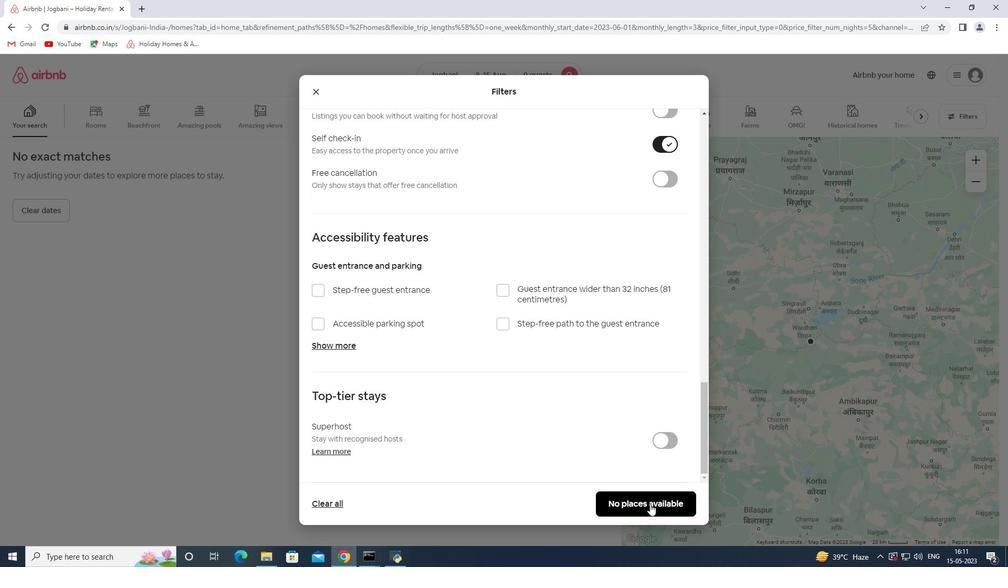 
Action: Mouse moved to (657, 501)
Screenshot: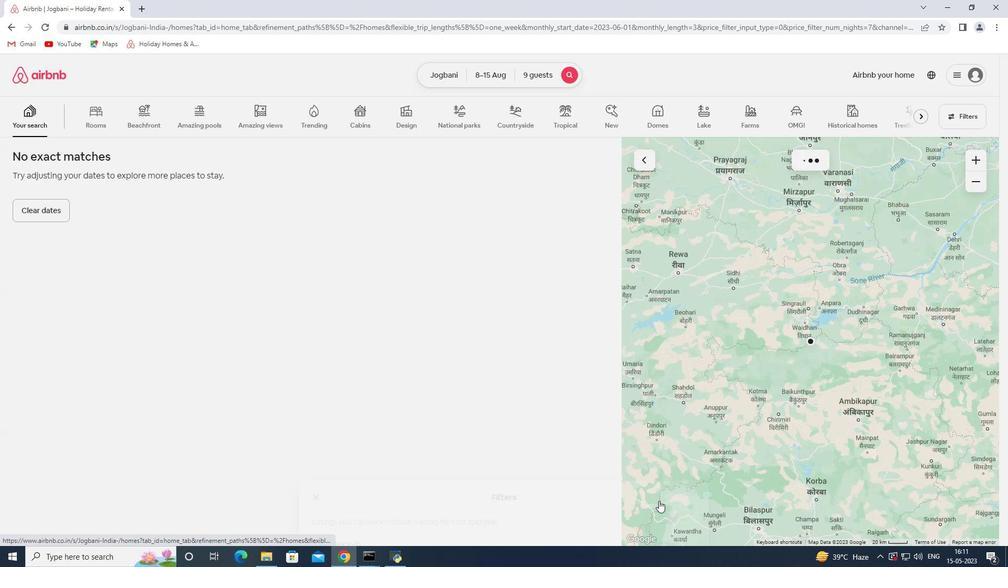 
